 Task: Plan a trip to Kitob, Uzbekistan from 12th December, 2023 to 16th December, 2023 for 8 adults. Place can be private room with 8 bedrooms having 8 beds and 8 bathrooms. Property type can be hotel. Amenities needed are: wifi, TV, free parkinig on premises, gym, breakfast.
Action: Mouse pressed left at (450, 107)
Screenshot: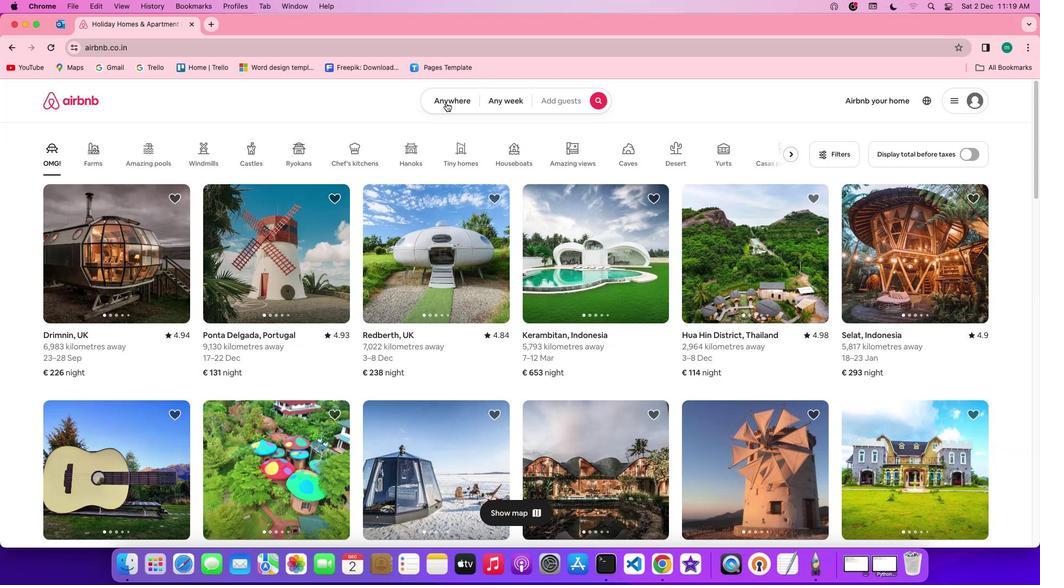 
Action: Mouse moved to (397, 152)
Screenshot: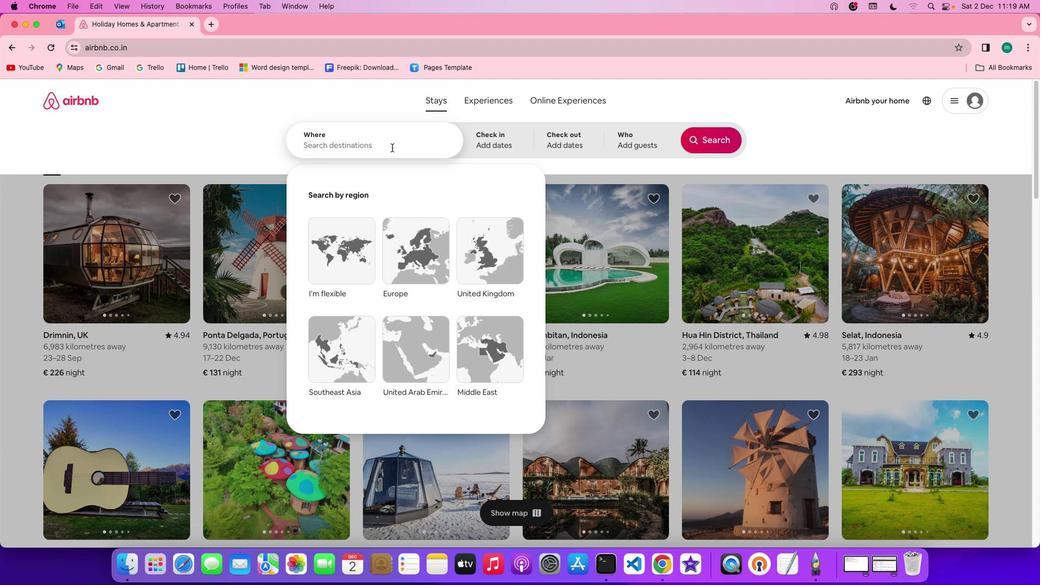 
Action: Mouse pressed left at (397, 152)
Screenshot: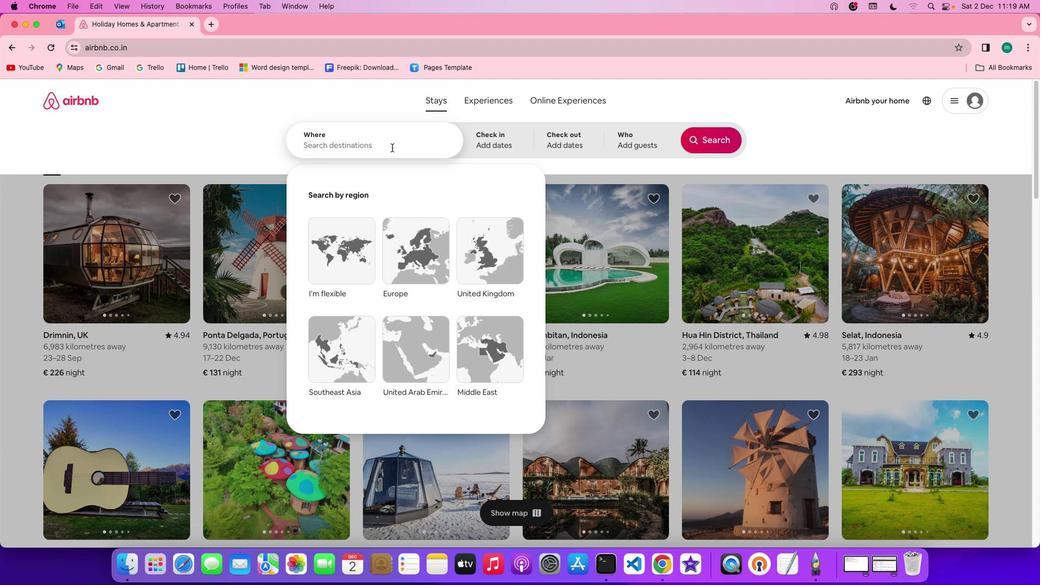 
Action: Mouse moved to (397, 152)
Screenshot: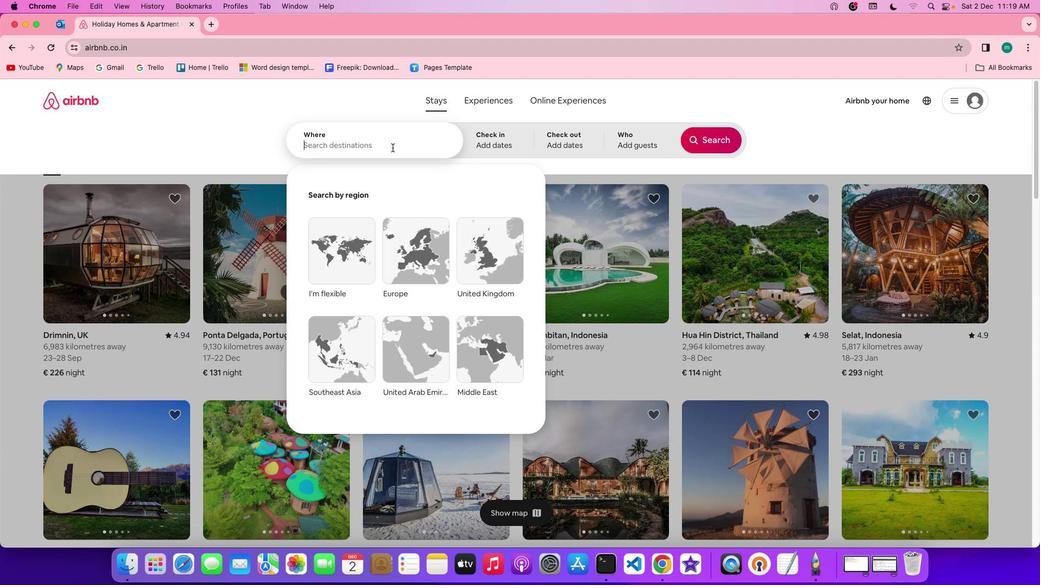 
Action: Key pressed Key.shift'K''i''t''o''b'','Key.spaceKey.shift'U''z''b''e''k''i''s''t''a''n'
Screenshot: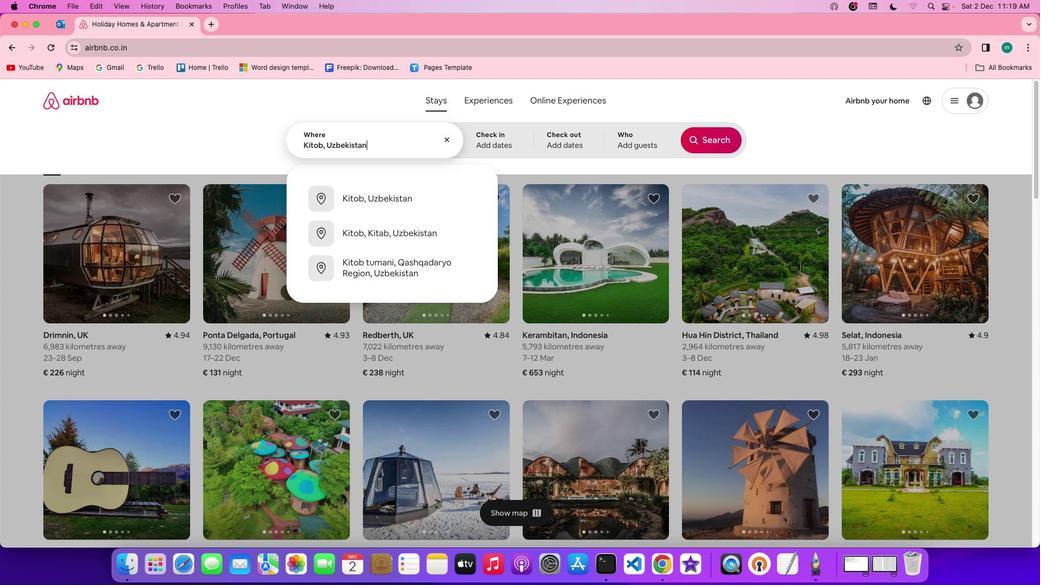 
Action: Mouse moved to (503, 140)
Screenshot: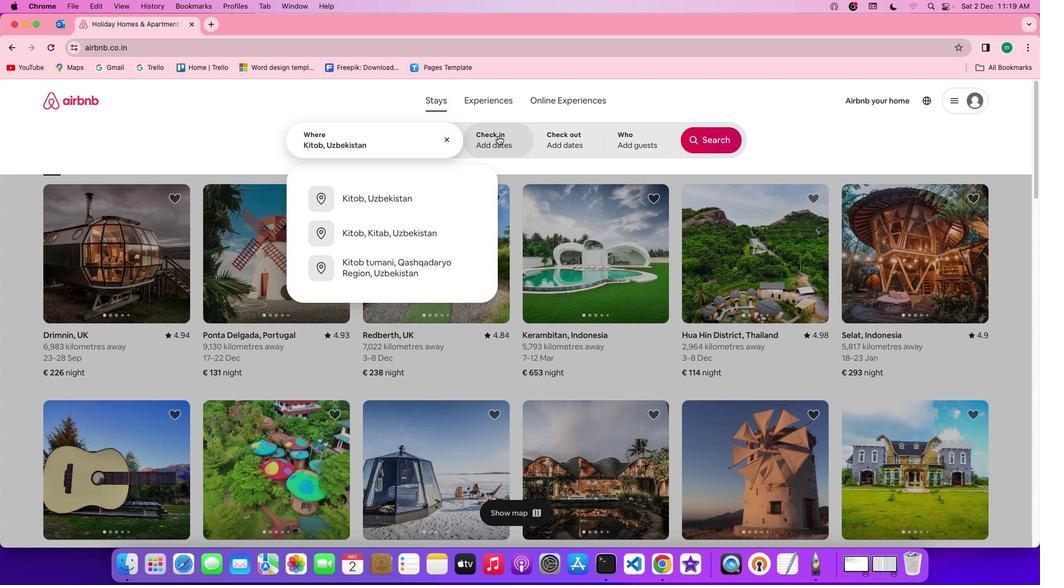 
Action: Mouse pressed left at (503, 140)
Screenshot: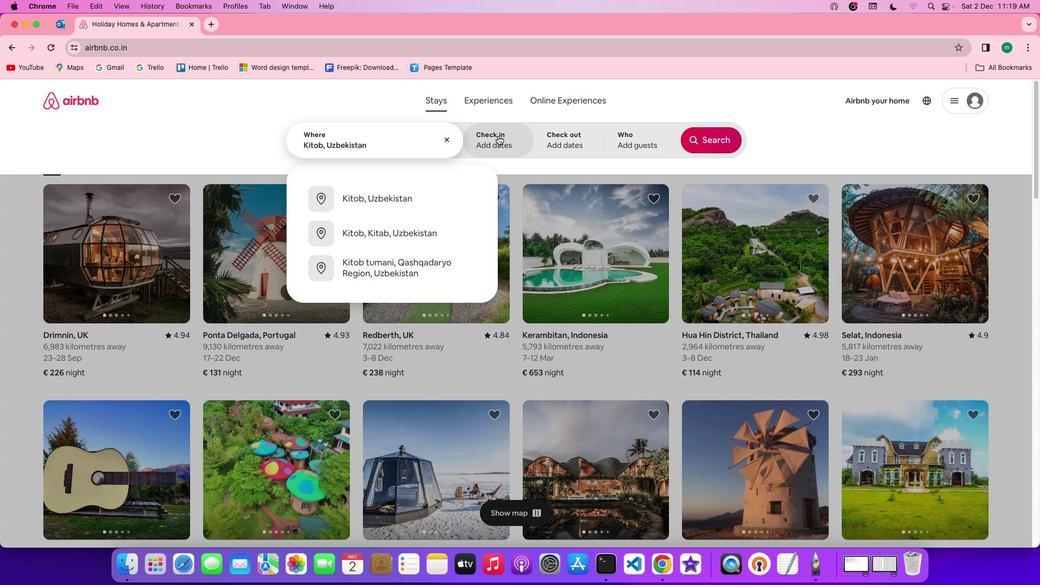 
Action: Mouse moved to (385, 326)
Screenshot: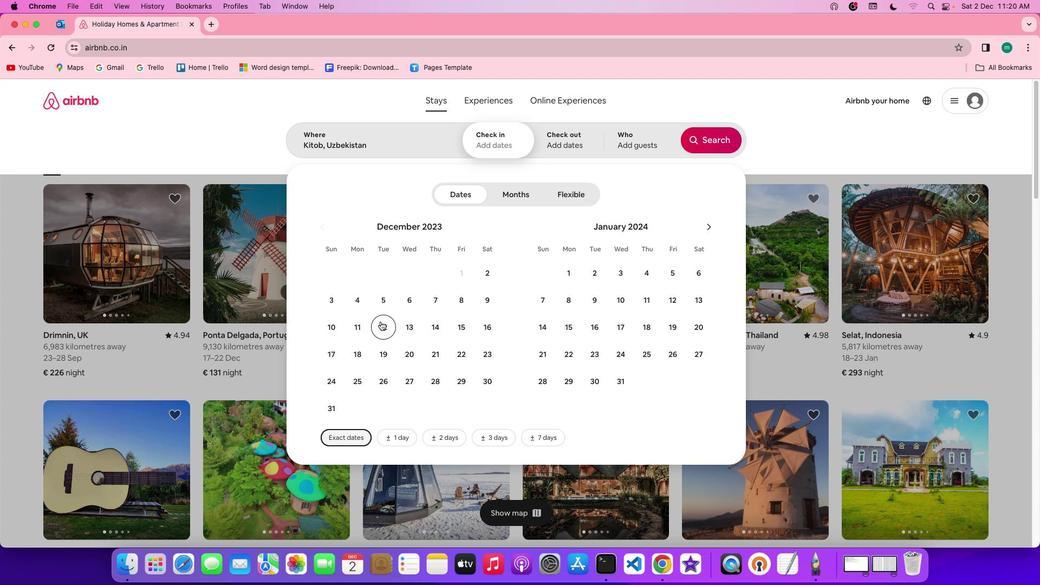 
Action: Mouse pressed left at (385, 326)
Screenshot: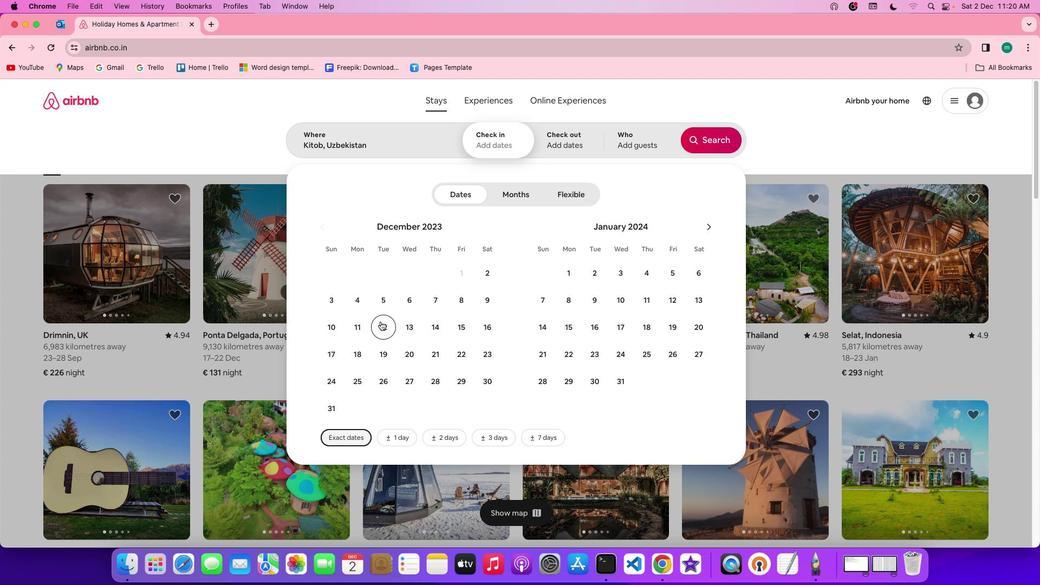
Action: Mouse moved to (484, 334)
Screenshot: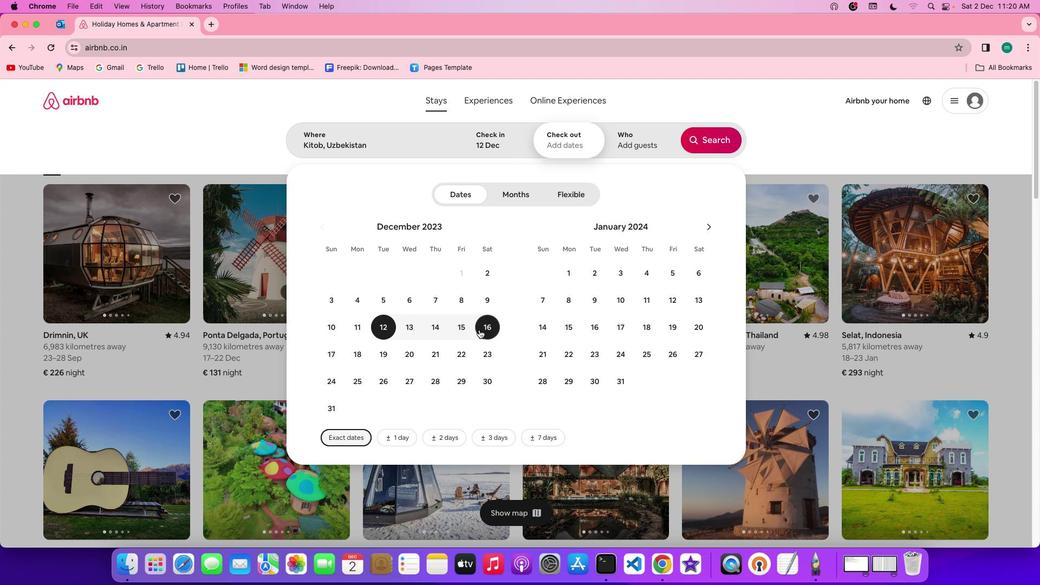 
Action: Mouse pressed left at (484, 334)
Screenshot: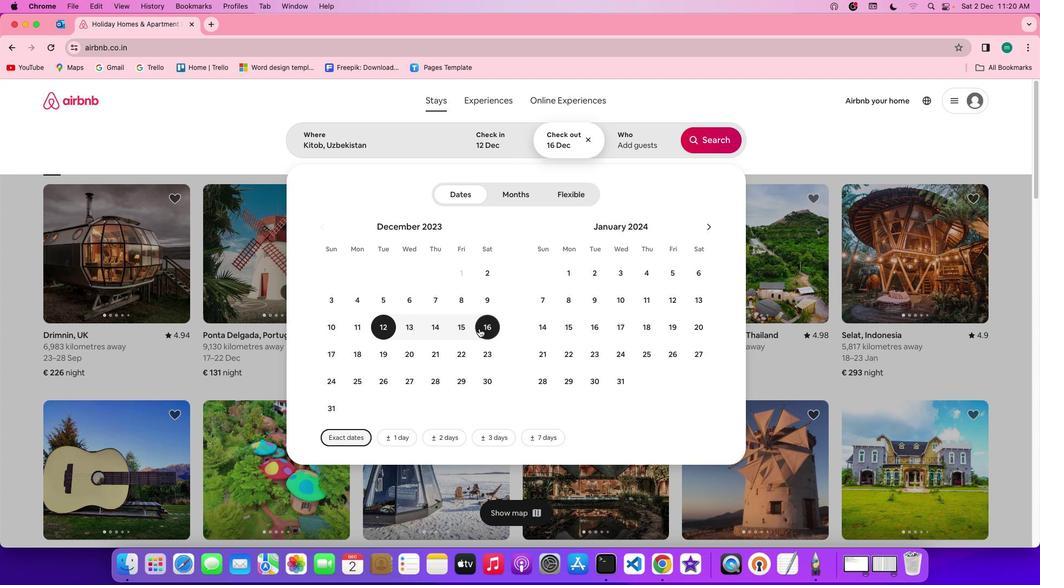 
Action: Mouse moved to (638, 146)
Screenshot: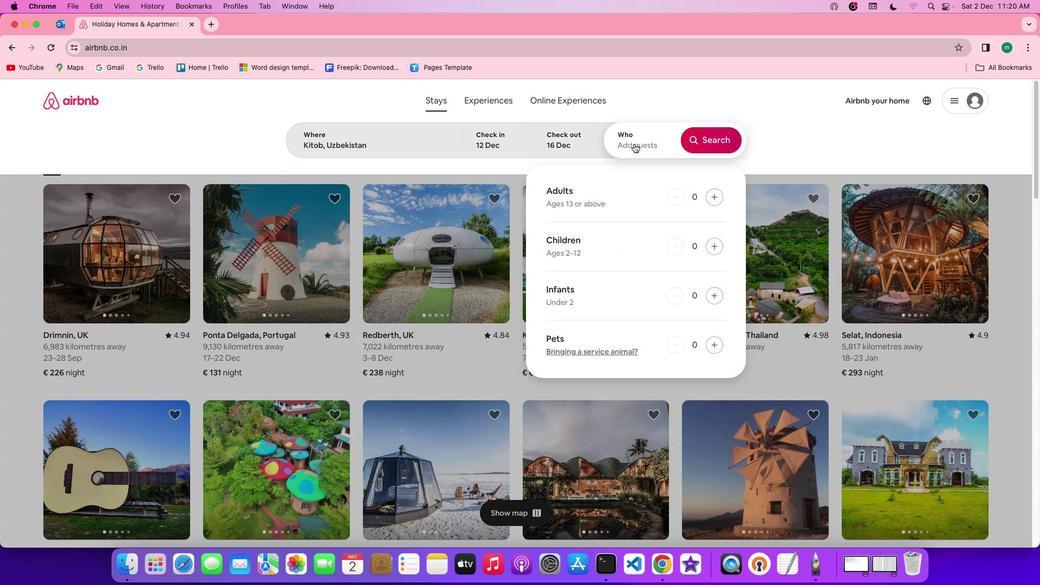 
Action: Mouse pressed left at (638, 146)
Screenshot: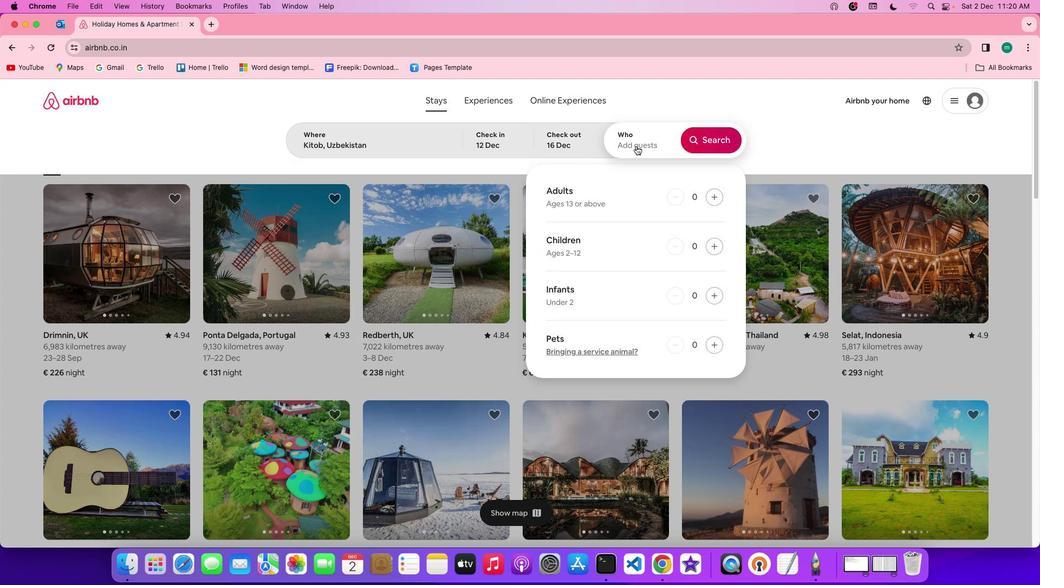 
Action: Mouse moved to (716, 197)
Screenshot: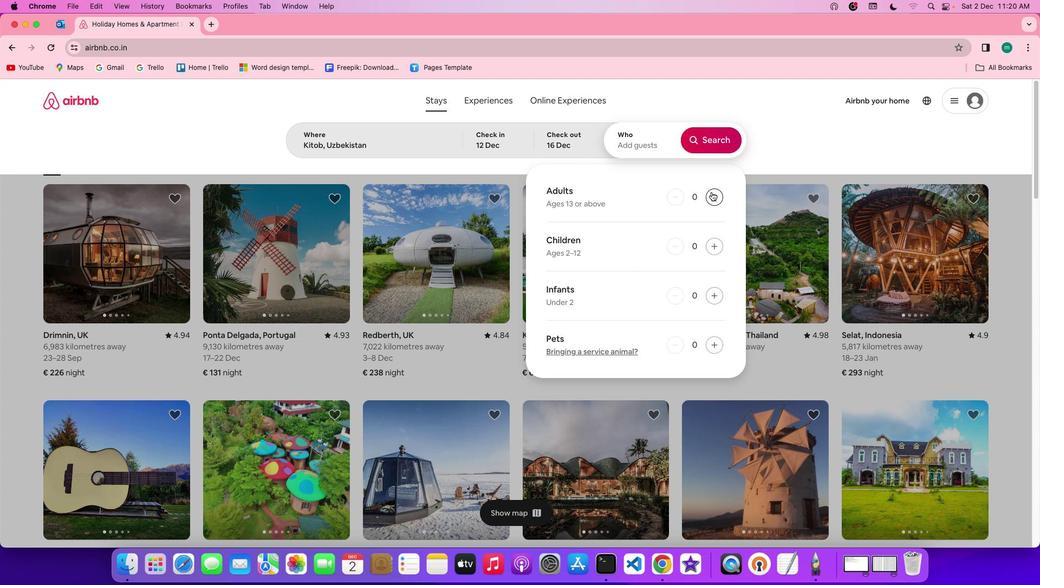 
Action: Mouse pressed left at (716, 197)
Screenshot: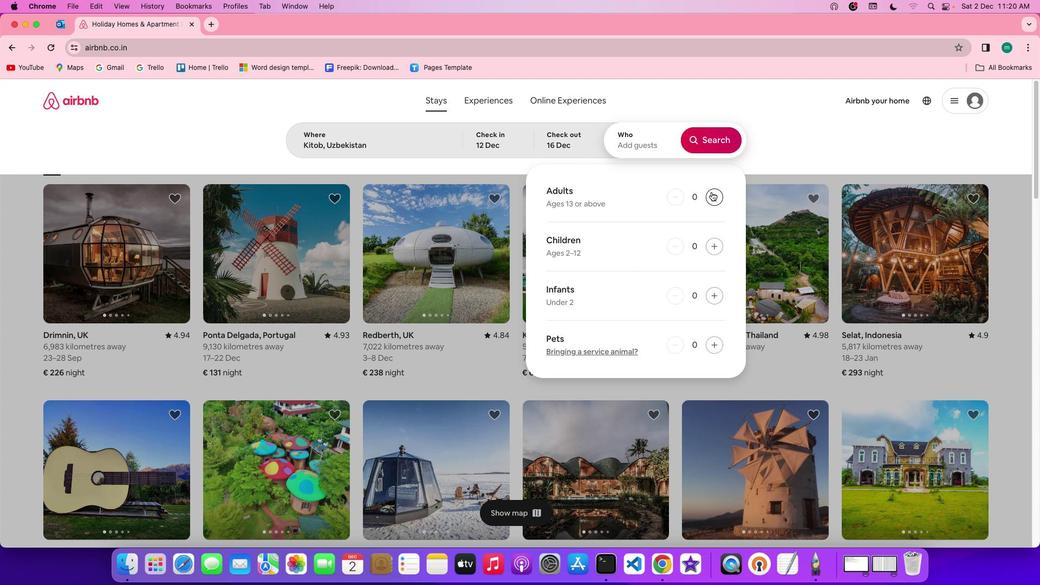 
Action: Mouse pressed left at (716, 197)
Screenshot: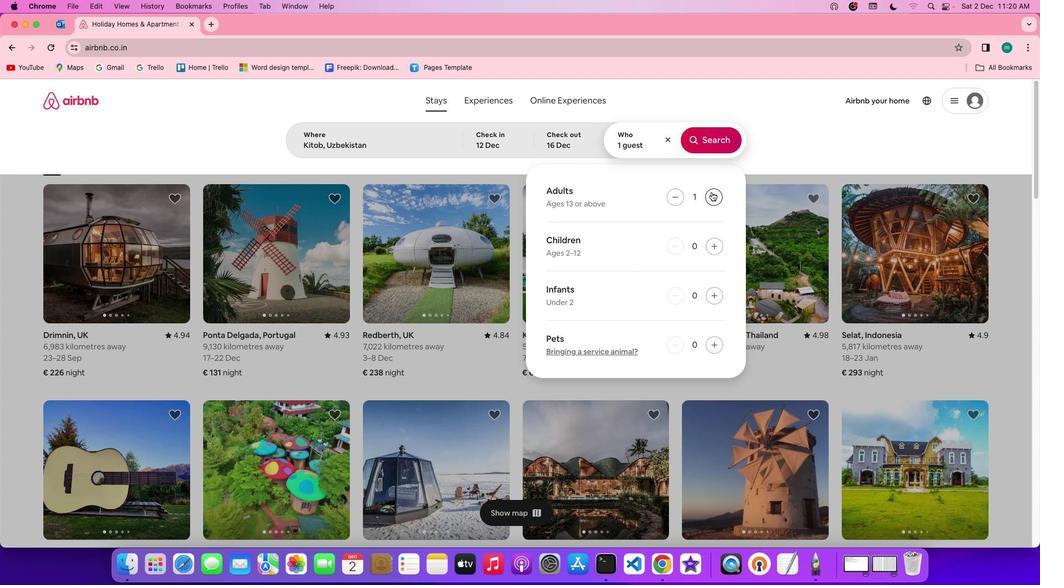 
Action: Mouse pressed left at (716, 197)
Screenshot: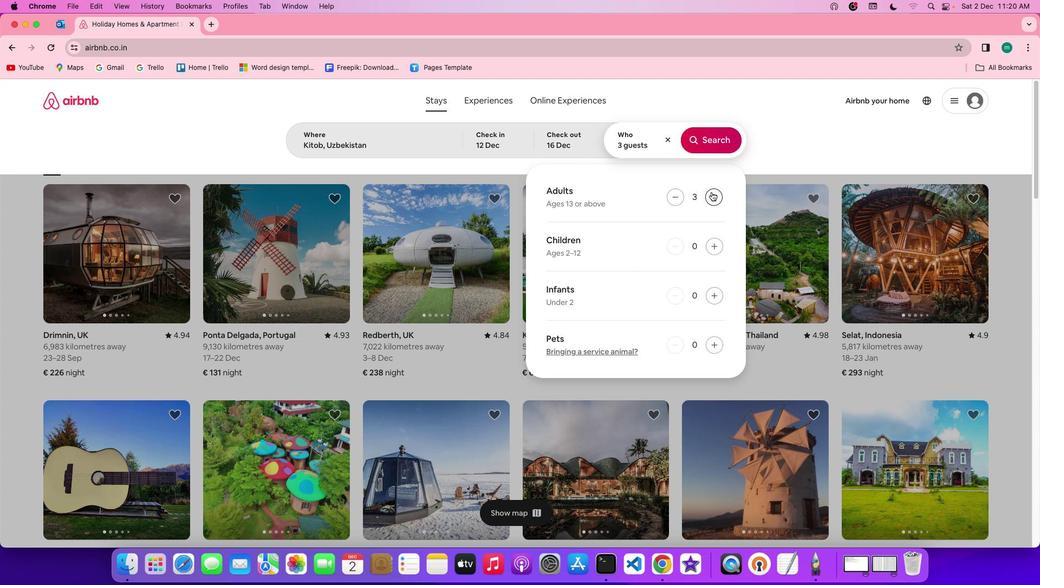 
Action: Mouse pressed left at (716, 197)
Screenshot: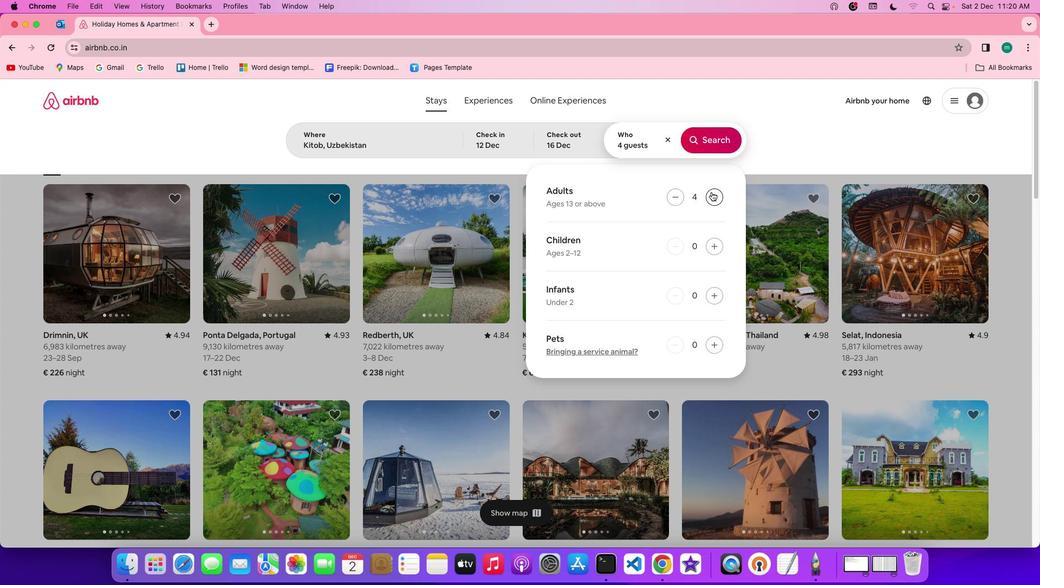 
Action: Mouse pressed left at (716, 197)
Screenshot: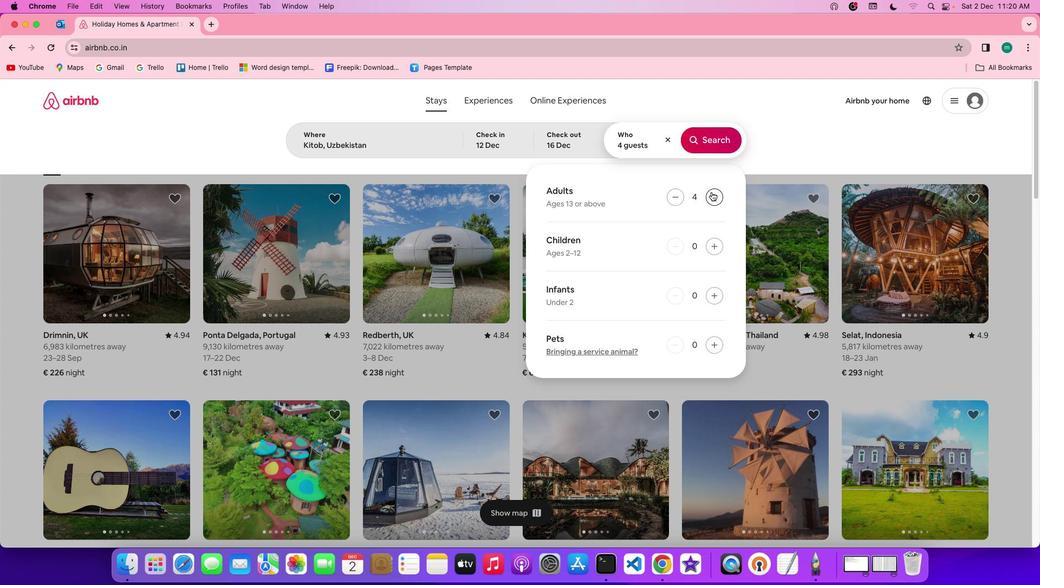 
Action: Mouse pressed left at (716, 197)
Screenshot: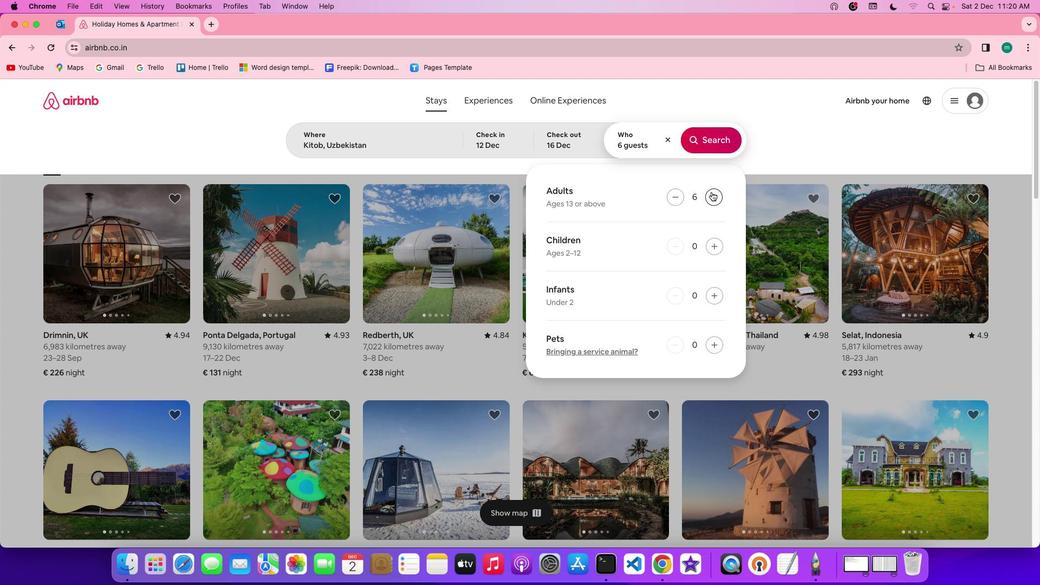 
Action: Mouse pressed left at (716, 197)
Screenshot: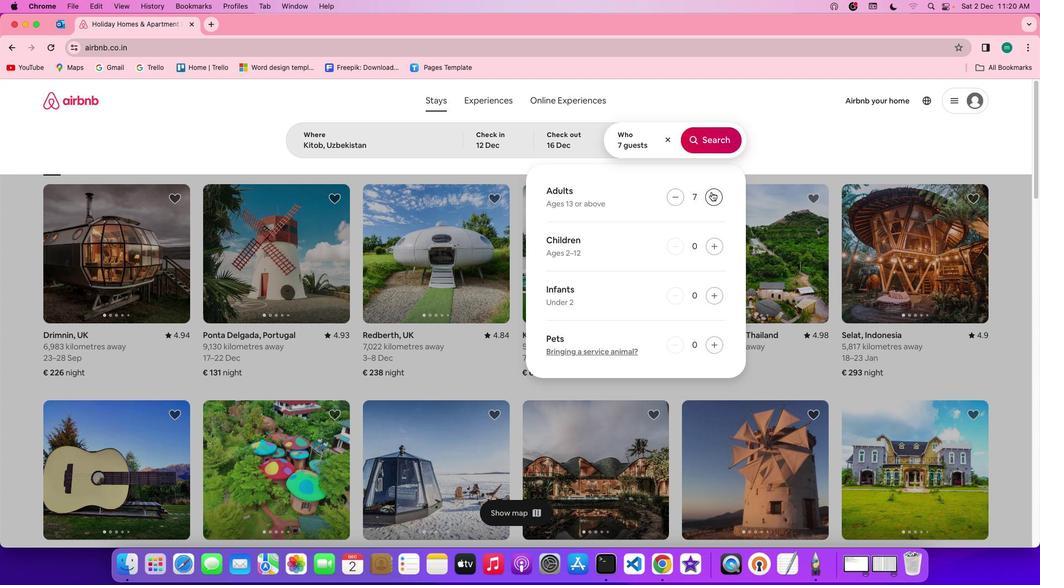 
Action: Mouse pressed left at (716, 197)
Screenshot: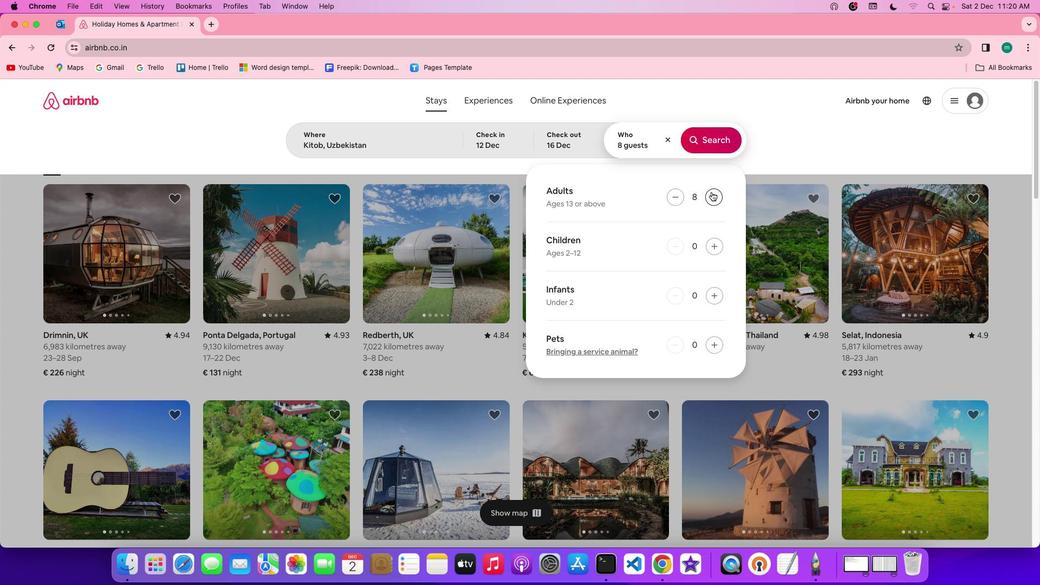 
Action: Mouse moved to (718, 144)
Screenshot: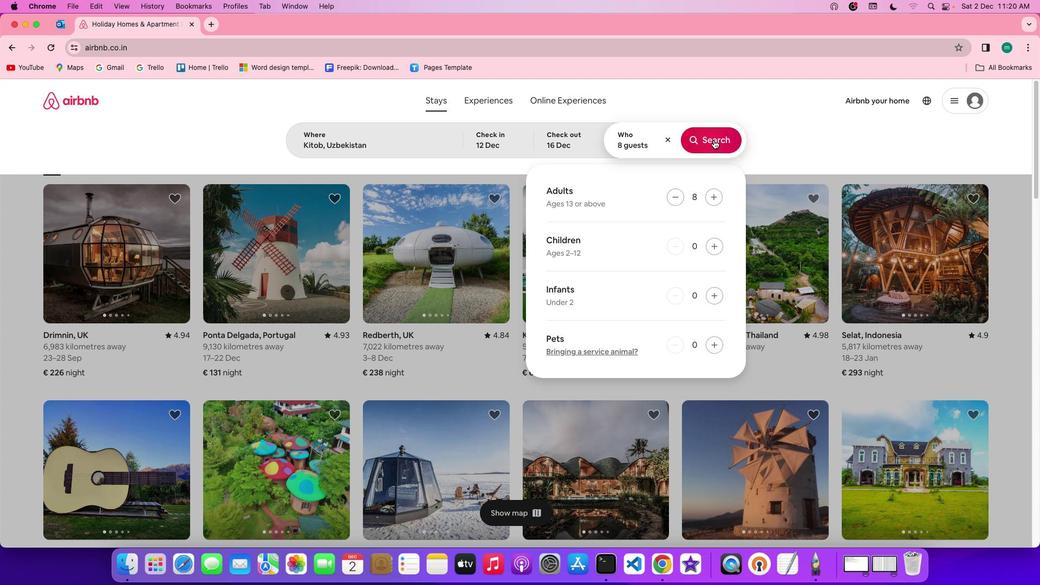 
Action: Mouse pressed left at (718, 144)
Screenshot: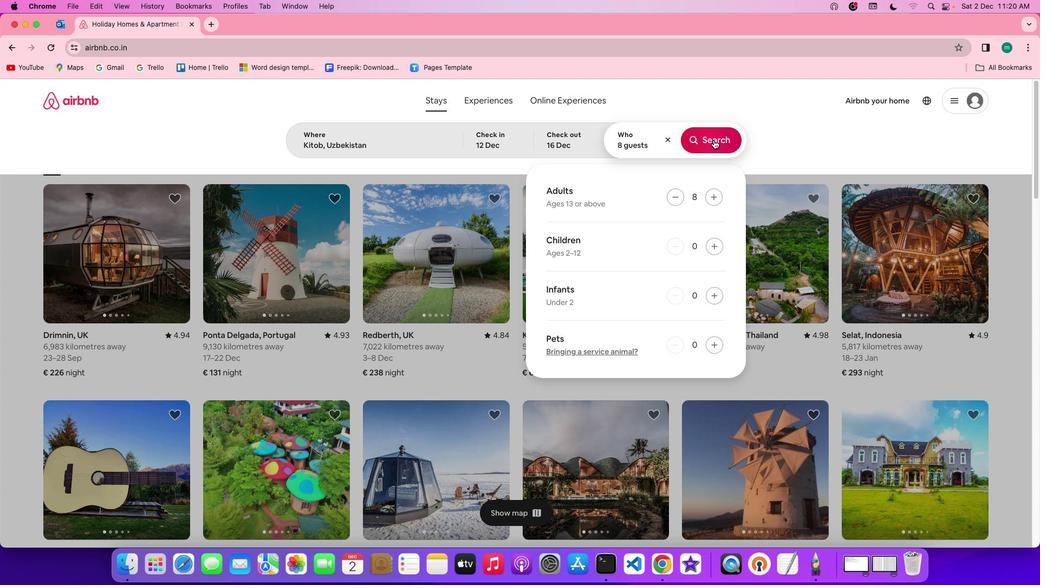 
Action: Mouse moved to (866, 152)
Screenshot: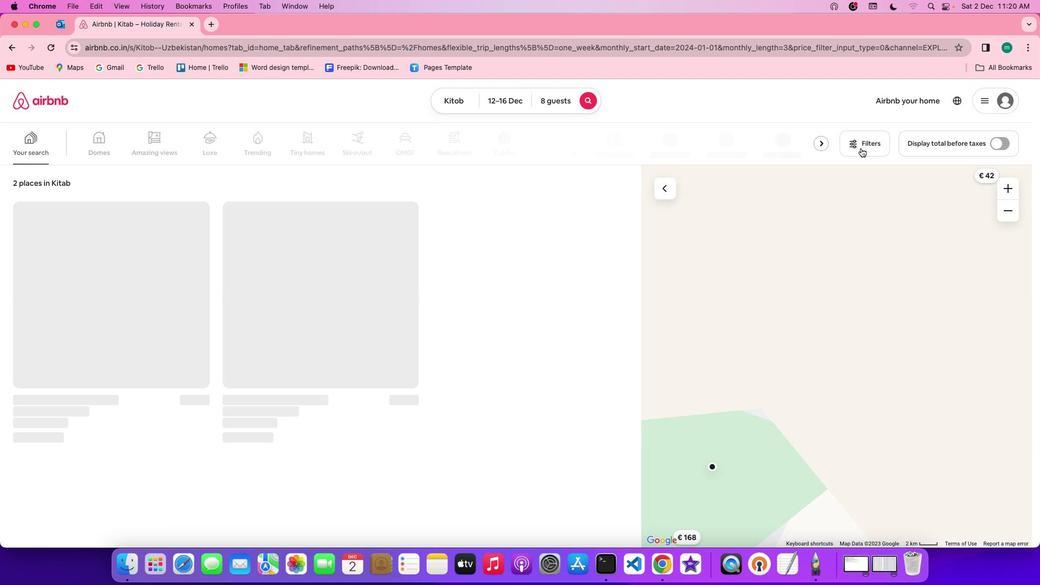 
Action: Mouse pressed left at (866, 152)
Screenshot: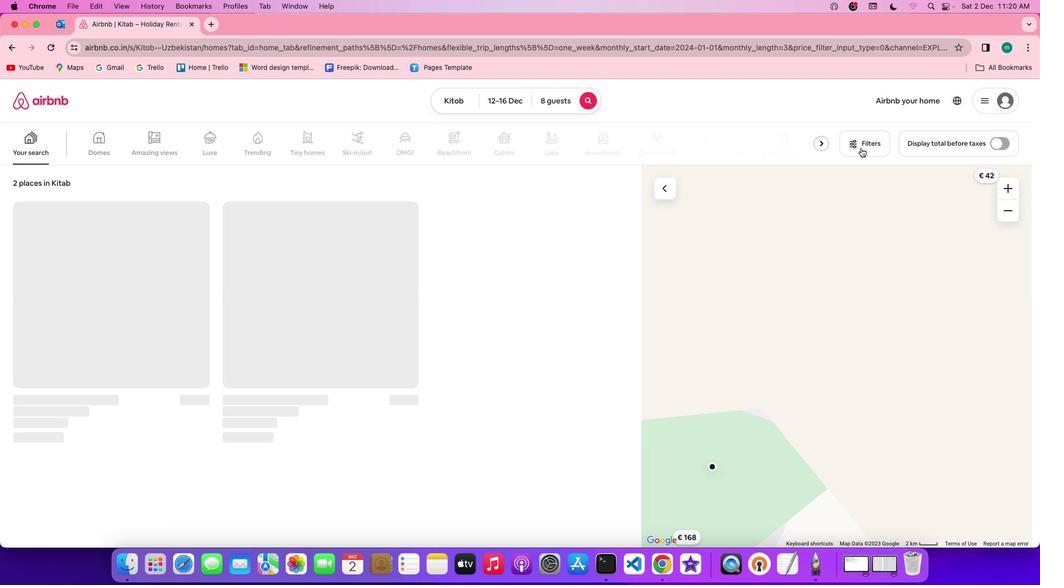 
Action: Mouse moved to (601, 331)
Screenshot: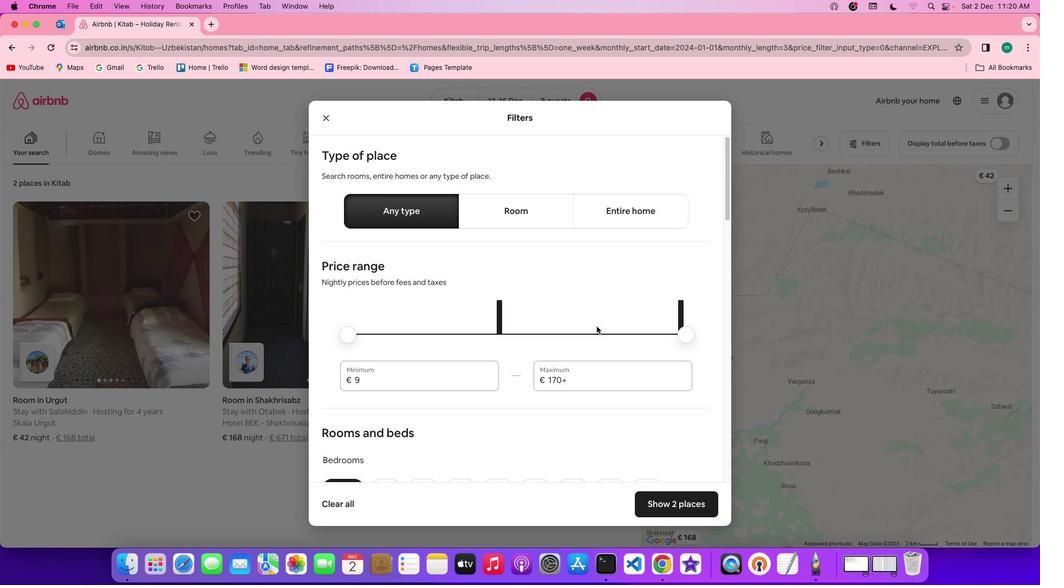 
Action: Mouse scrolled (601, 331) with delta (4, 4)
Screenshot: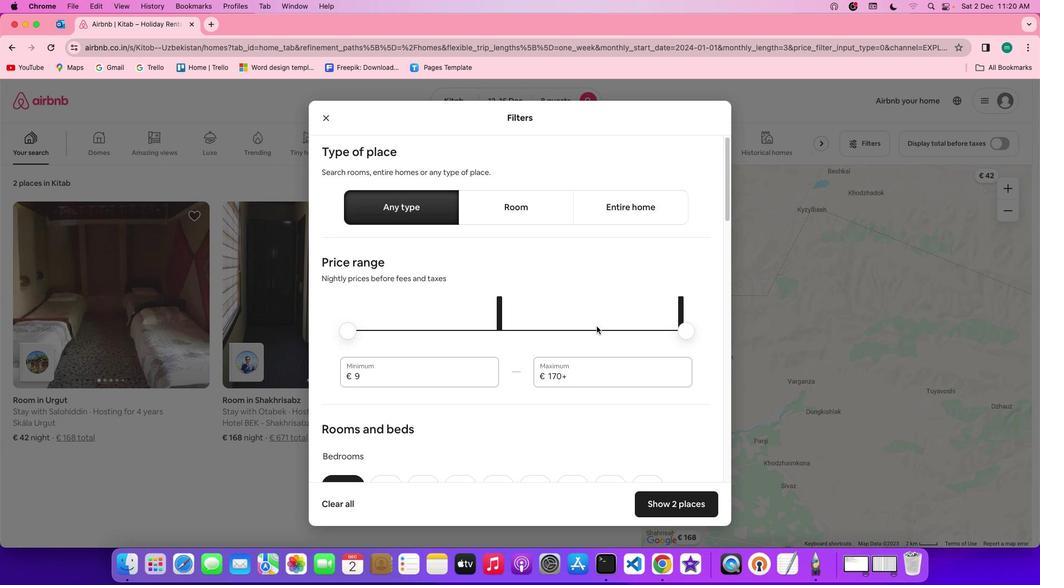 
Action: Mouse scrolled (601, 331) with delta (4, 4)
Screenshot: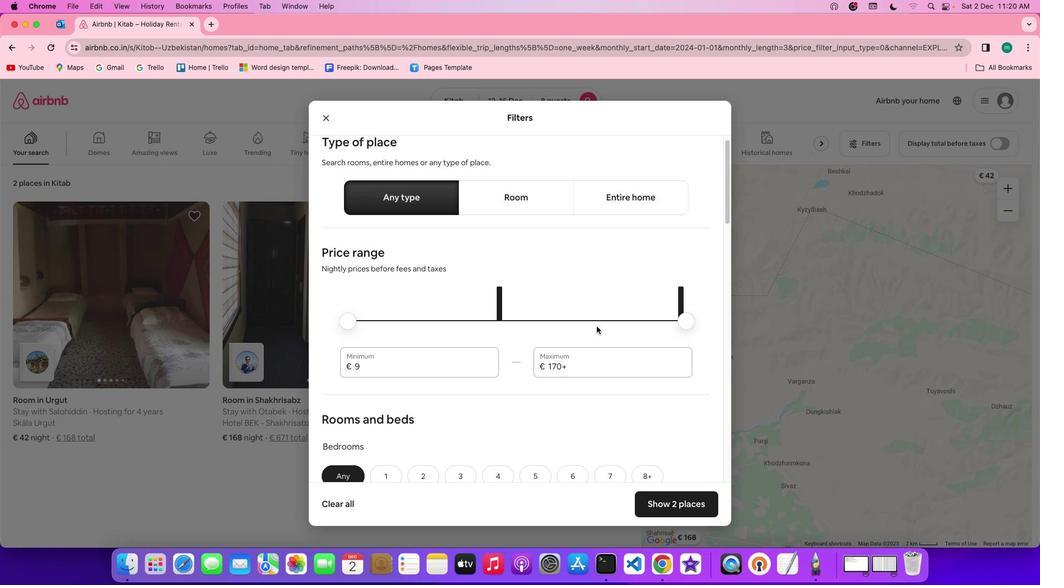 
Action: Mouse scrolled (601, 331) with delta (4, 3)
Screenshot: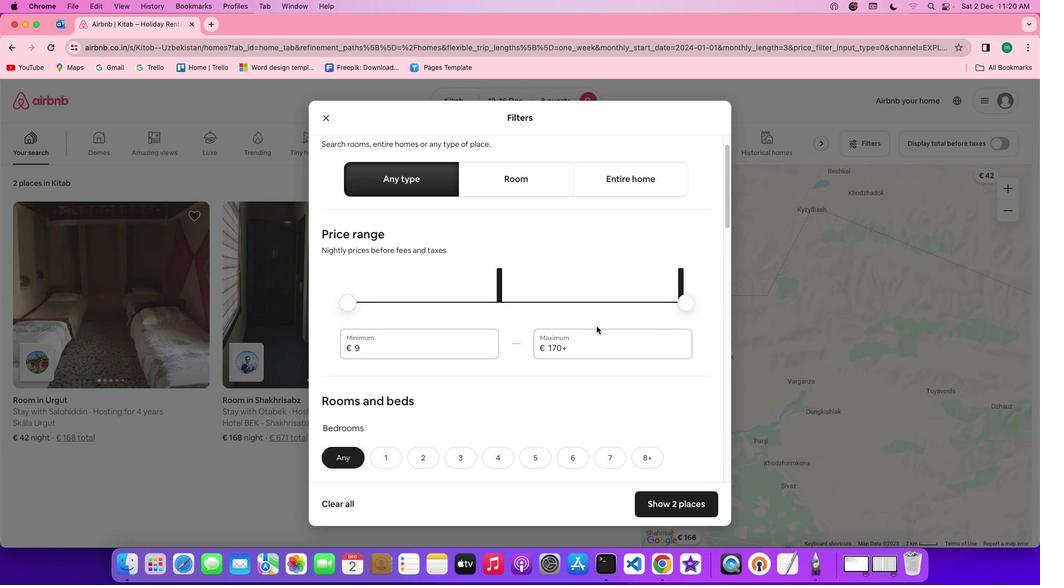 
Action: Mouse scrolled (601, 331) with delta (4, 4)
Screenshot: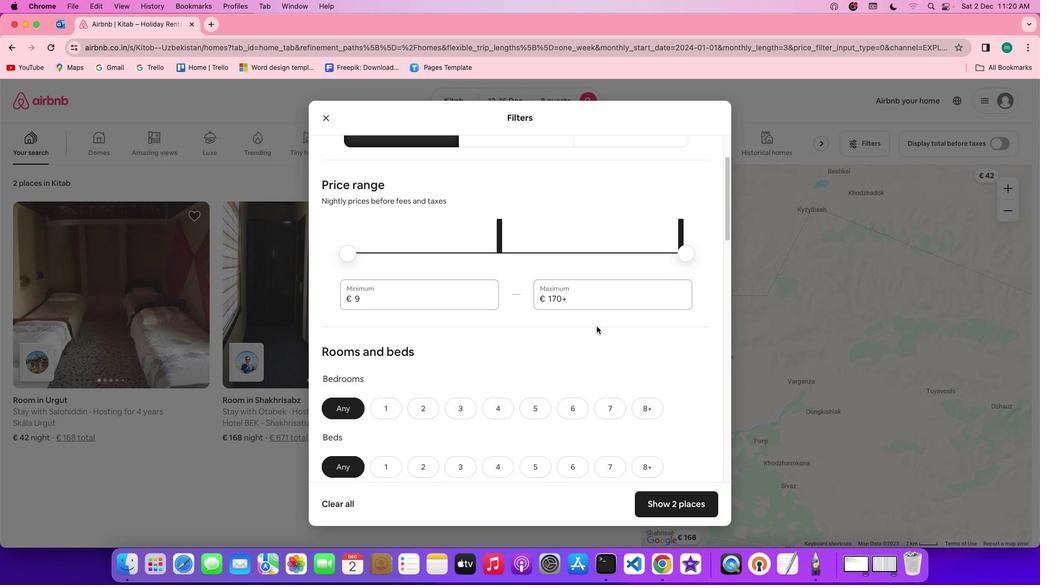 
Action: Mouse scrolled (601, 331) with delta (4, 4)
Screenshot: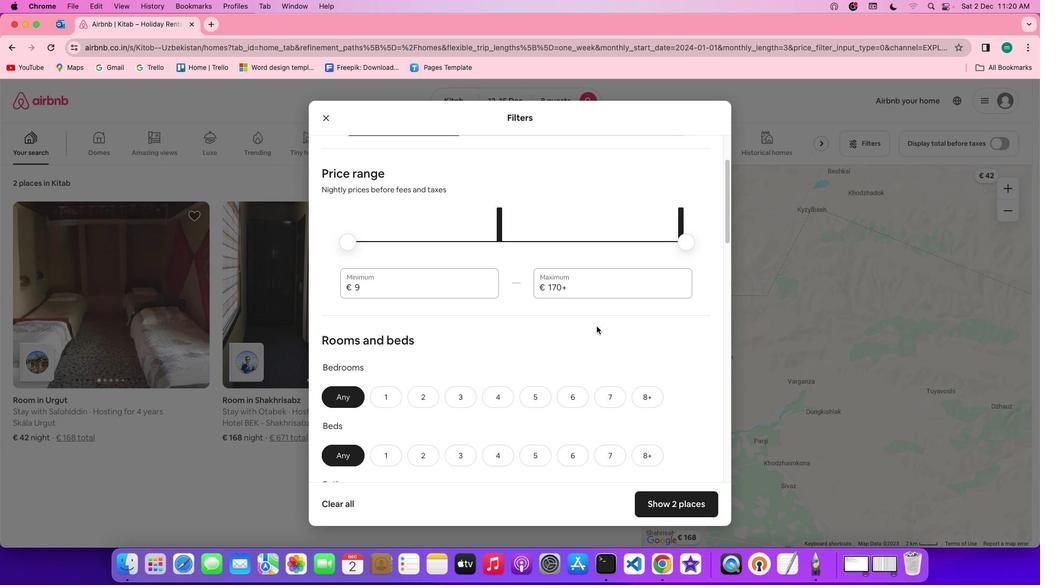
Action: Mouse scrolled (601, 331) with delta (4, 3)
Screenshot: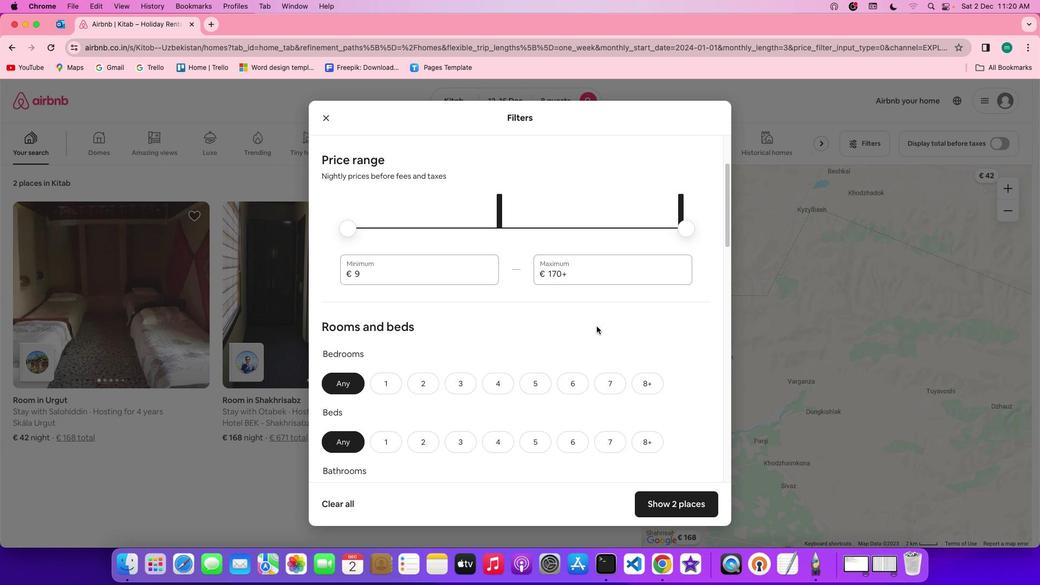 
Action: Mouse scrolled (601, 331) with delta (4, 4)
Screenshot: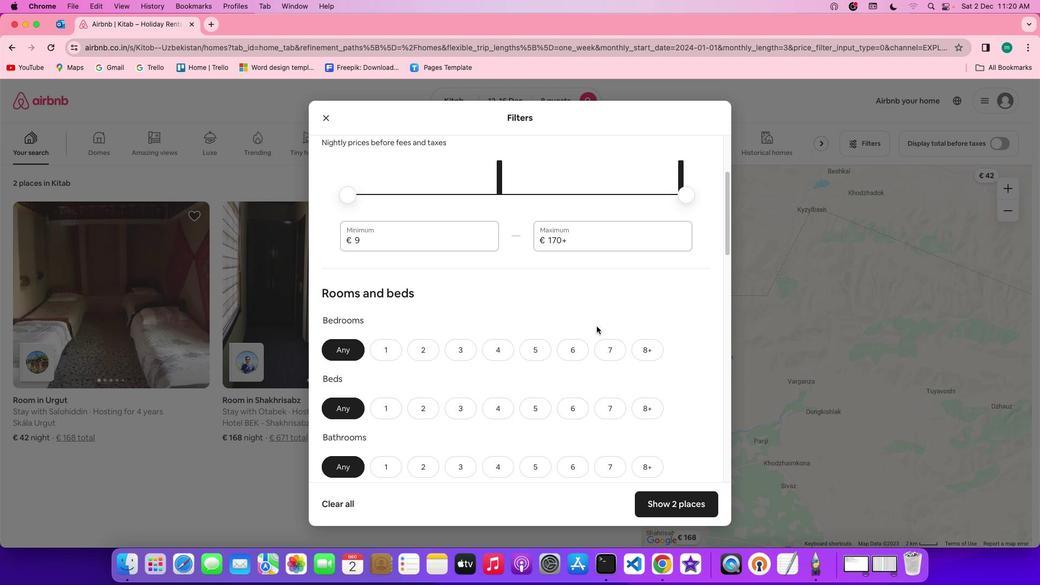 
Action: Mouse scrolled (601, 331) with delta (4, 4)
Screenshot: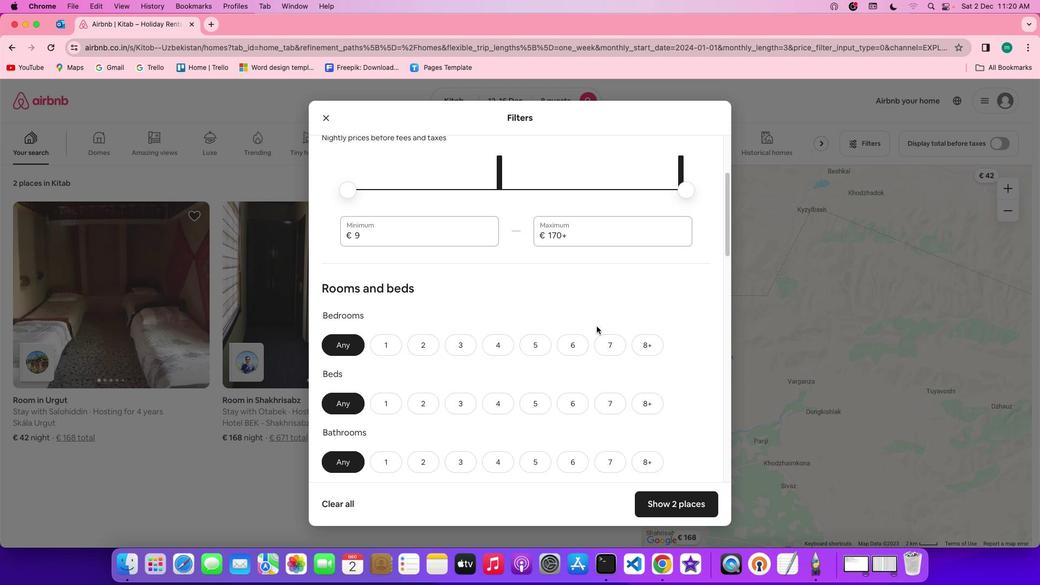 
Action: Mouse scrolled (601, 331) with delta (4, 4)
Screenshot: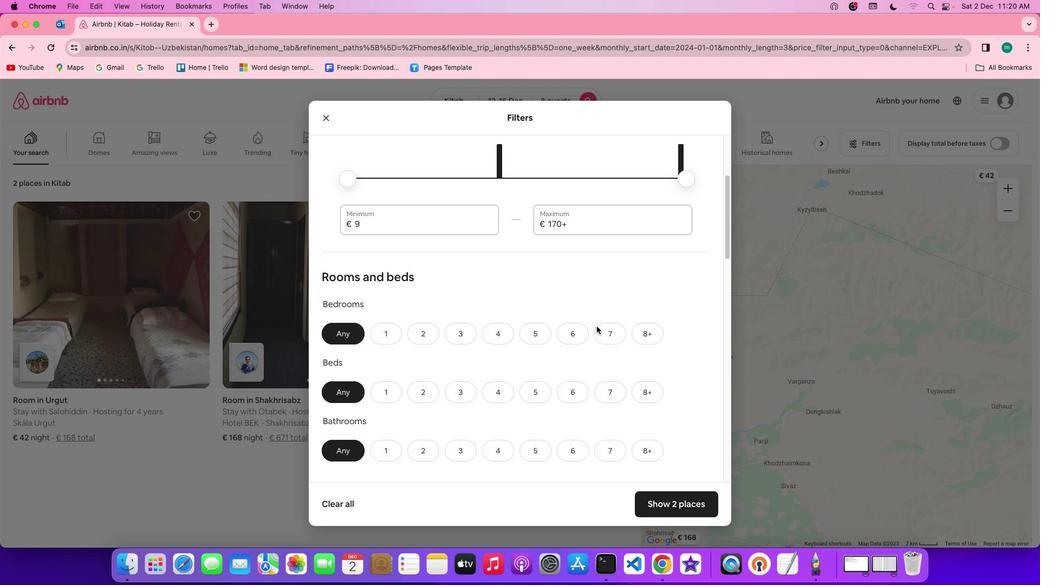 
Action: Mouse scrolled (601, 331) with delta (4, 4)
Screenshot: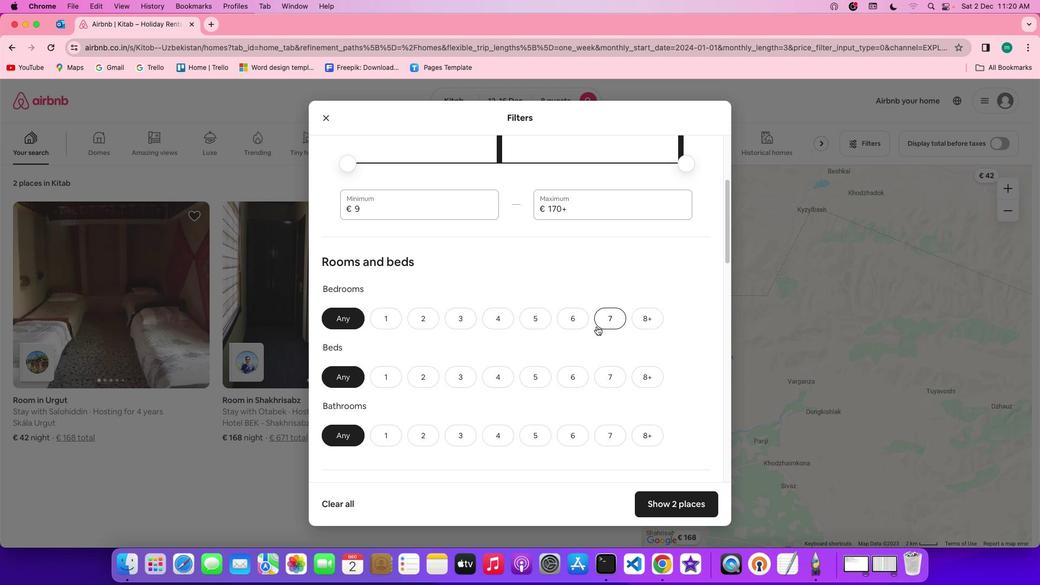 
Action: Mouse scrolled (601, 331) with delta (4, 4)
Screenshot: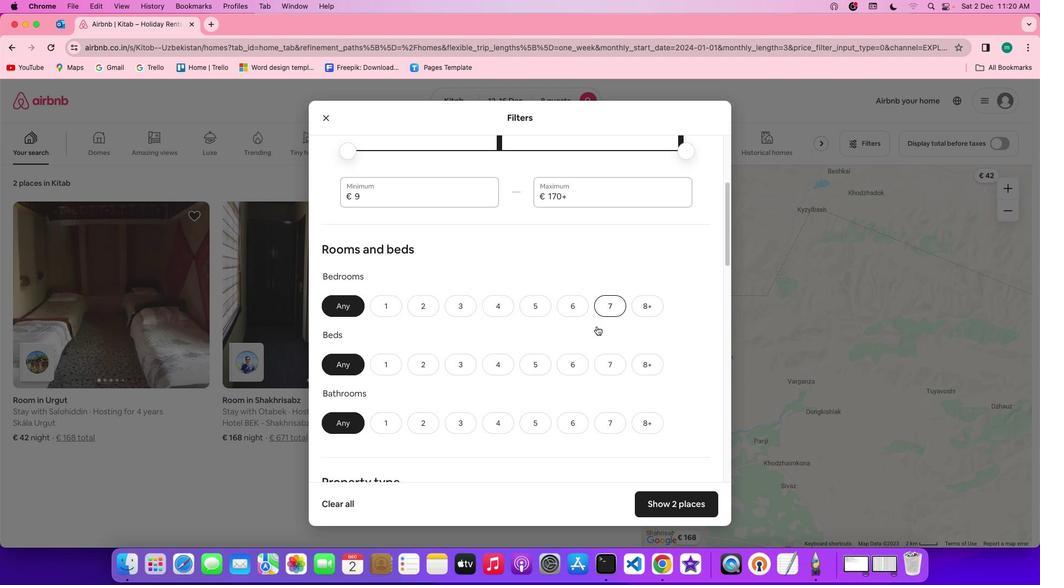 
Action: Mouse scrolled (601, 331) with delta (4, 3)
Screenshot: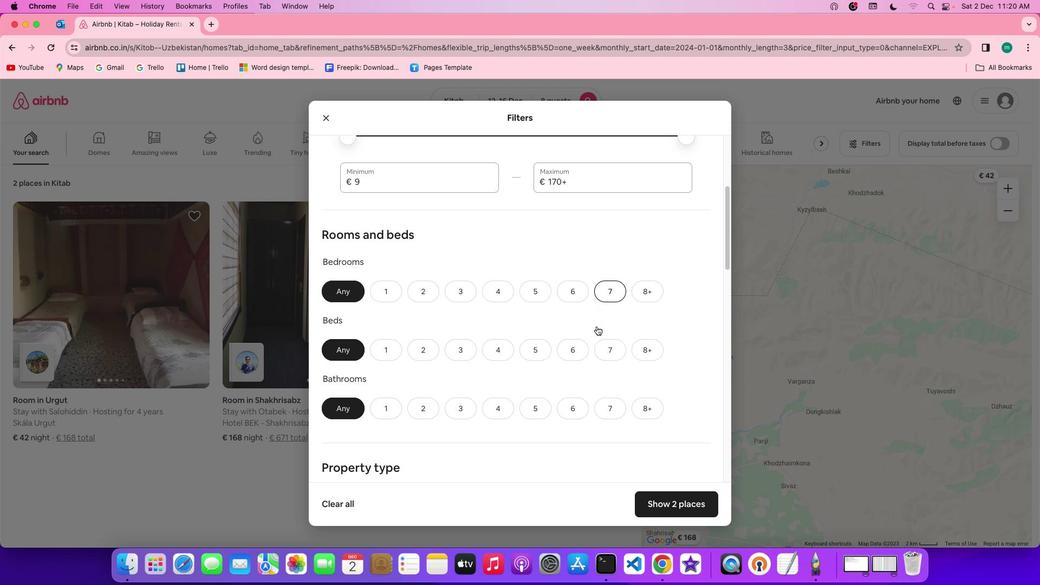 
Action: Mouse moved to (653, 260)
Screenshot: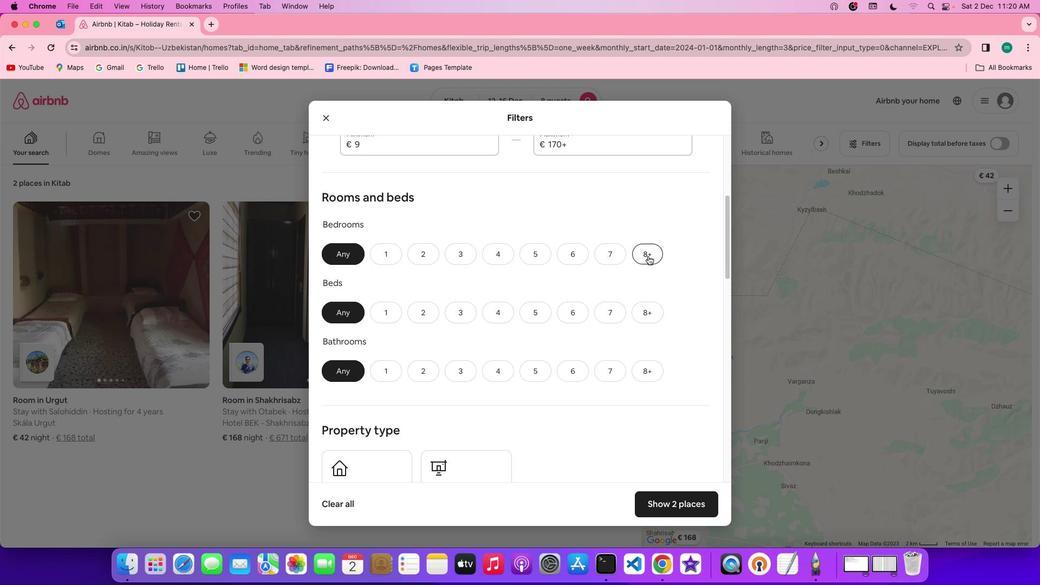 
Action: Mouse pressed left at (653, 260)
Screenshot: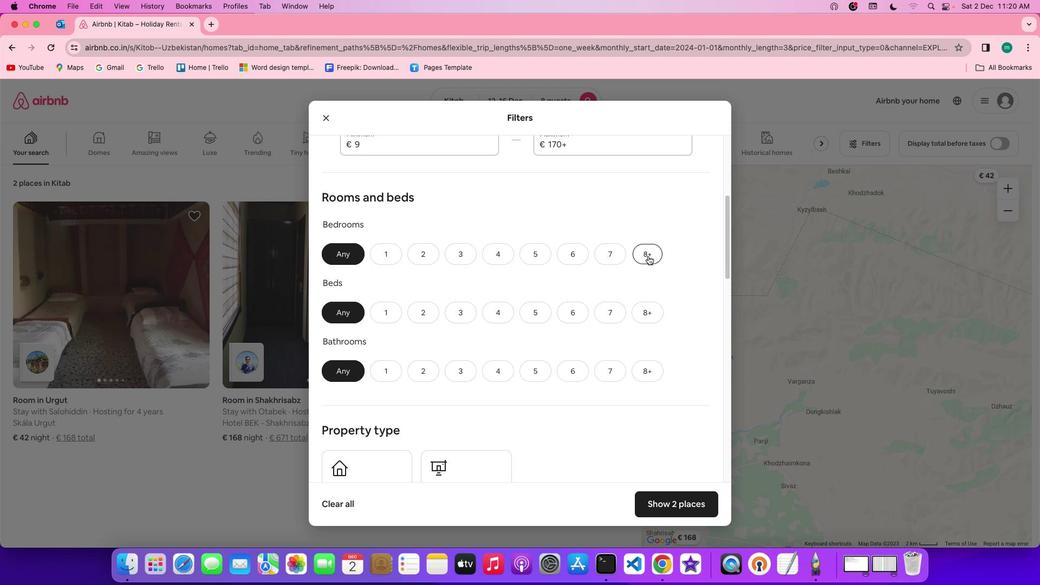 
Action: Mouse moved to (650, 319)
Screenshot: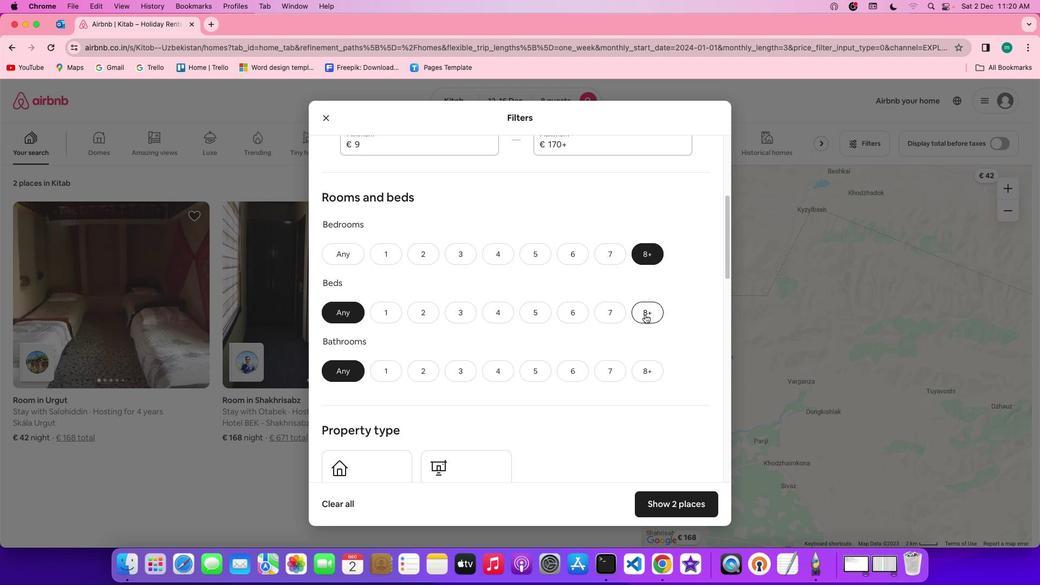 
Action: Mouse pressed left at (650, 319)
Screenshot: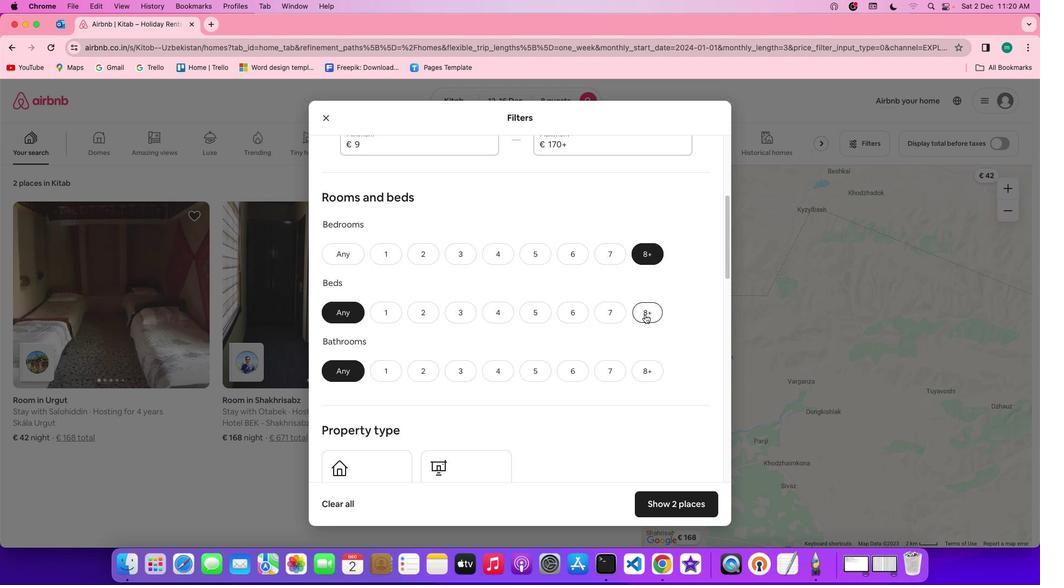 
Action: Mouse moved to (646, 372)
Screenshot: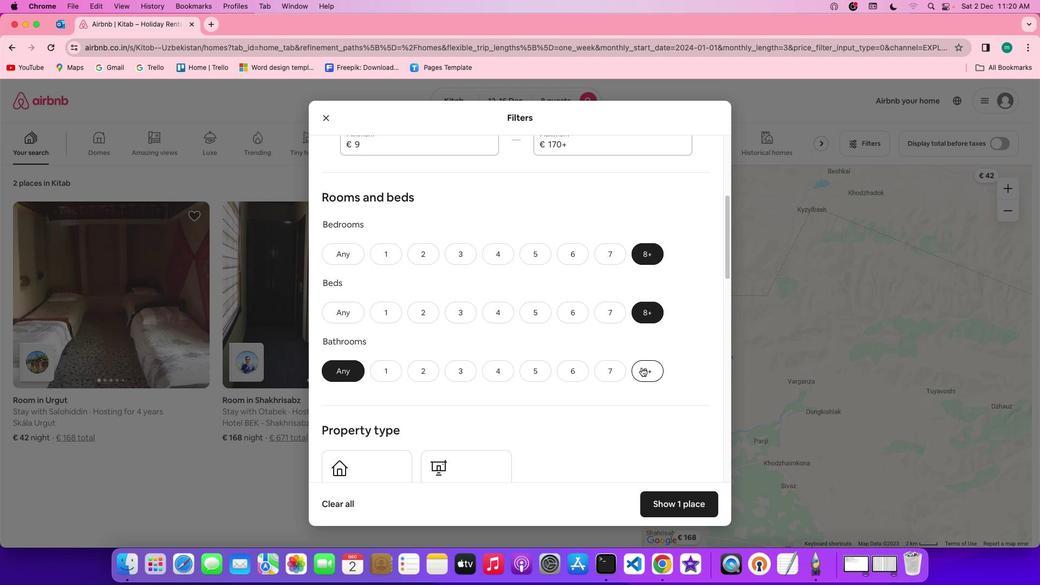 
Action: Mouse pressed left at (646, 372)
Screenshot: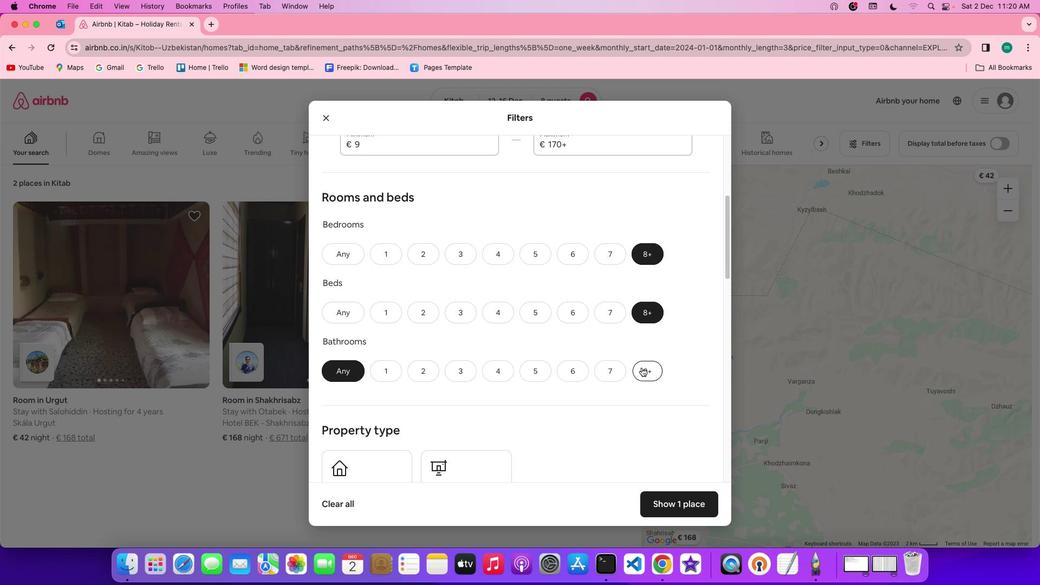 
Action: Mouse moved to (583, 390)
Screenshot: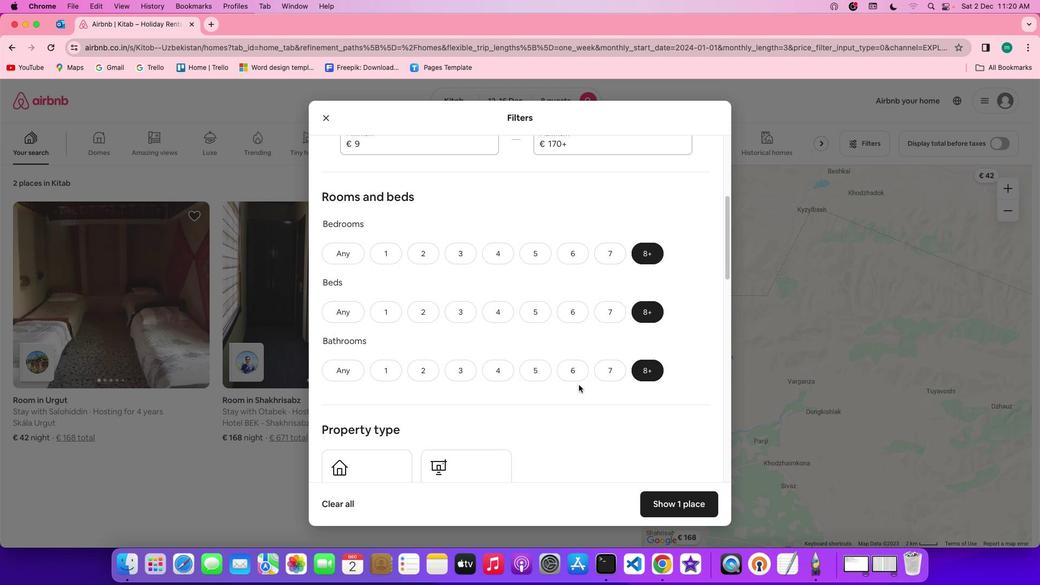 
Action: Mouse scrolled (583, 390) with delta (4, 4)
Screenshot: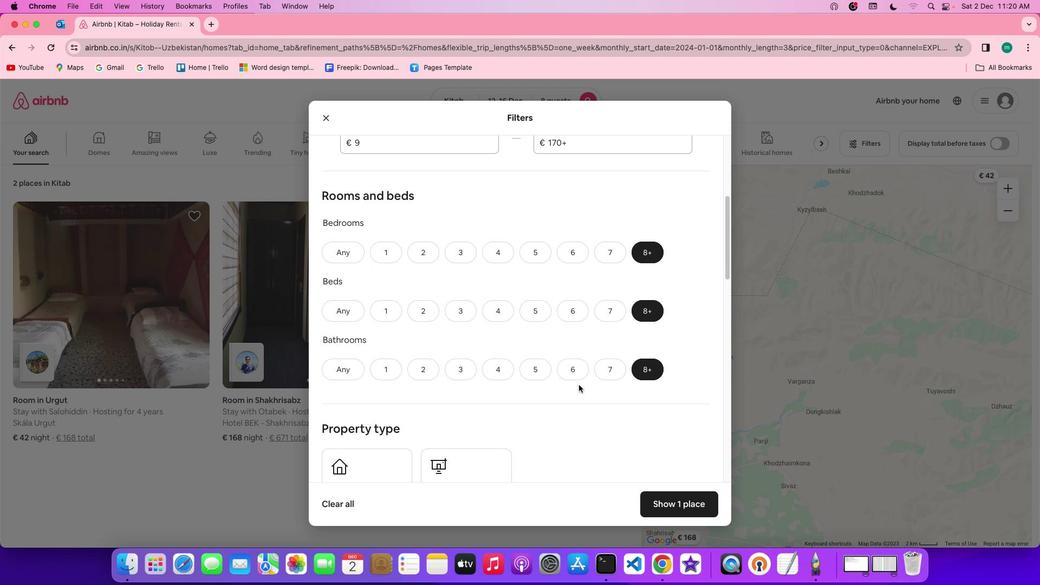 
Action: Mouse scrolled (583, 390) with delta (4, 4)
Screenshot: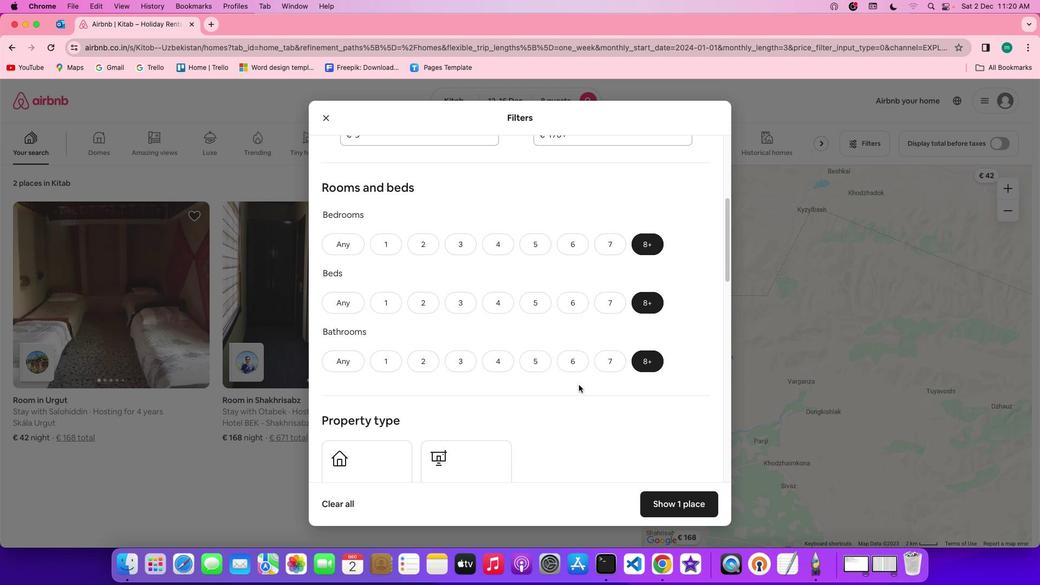 
Action: Mouse scrolled (583, 390) with delta (4, 4)
Screenshot: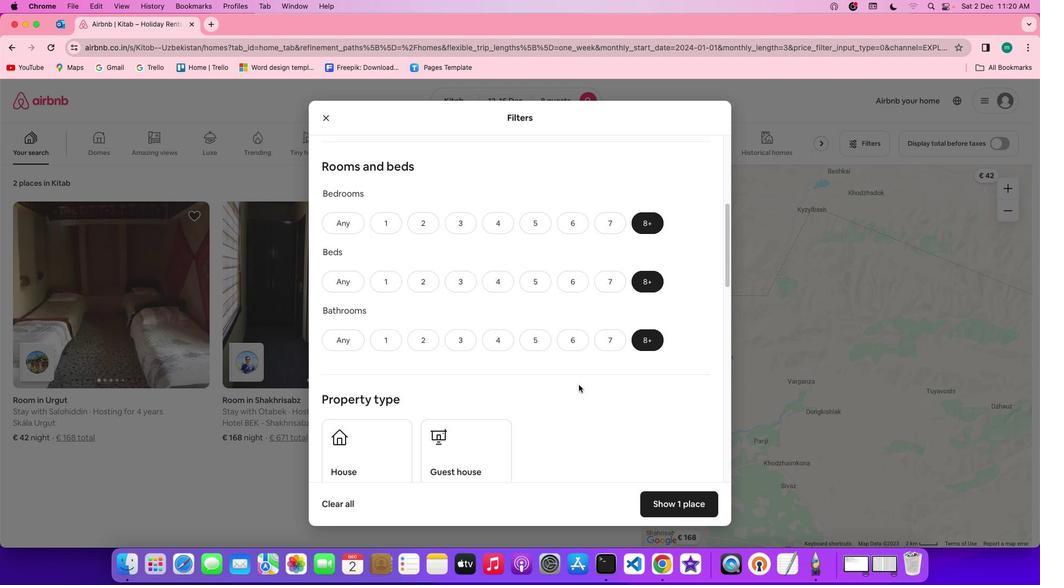 
Action: Mouse moved to (583, 389)
Screenshot: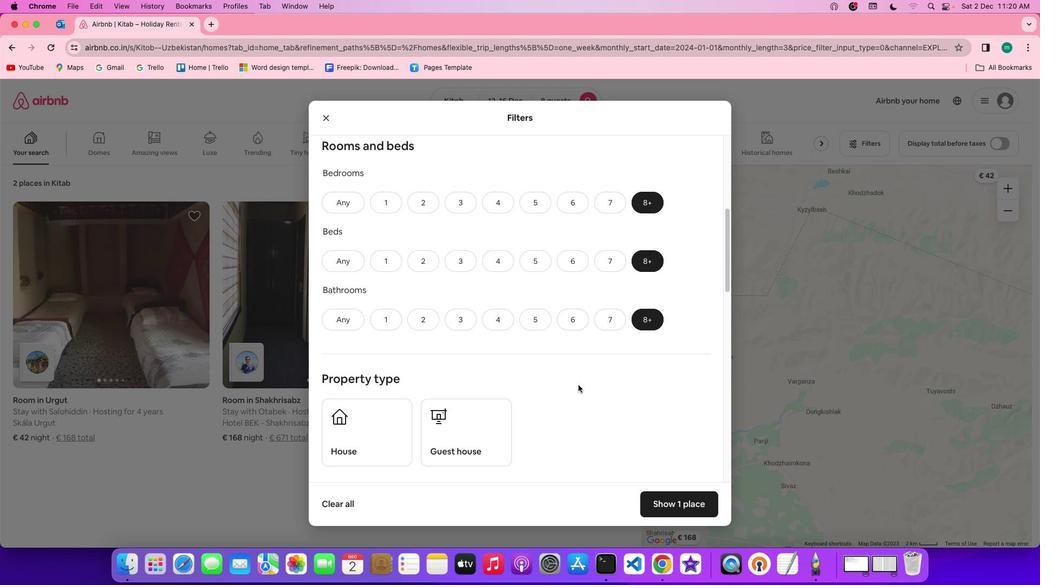 
Action: Mouse scrolled (583, 389) with delta (4, 4)
Screenshot: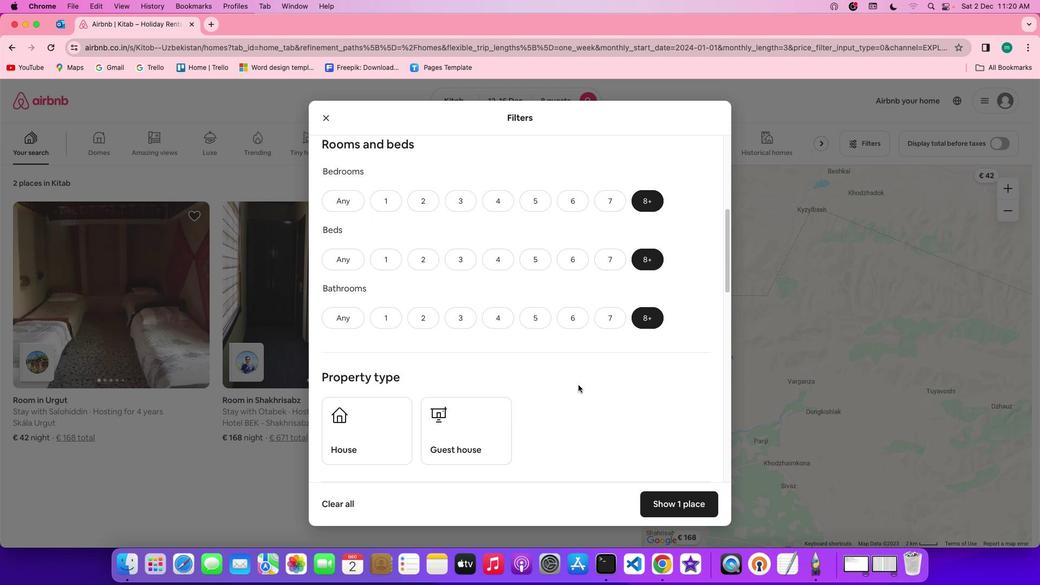 
Action: Mouse scrolled (583, 389) with delta (4, 4)
Screenshot: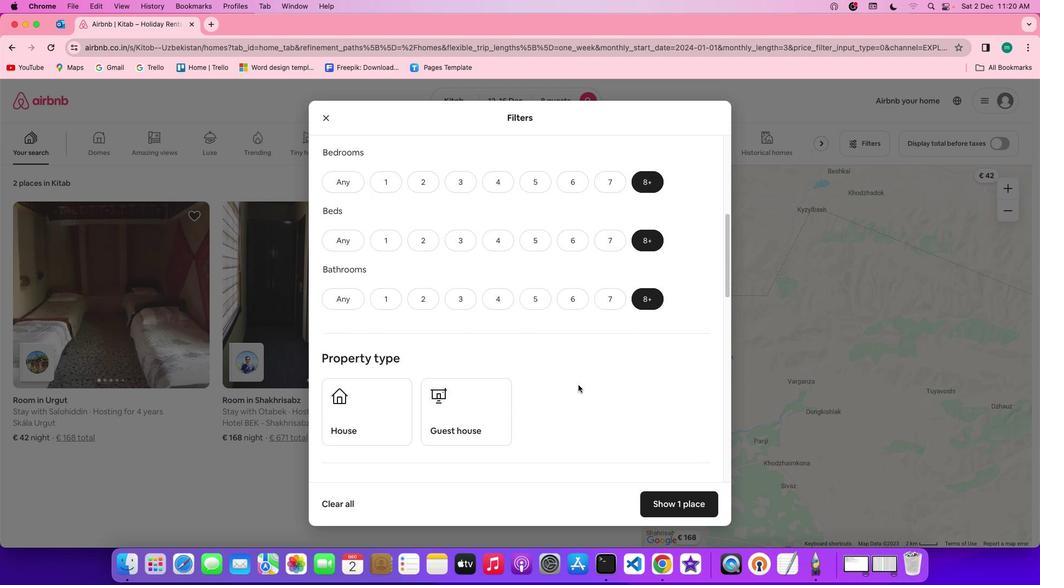 
Action: Mouse scrolled (583, 389) with delta (4, 3)
Screenshot: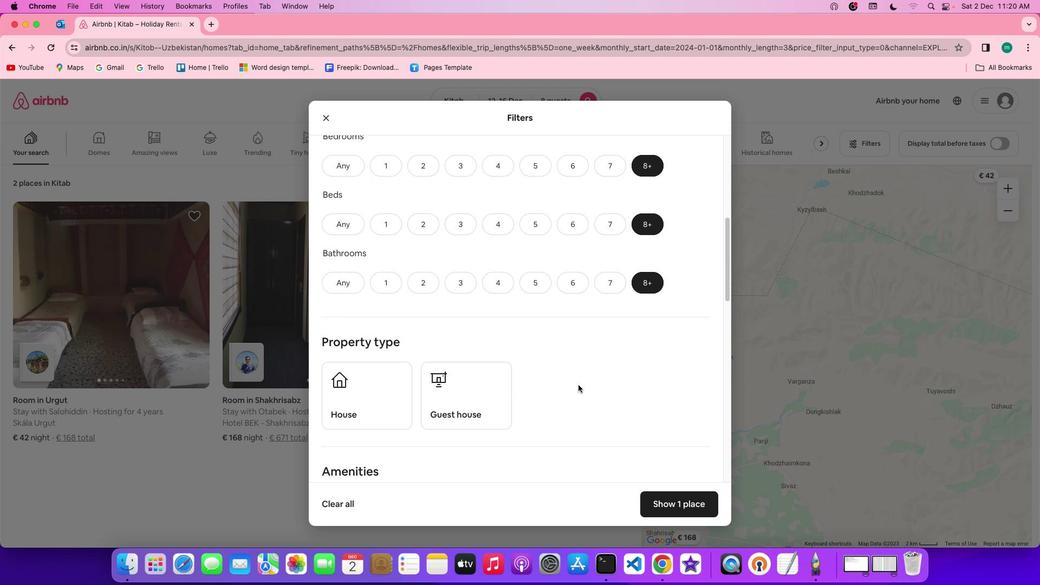 
Action: Mouse scrolled (583, 389) with delta (4, 3)
Screenshot: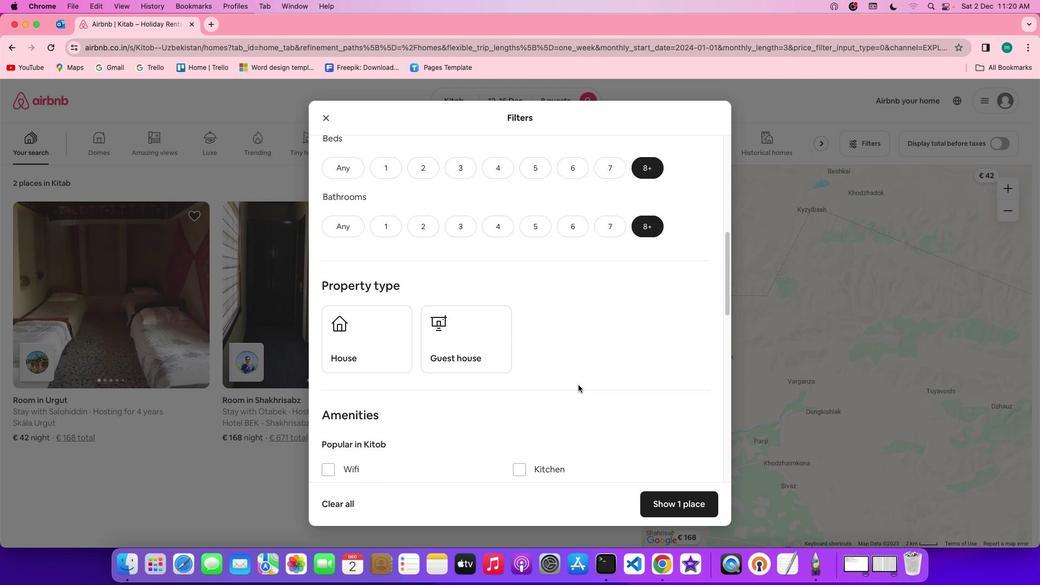 
Action: Mouse scrolled (583, 389) with delta (4, 4)
Screenshot: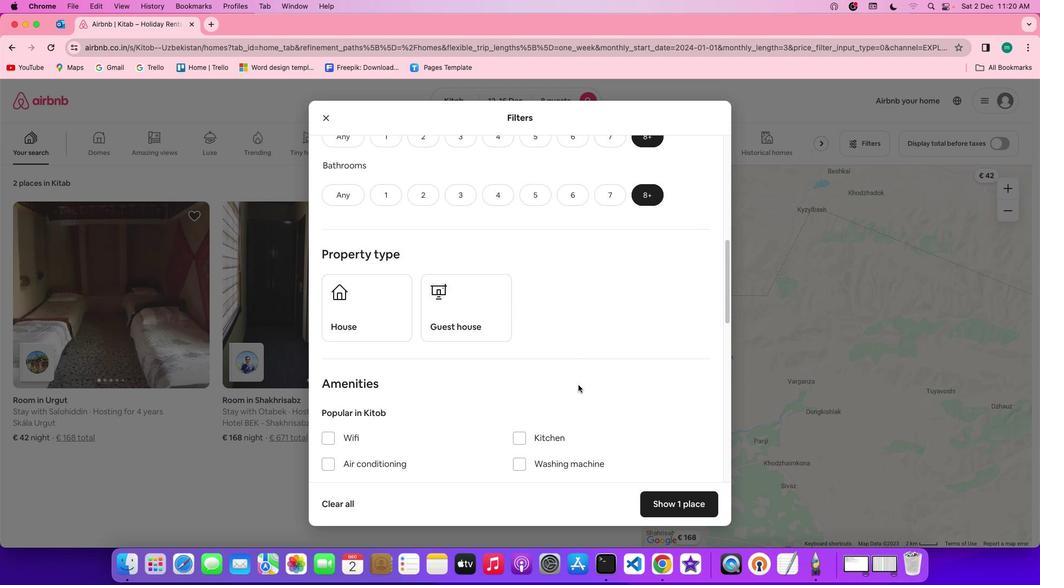 
Action: Mouse scrolled (583, 389) with delta (4, 4)
Screenshot: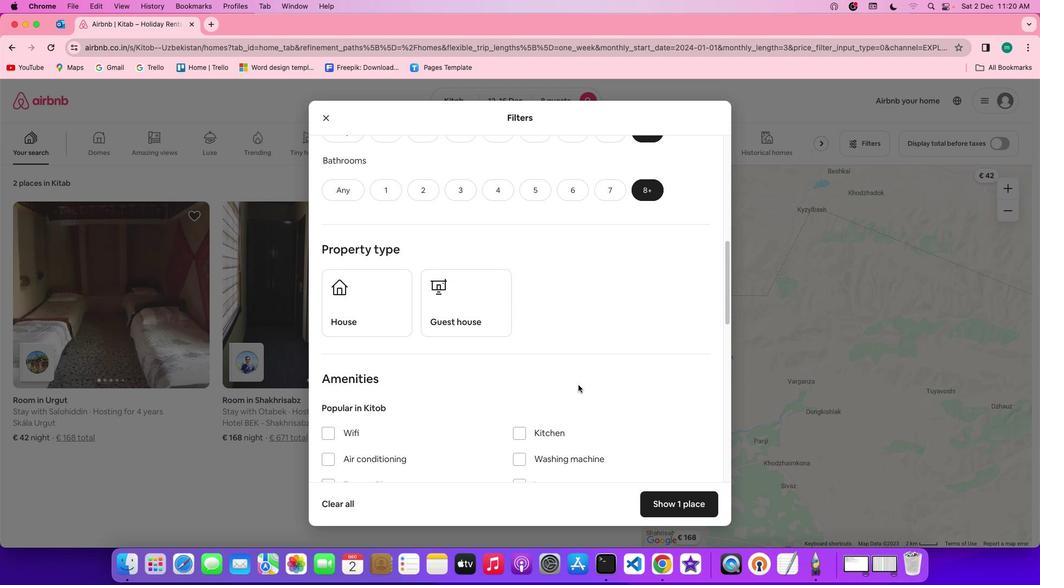 
Action: Mouse scrolled (583, 389) with delta (4, 4)
Screenshot: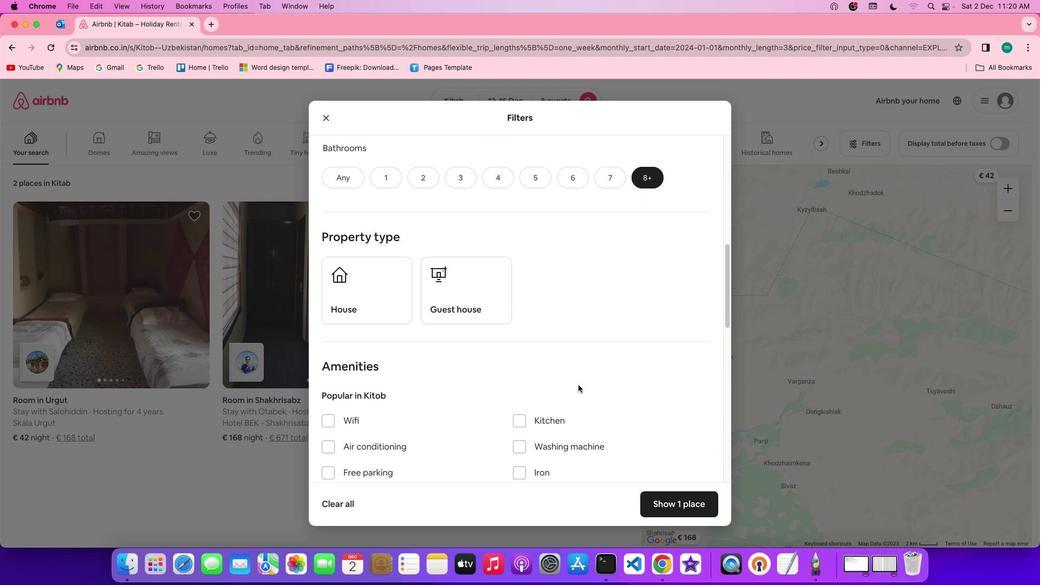 
Action: Mouse scrolled (583, 389) with delta (4, 4)
Screenshot: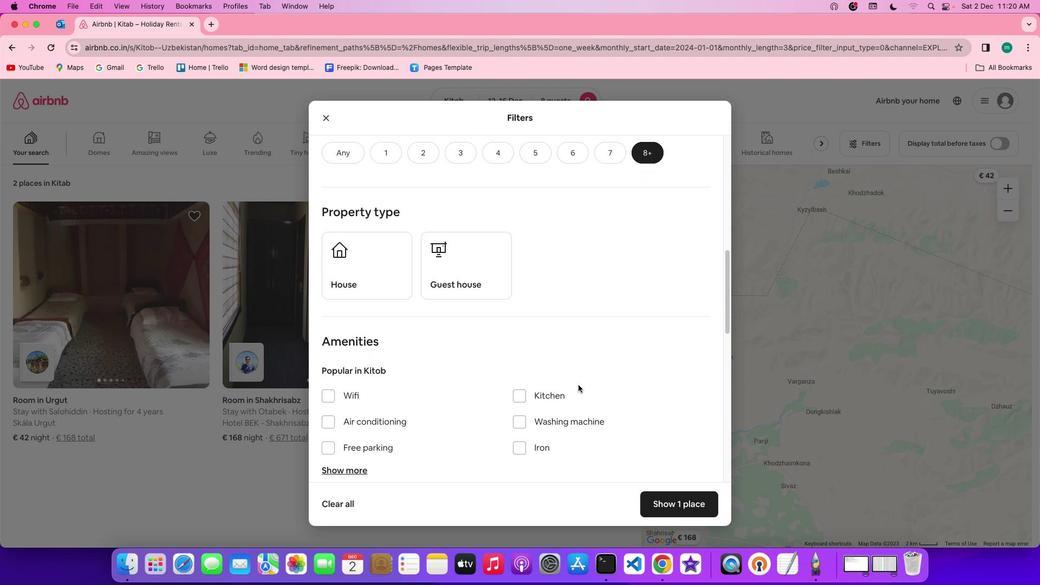 
Action: Mouse moved to (531, 320)
Screenshot: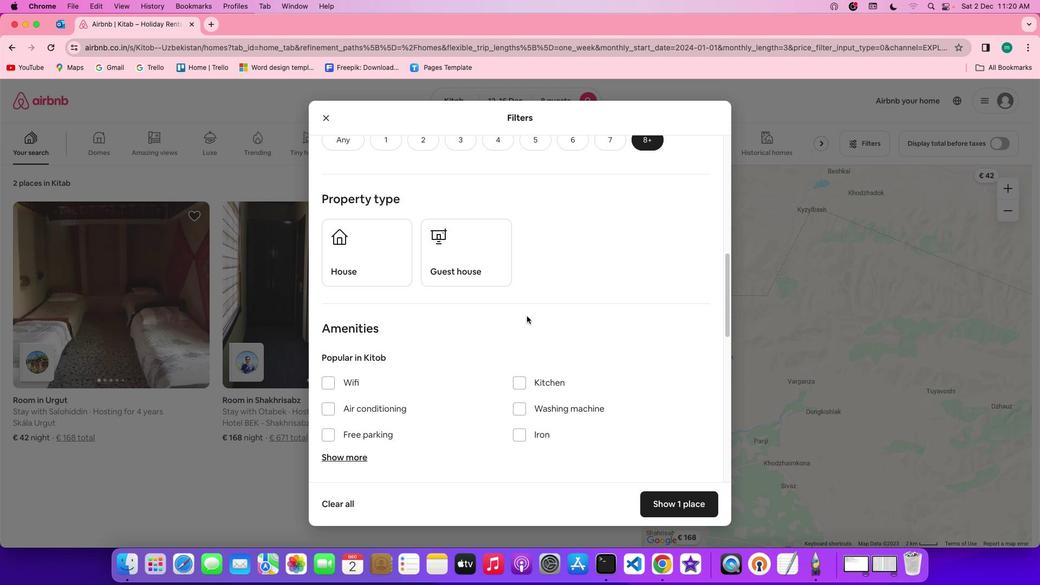 
Action: Mouse scrolled (531, 320) with delta (4, 4)
Screenshot: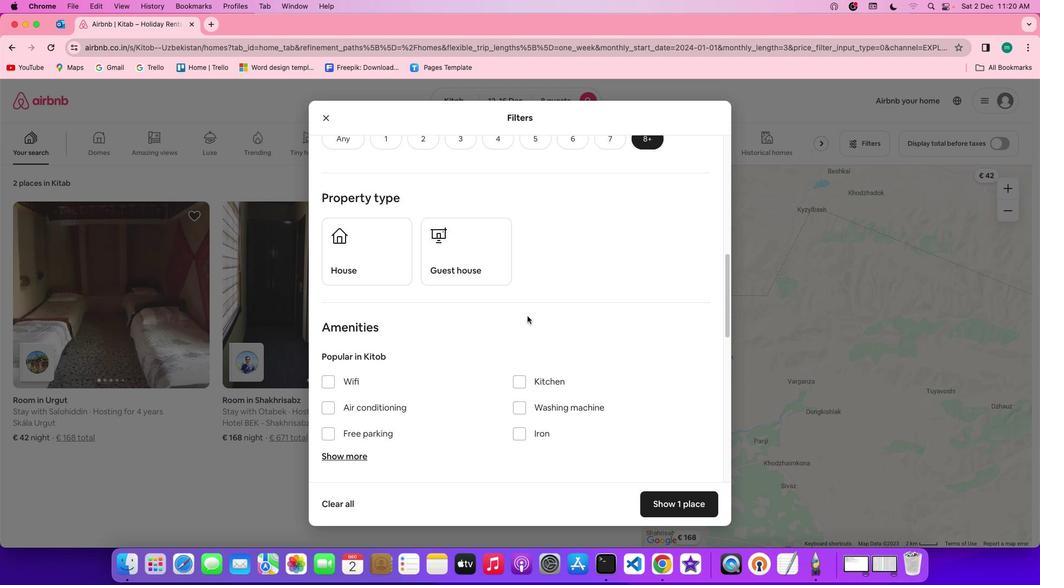 
Action: Mouse moved to (532, 320)
Screenshot: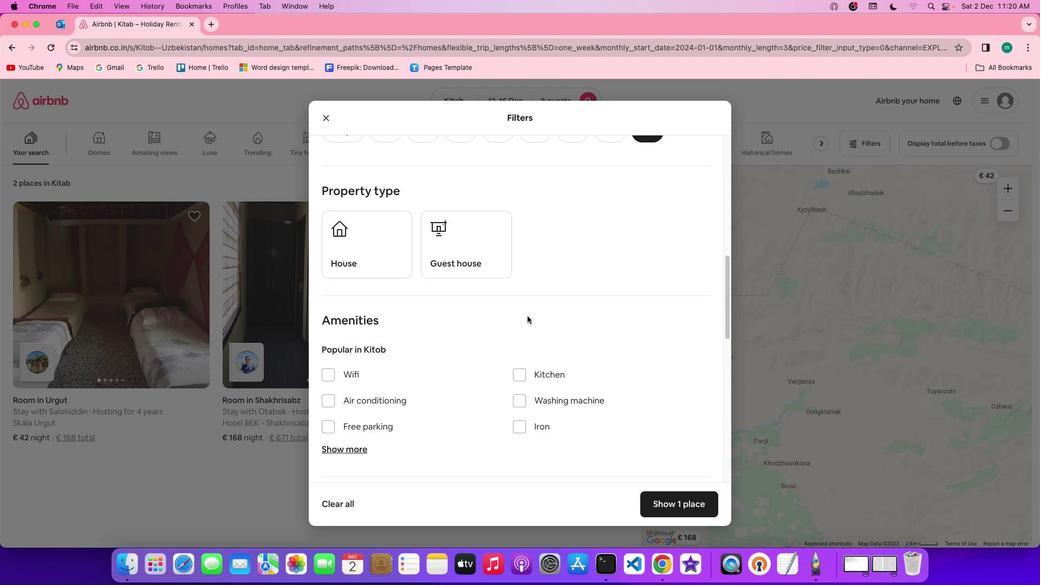 
Action: Mouse scrolled (532, 320) with delta (4, 4)
Screenshot: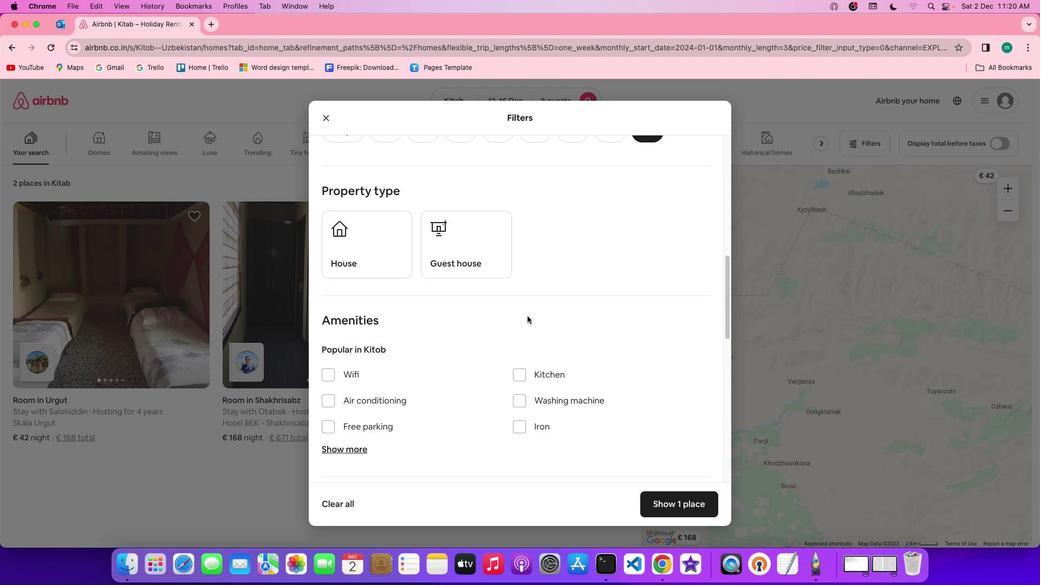 
Action: Mouse scrolled (532, 320) with delta (4, 4)
Screenshot: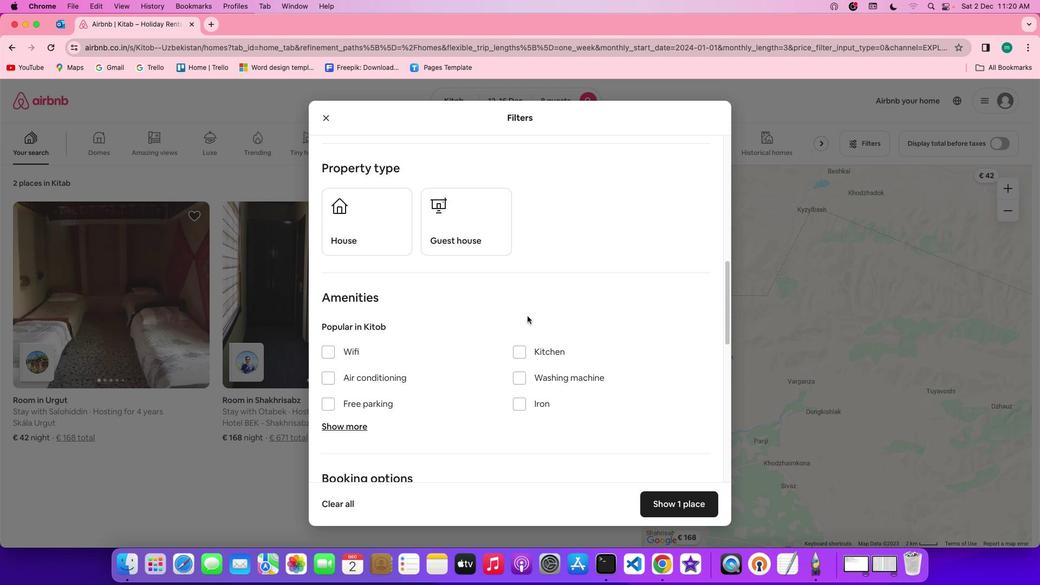 
Action: Mouse scrolled (532, 320) with delta (4, 4)
Screenshot: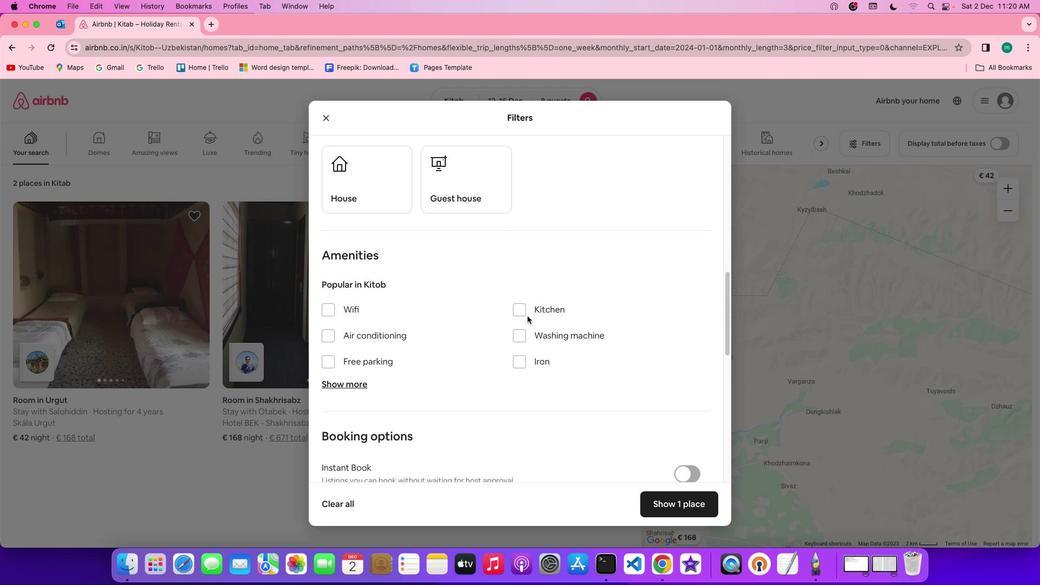 
Action: Mouse scrolled (532, 320) with delta (4, 4)
Screenshot: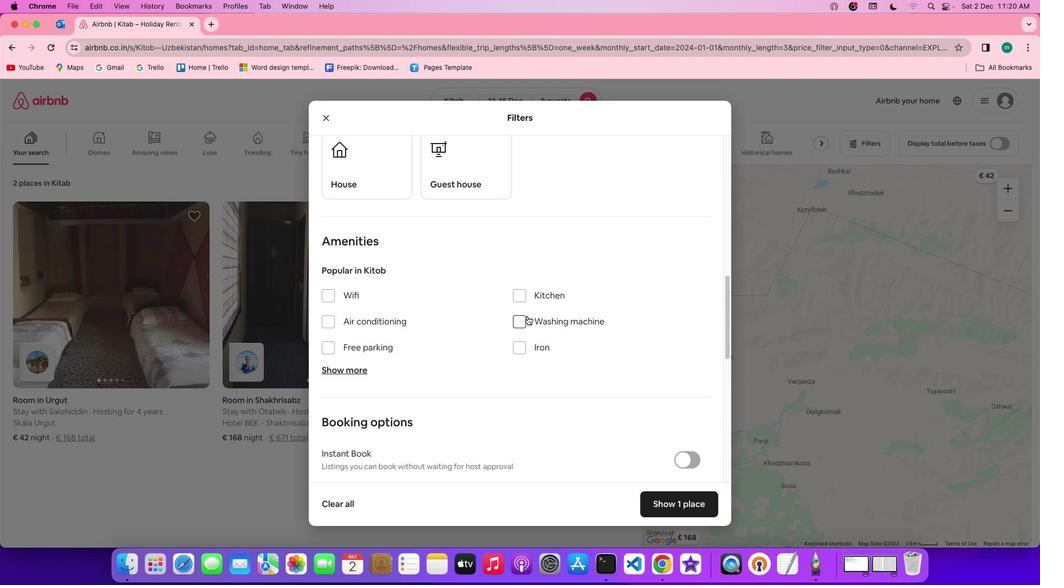 
Action: Mouse scrolled (532, 320) with delta (4, 4)
Screenshot: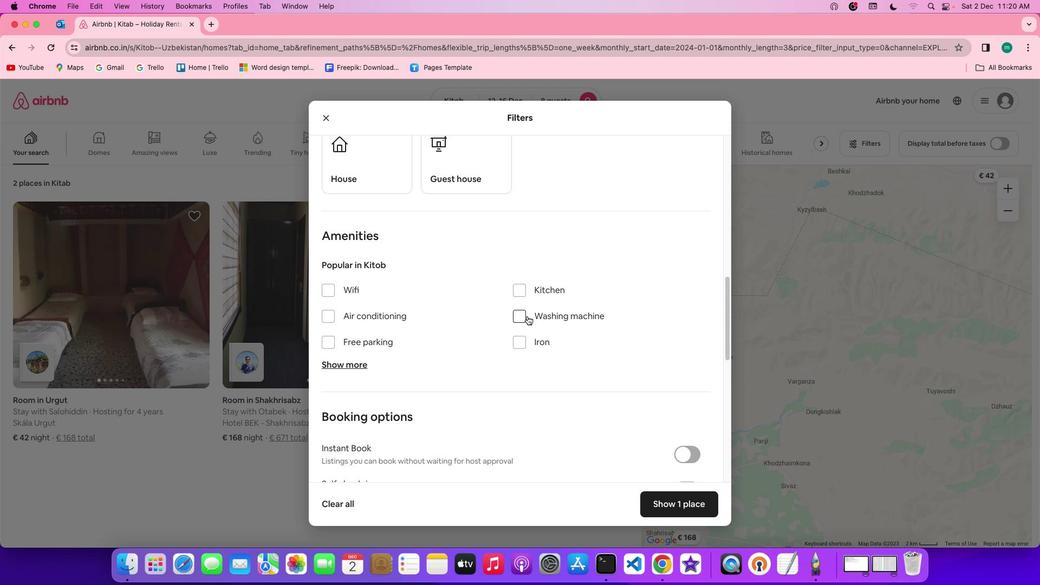 
Action: Mouse scrolled (532, 320) with delta (4, 4)
Screenshot: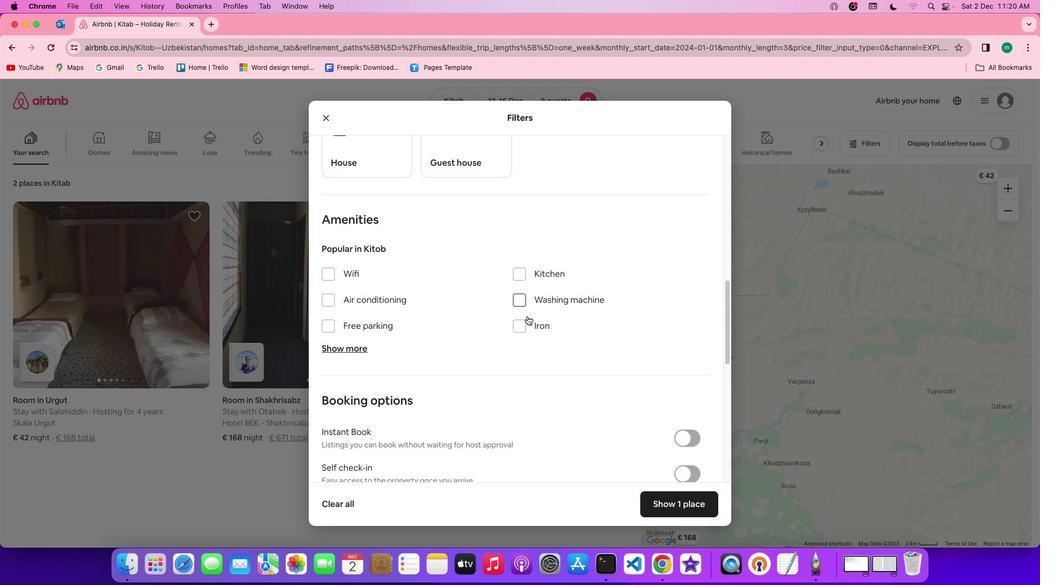 
Action: Mouse scrolled (532, 320) with delta (4, 4)
Screenshot: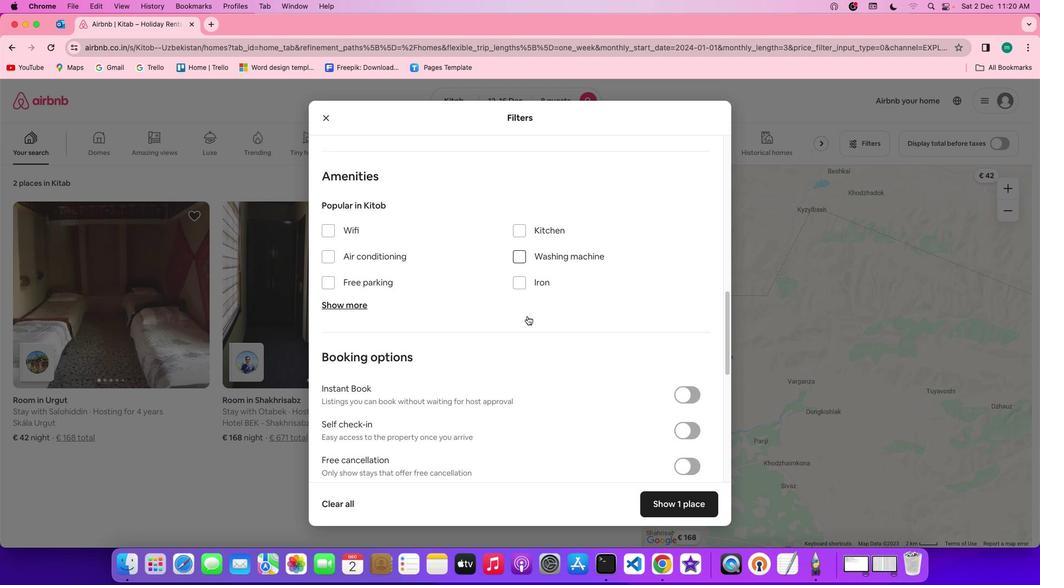 
Action: Mouse scrolled (532, 320) with delta (4, 4)
Screenshot: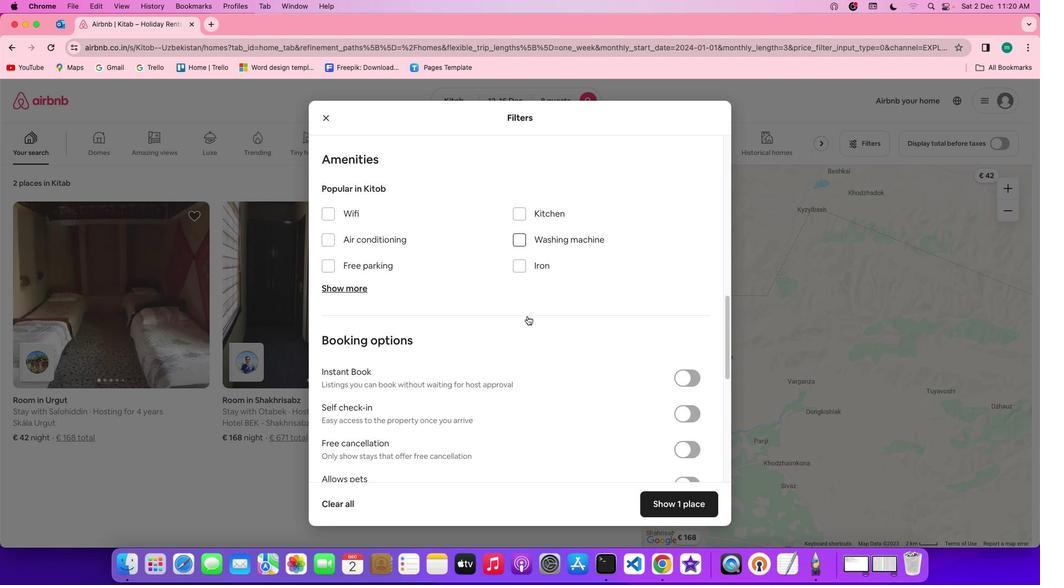 
Action: Mouse scrolled (532, 320) with delta (4, 4)
Screenshot: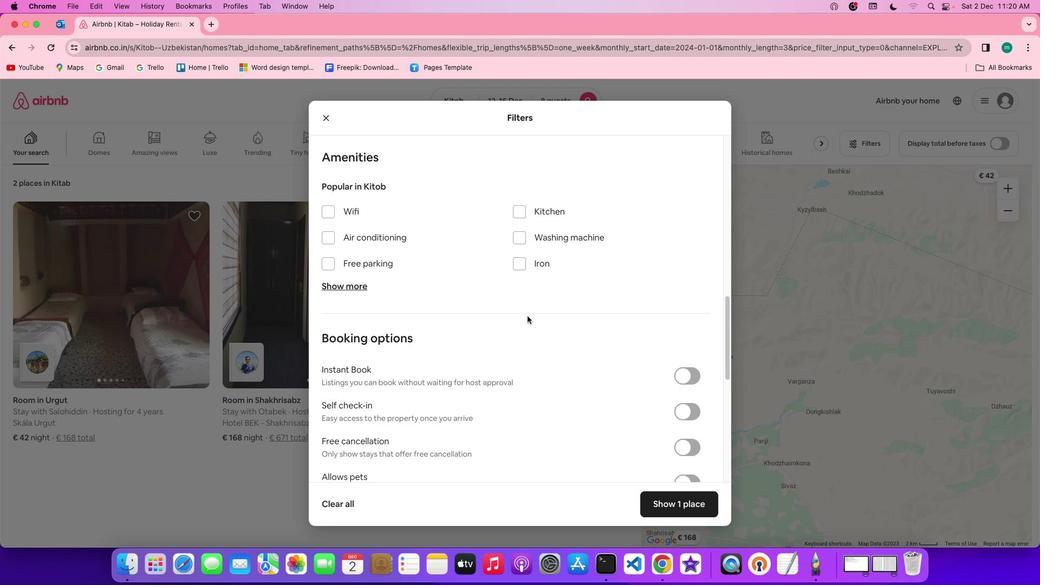 
Action: Mouse moved to (331, 214)
Screenshot: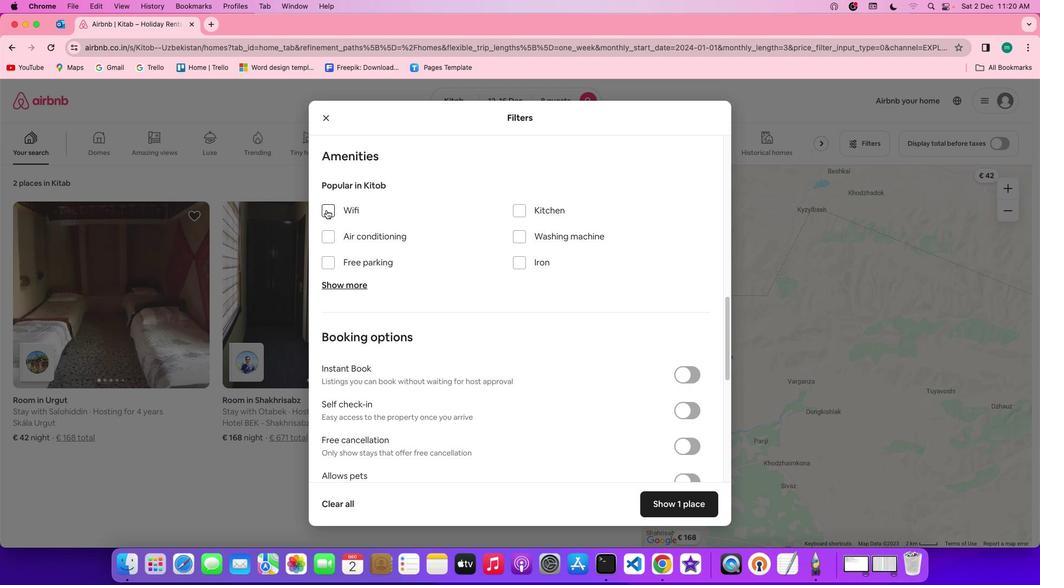 
Action: Mouse pressed left at (331, 214)
Screenshot: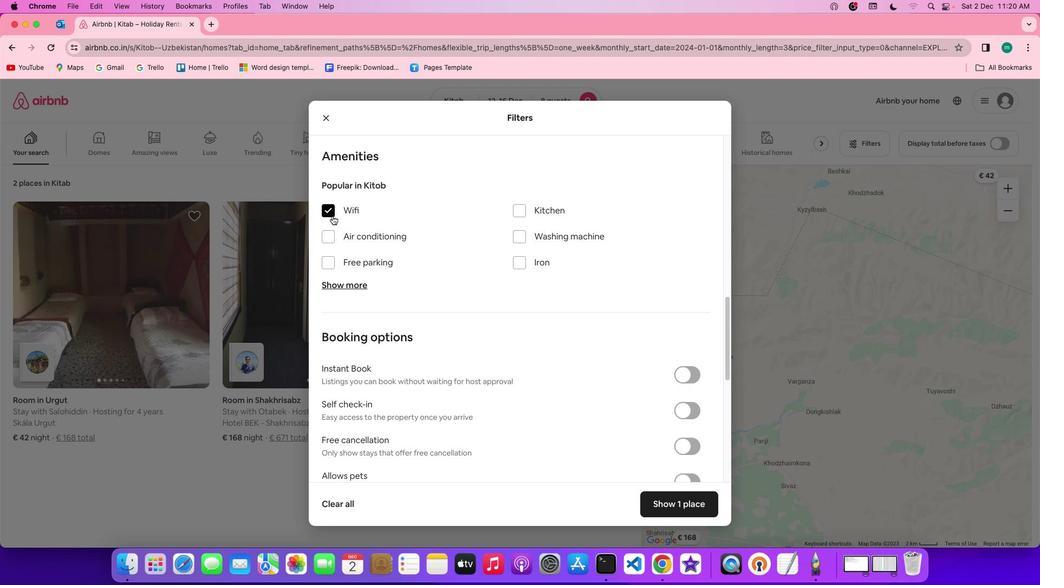 
Action: Mouse moved to (356, 283)
Screenshot: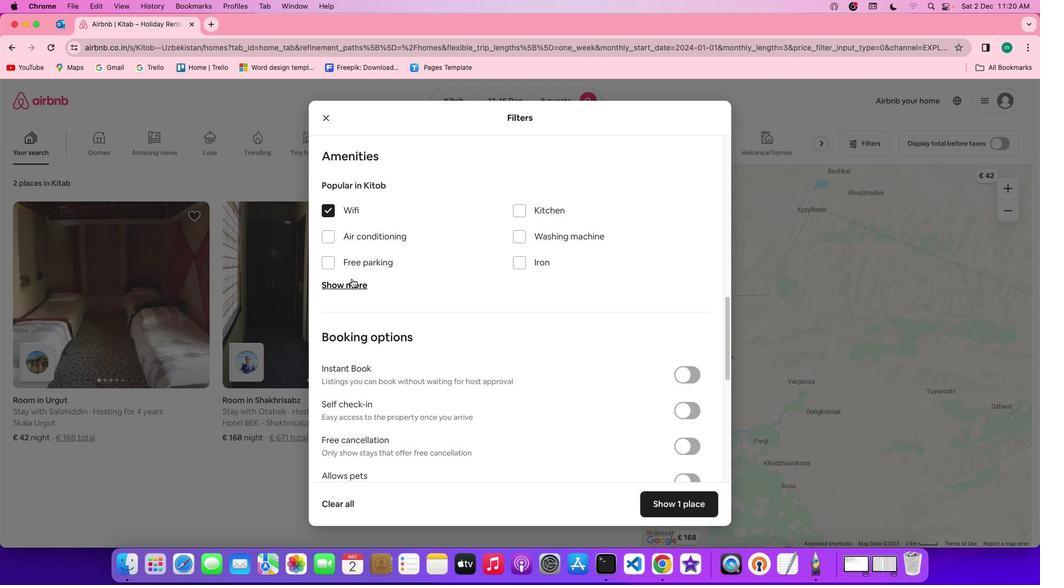
Action: Mouse pressed left at (356, 283)
Screenshot: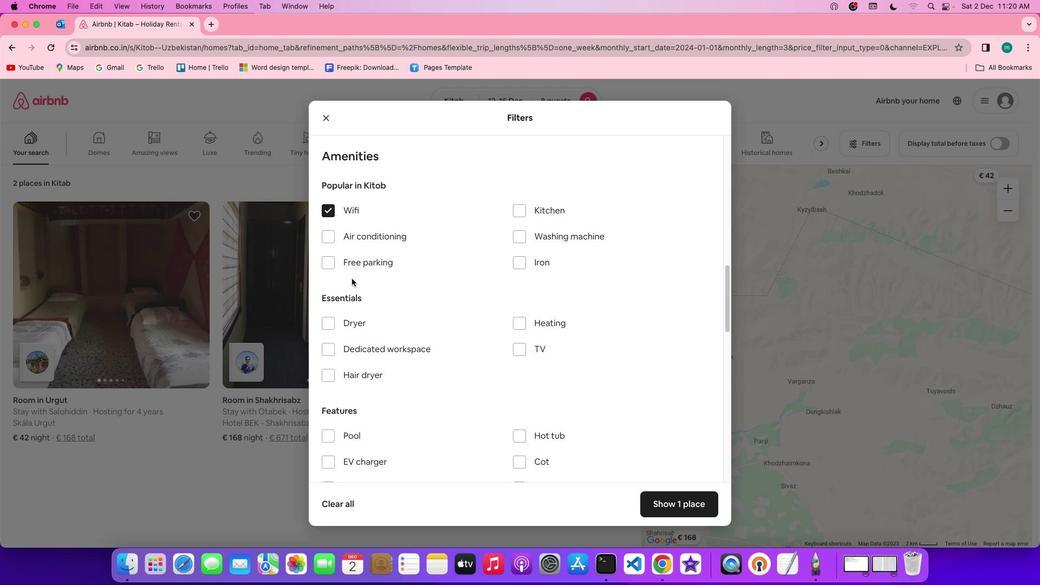 
Action: Mouse moved to (520, 354)
Screenshot: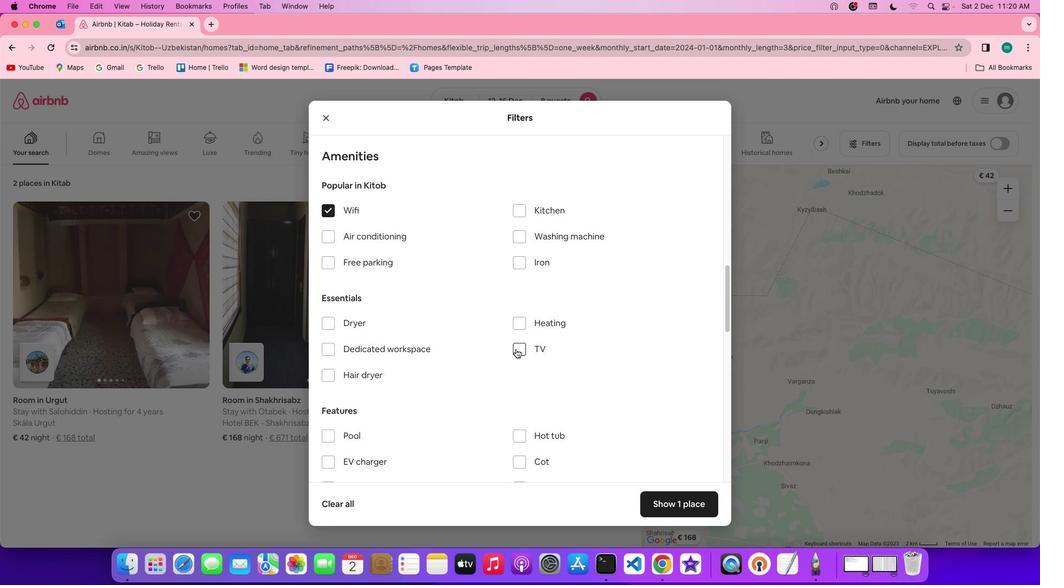 
Action: Mouse pressed left at (520, 354)
Screenshot: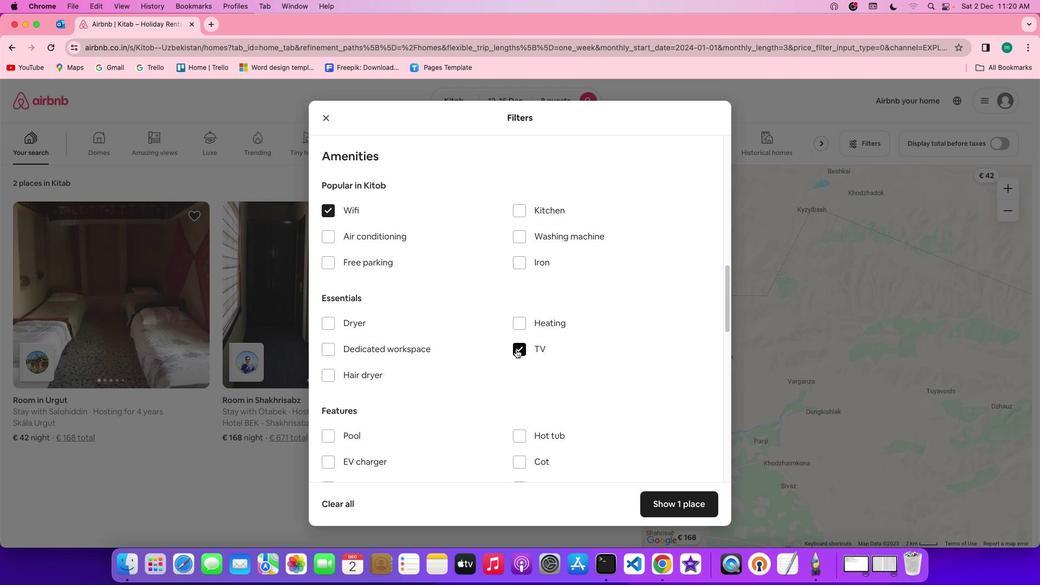 
Action: Mouse moved to (596, 362)
Screenshot: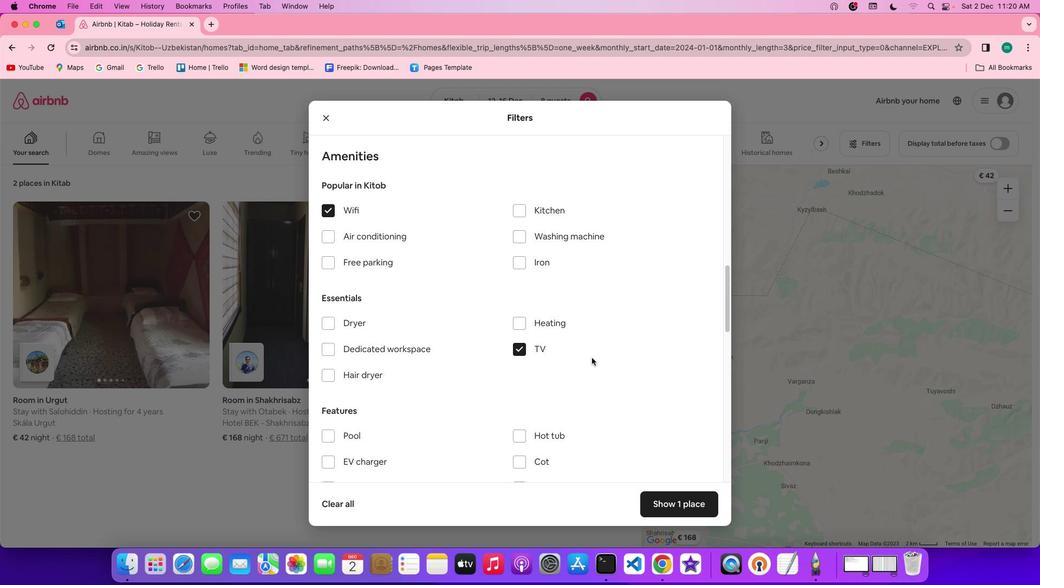 
Action: Mouse scrolled (596, 362) with delta (4, 4)
Screenshot: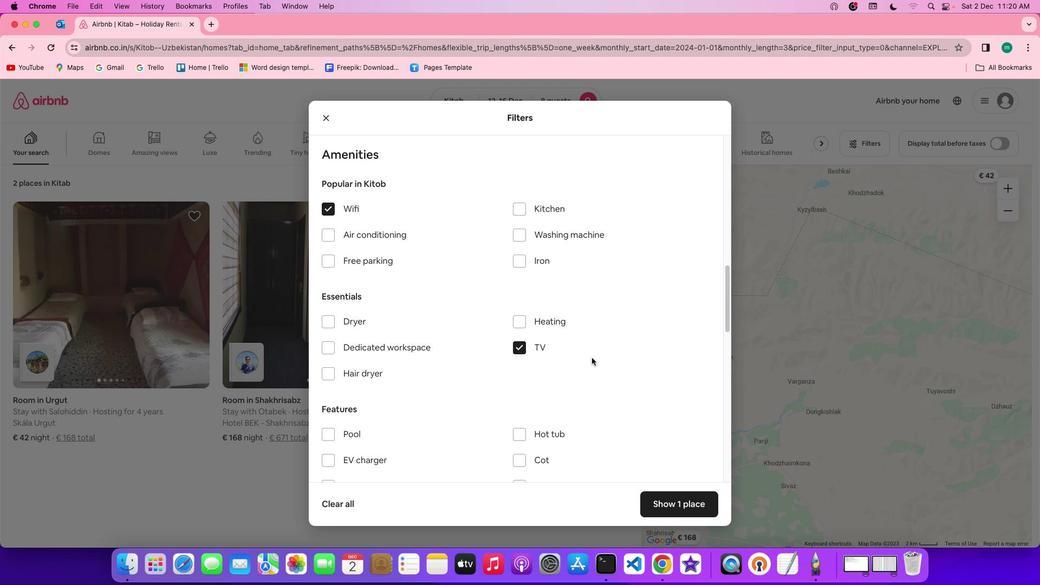 
Action: Mouse scrolled (596, 362) with delta (4, 4)
Screenshot: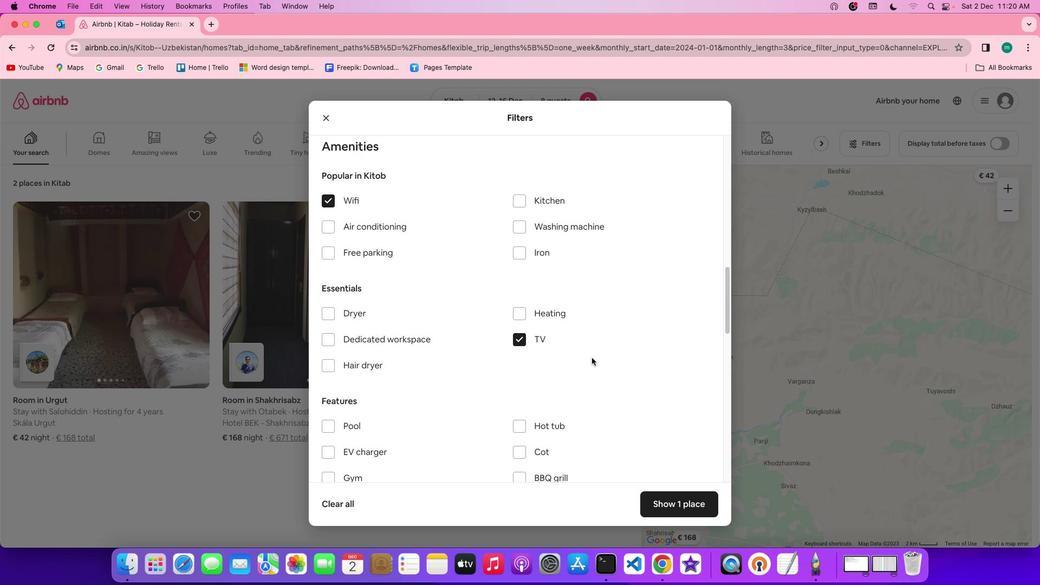 
Action: Mouse scrolled (596, 362) with delta (4, 4)
Screenshot: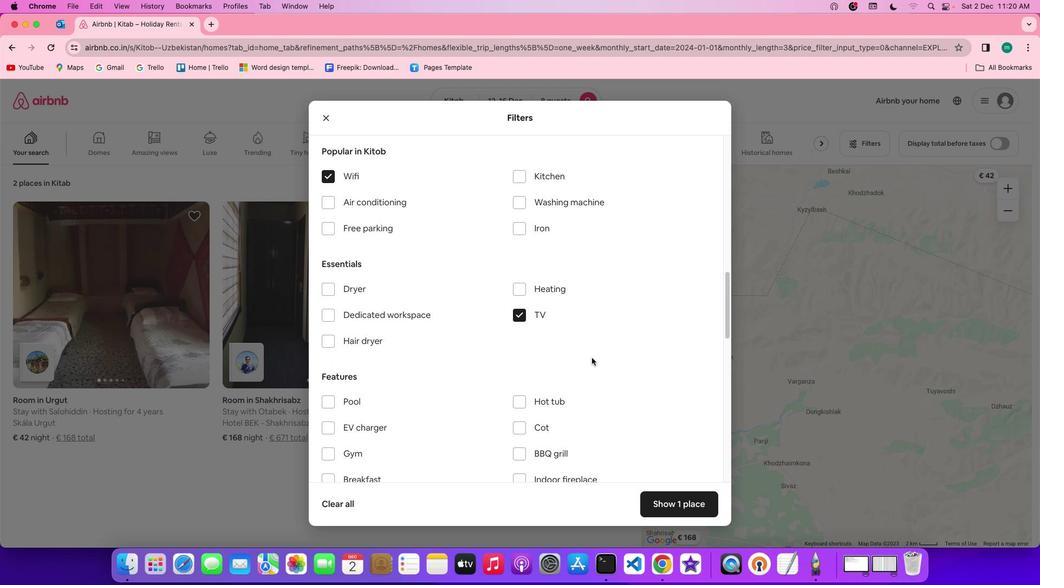 
Action: Mouse scrolled (596, 362) with delta (4, 4)
Screenshot: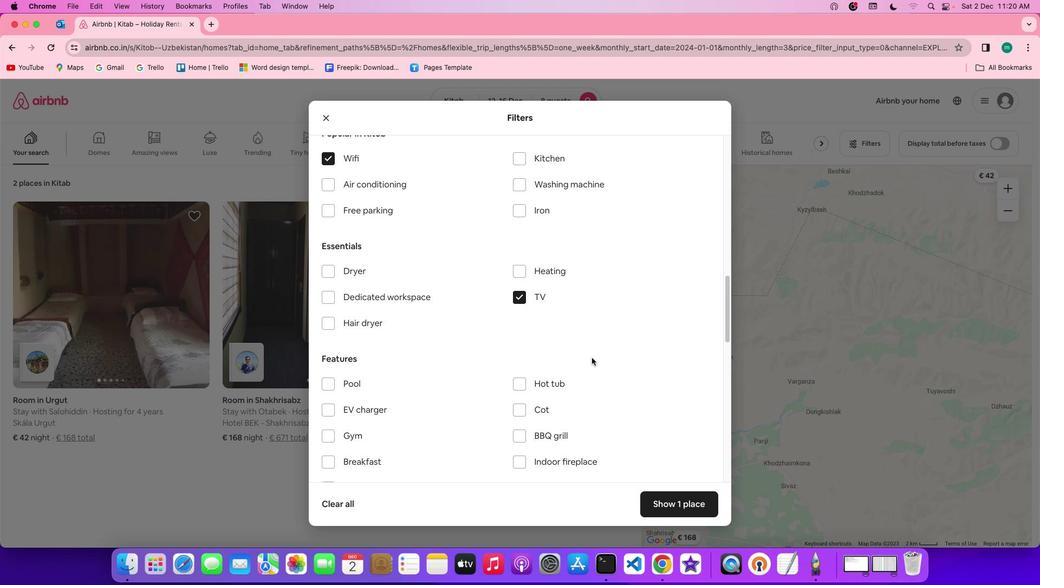 
Action: Mouse scrolled (596, 362) with delta (4, 4)
Screenshot: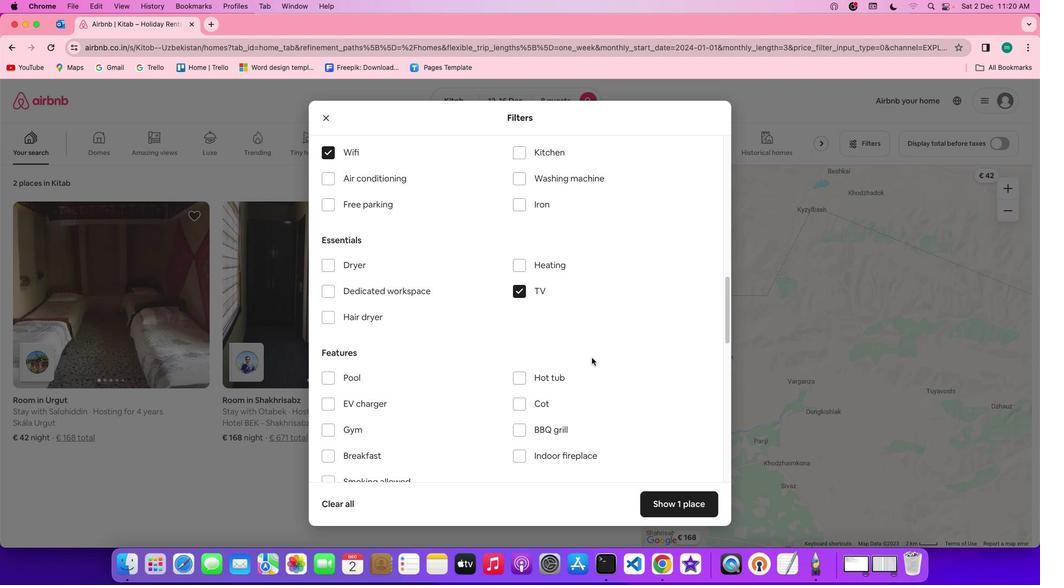
Action: Mouse moved to (385, 205)
Screenshot: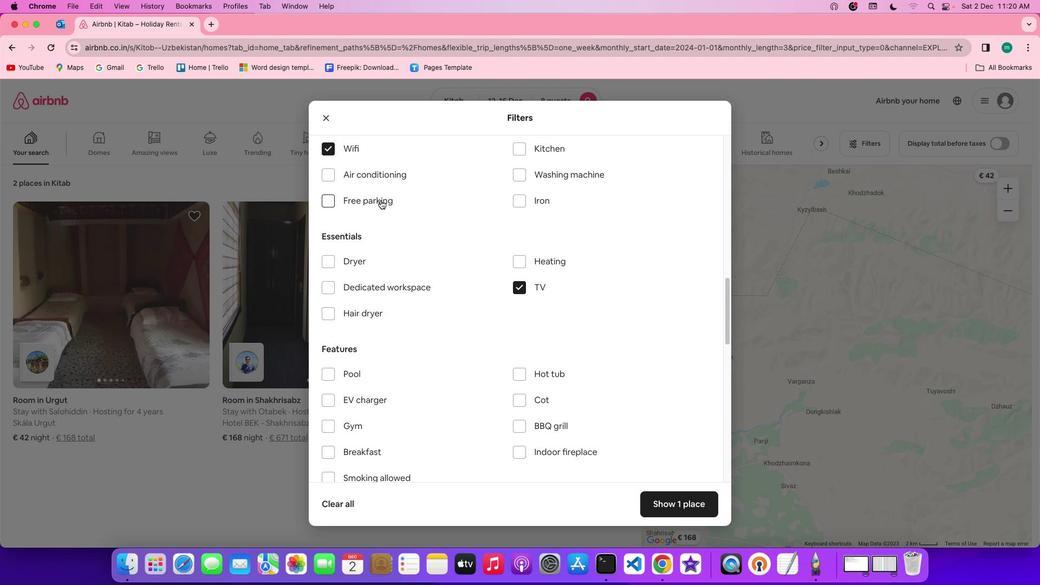 
Action: Mouse pressed left at (385, 205)
Screenshot: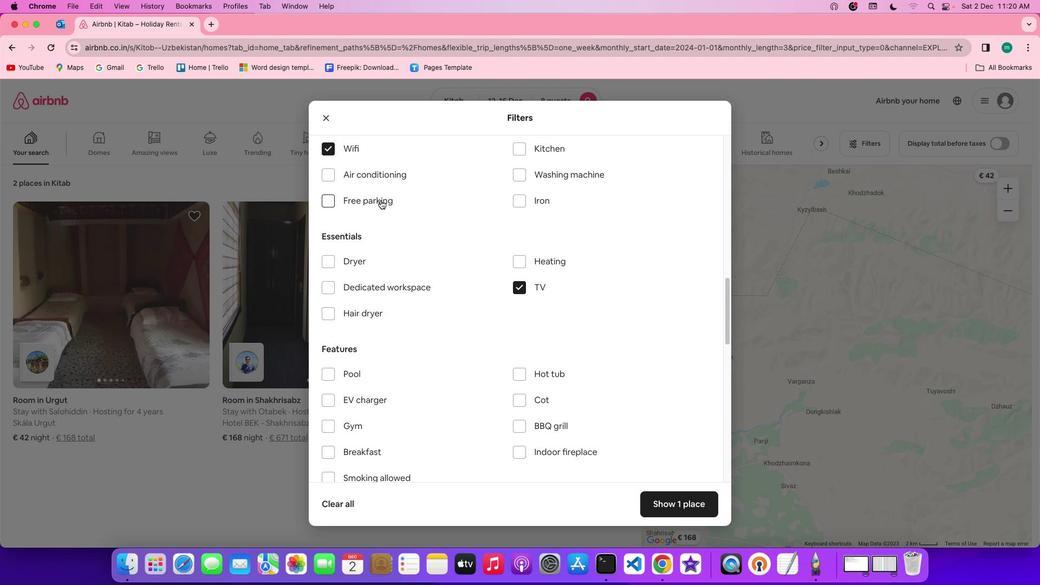 
Action: Mouse moved to (504, 315)
Screenshot: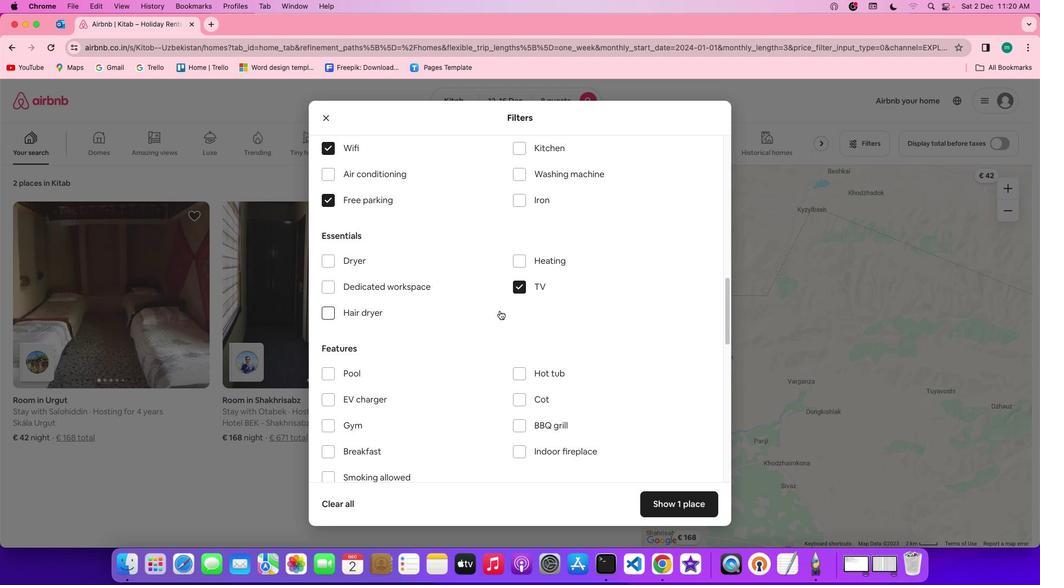 
Action: Mouse scrolled (504, 315) with delta (4, 4)
Screenshot: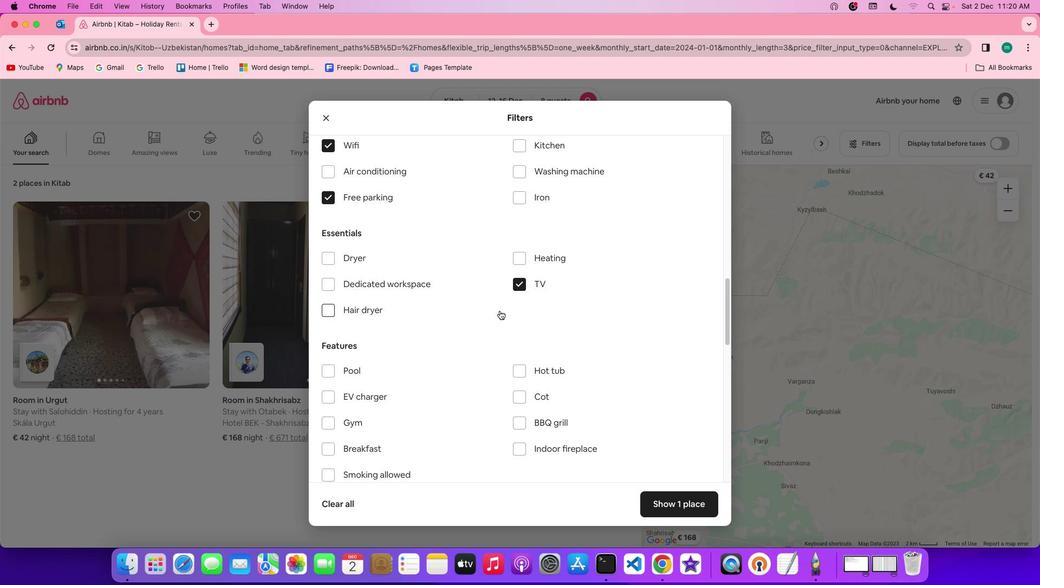 
Action: Mouse scrolled (504, 315) with delta (4, 4)
Screenshot: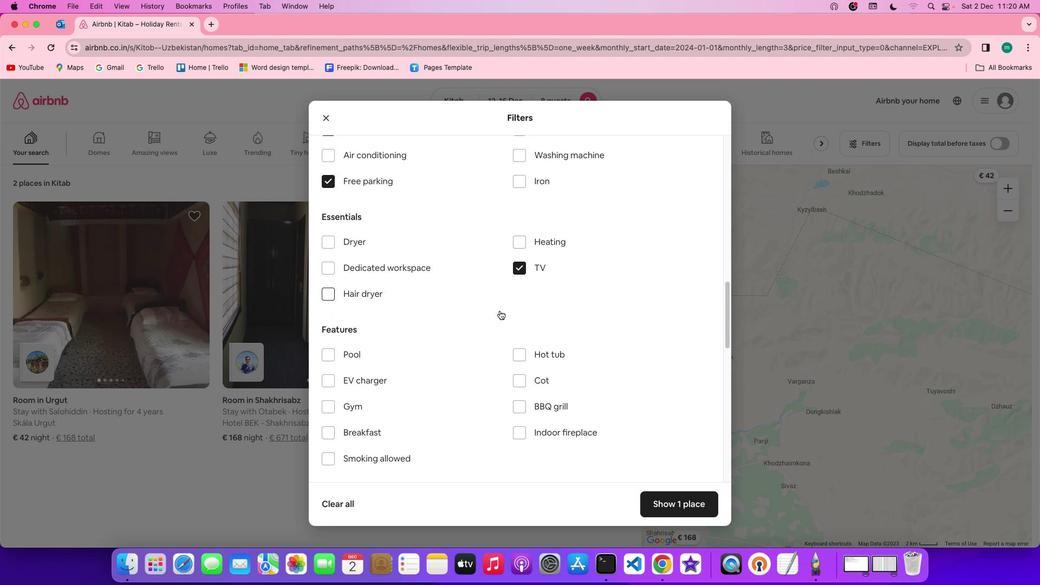 
Action: Mouse scrolled (504, 315) with delta (4, 4)
Screenshot: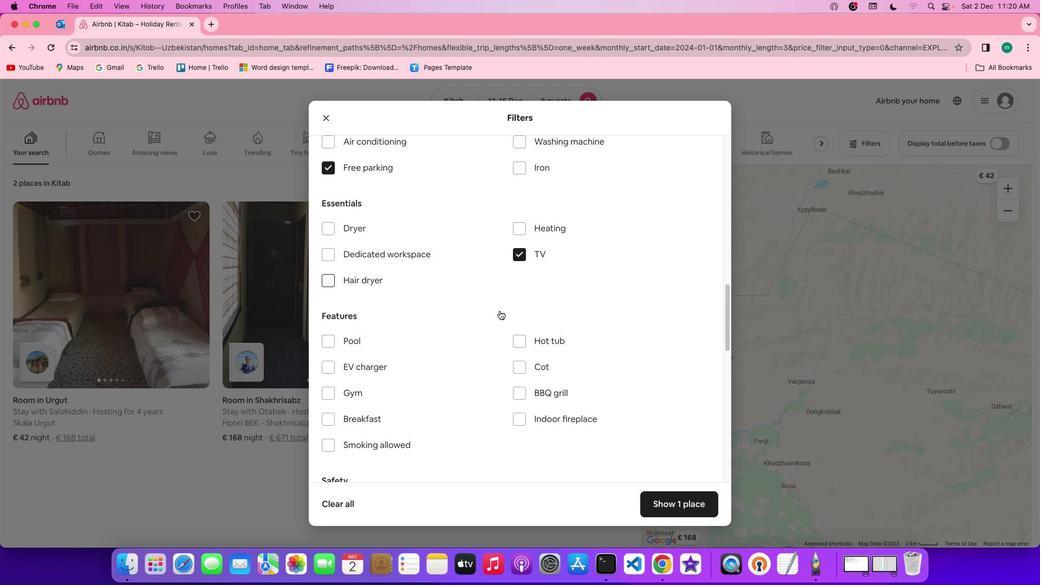 
Action: Mouse scrolled (504, 315) with delta (4, 4)
Screenshot: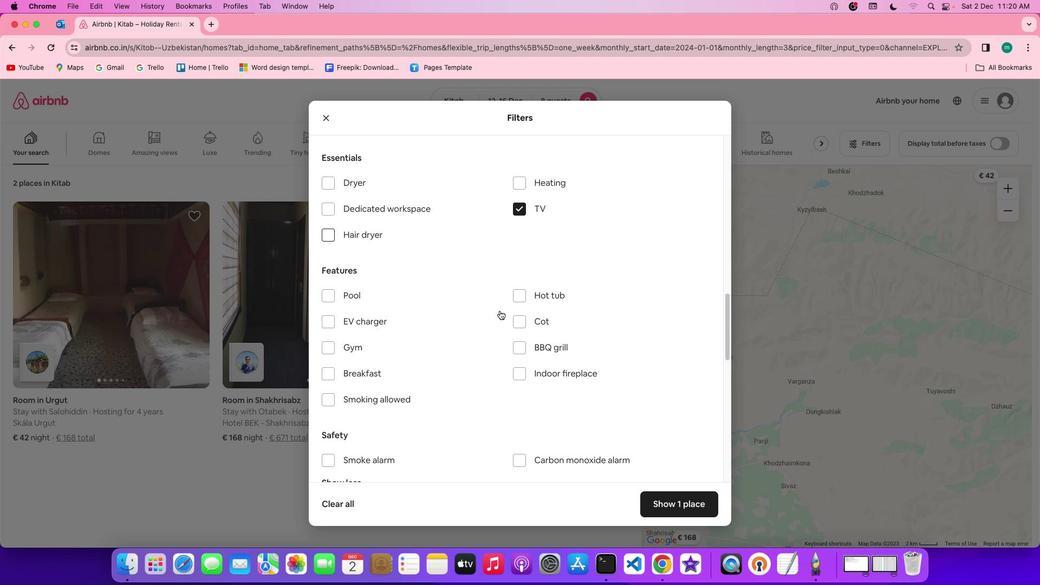 
Action: Mouse moved to (504, 315)
Screenshot: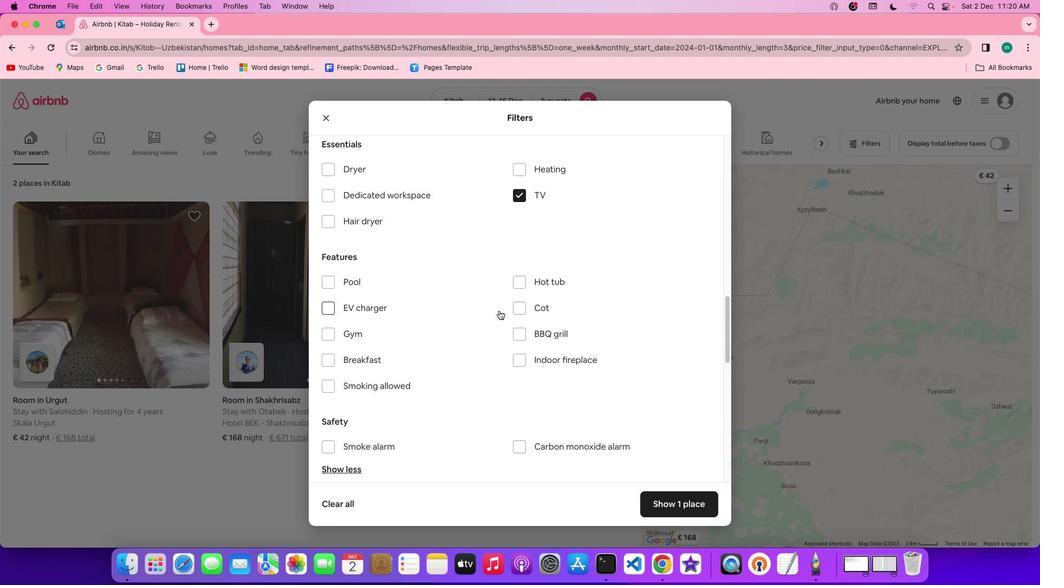 
Action: Mouse scrolled (504, 315) with delta (4, 4)
Screenshot: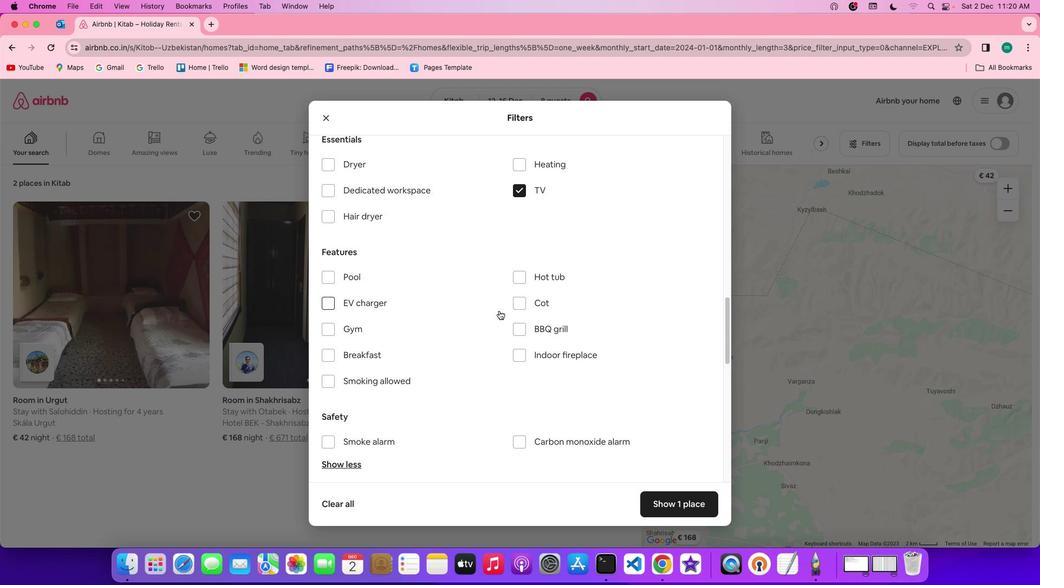 
Action: Mouse scrolled (504, 315) with delta (4, 4)
Screenshot: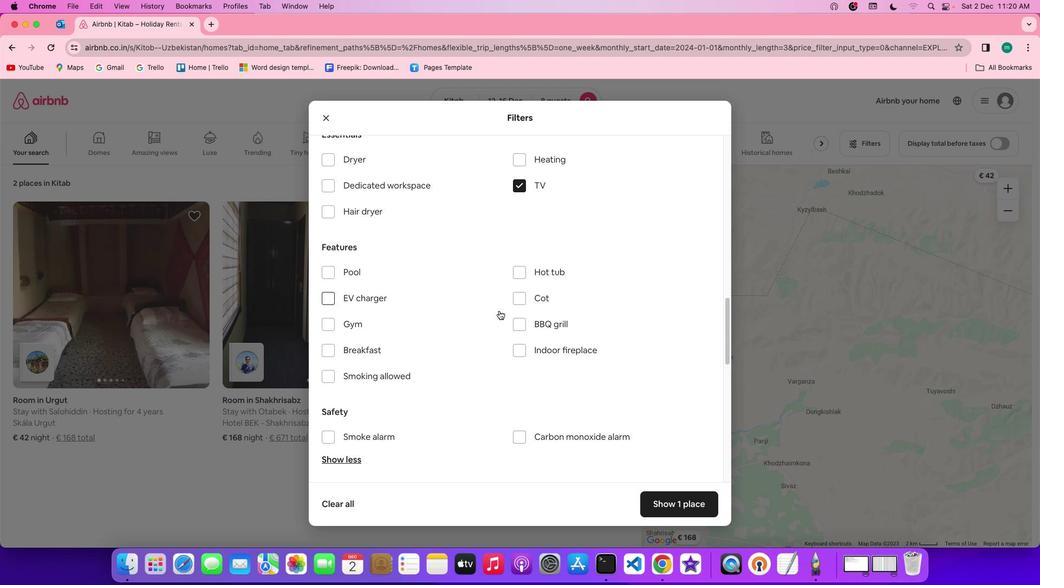 
Action: Mouse scrolled (504, 315) with delta (4, 4)
Screenshot: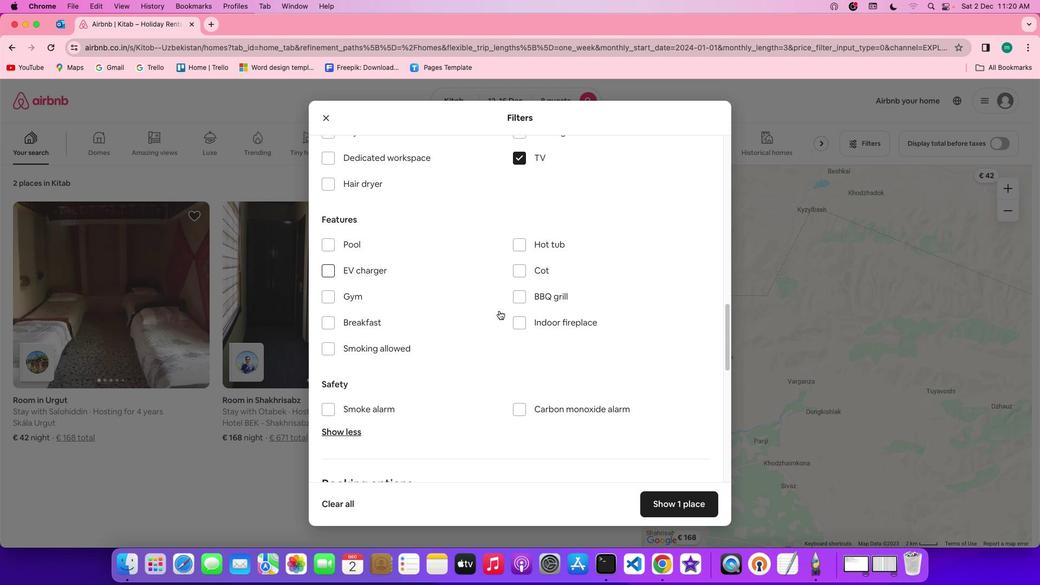 
Action: Mouse scrolled (504, 315) with delta (4, 4)
Screenshot: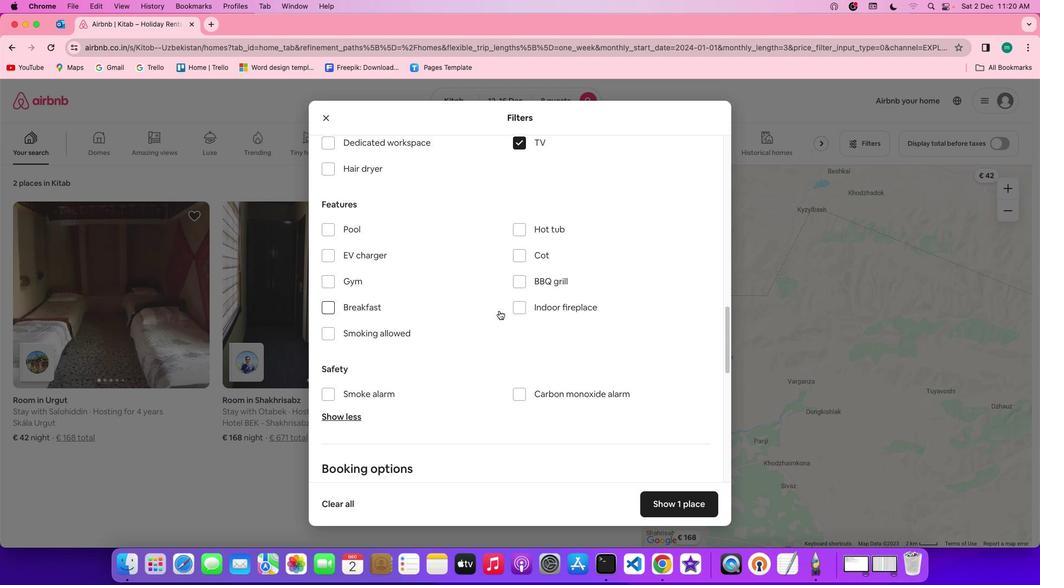 
Action: Mouse scrolled (504, 315) with delta (4, 4)
Screenshot: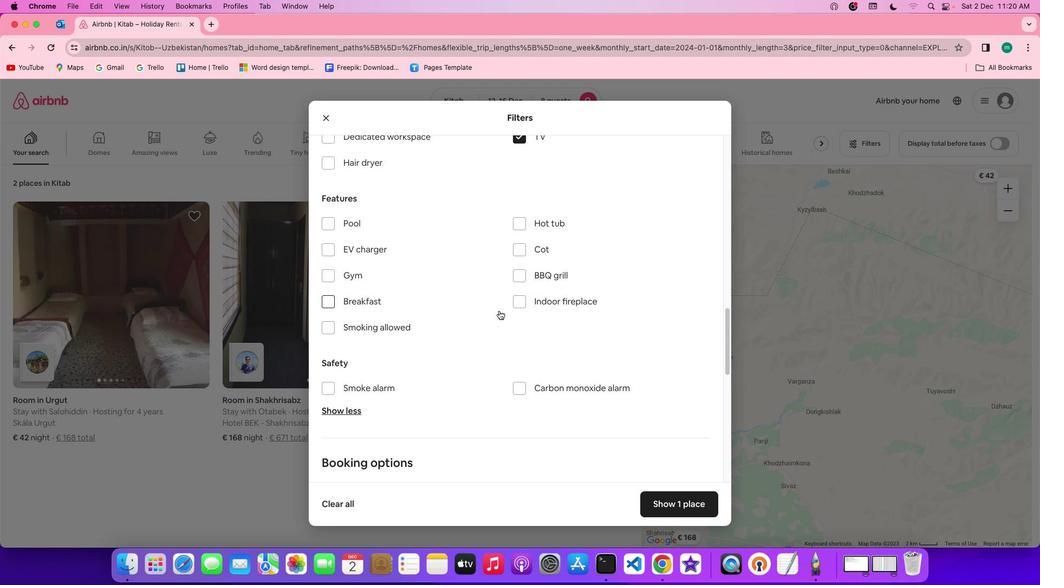 
Action: Mouse scrolled (504, 315) with delta (4, 4)
Screenshot: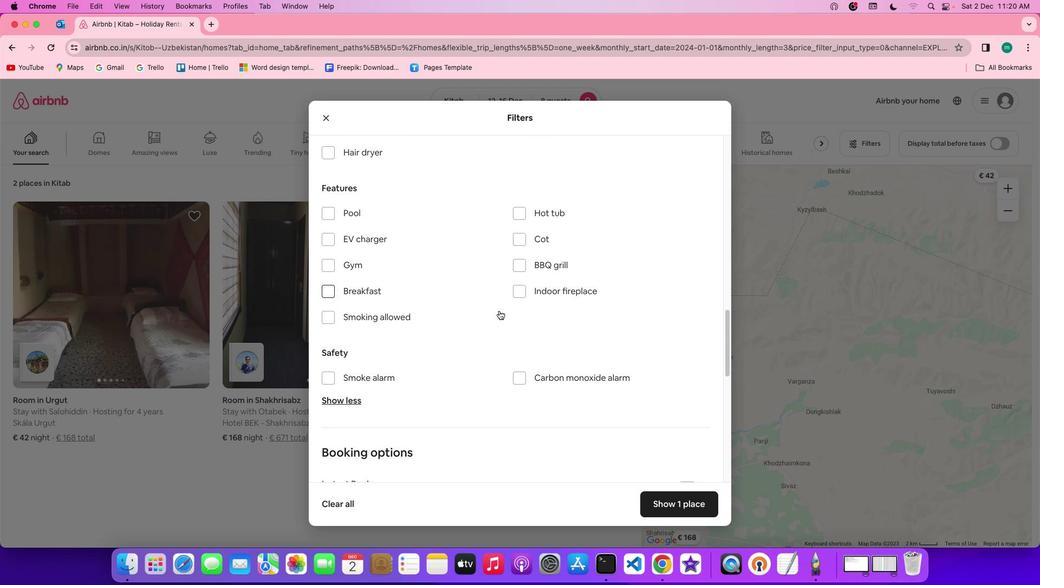 
Action: Mouse moved to (361, 260)
Screenshot: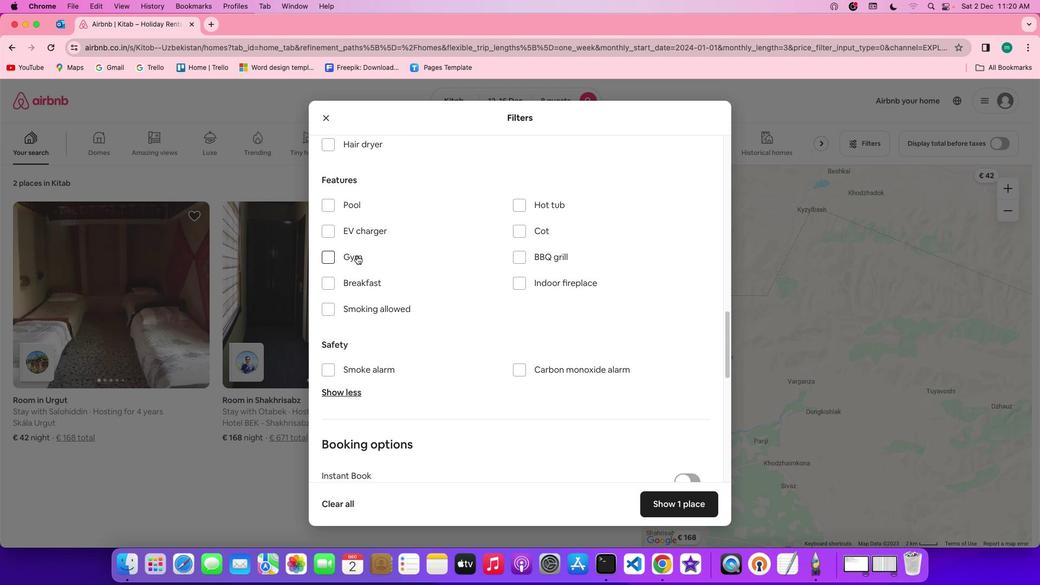 
Action: Mouse pressed left at (361, 260)
Screenshot: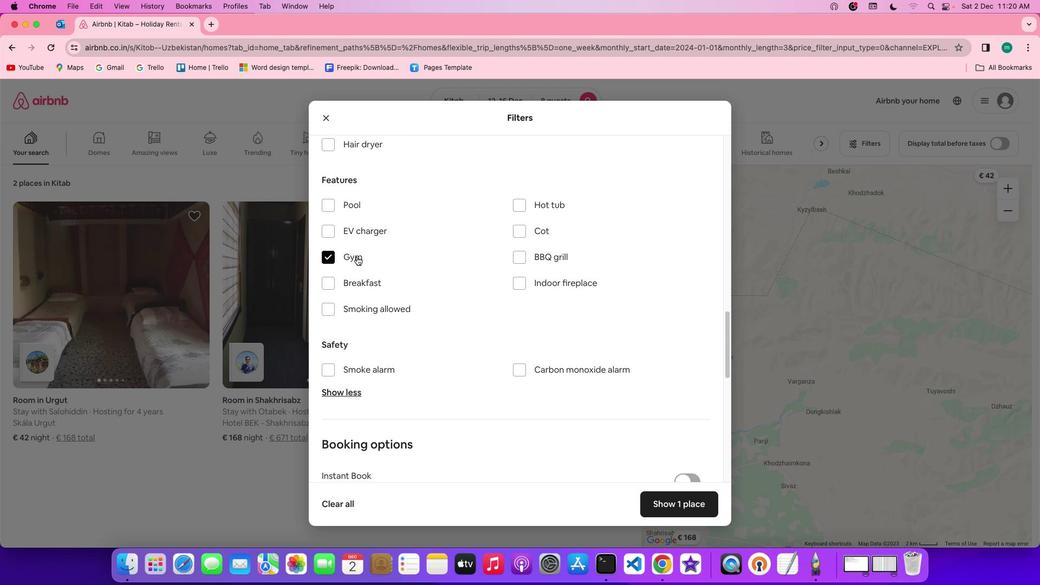 
Action: Mouse moved to (366, 284)
Screenshot: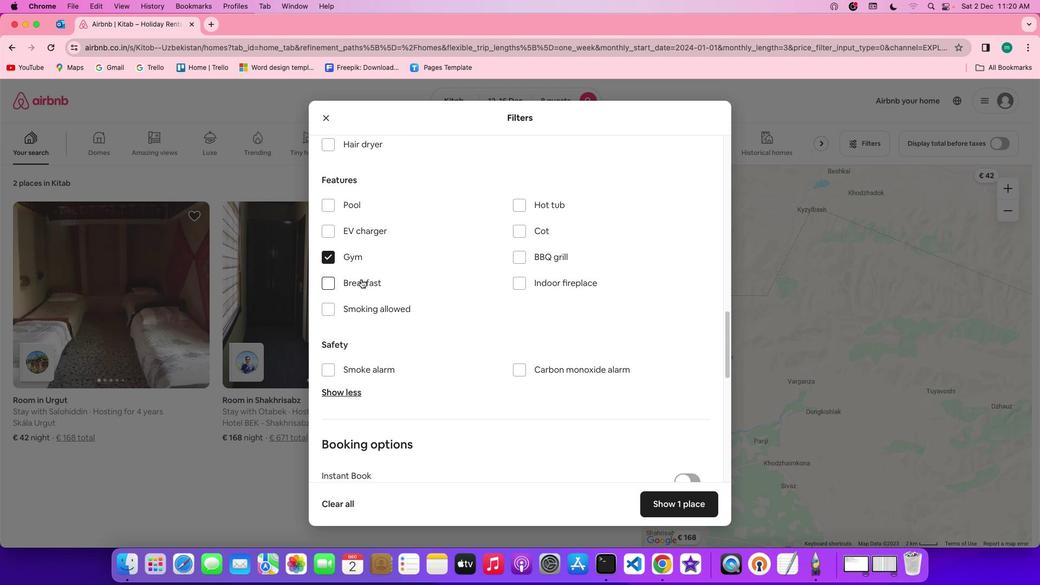 
Action: Mouse pressed left at (366, 284)
Screenshot: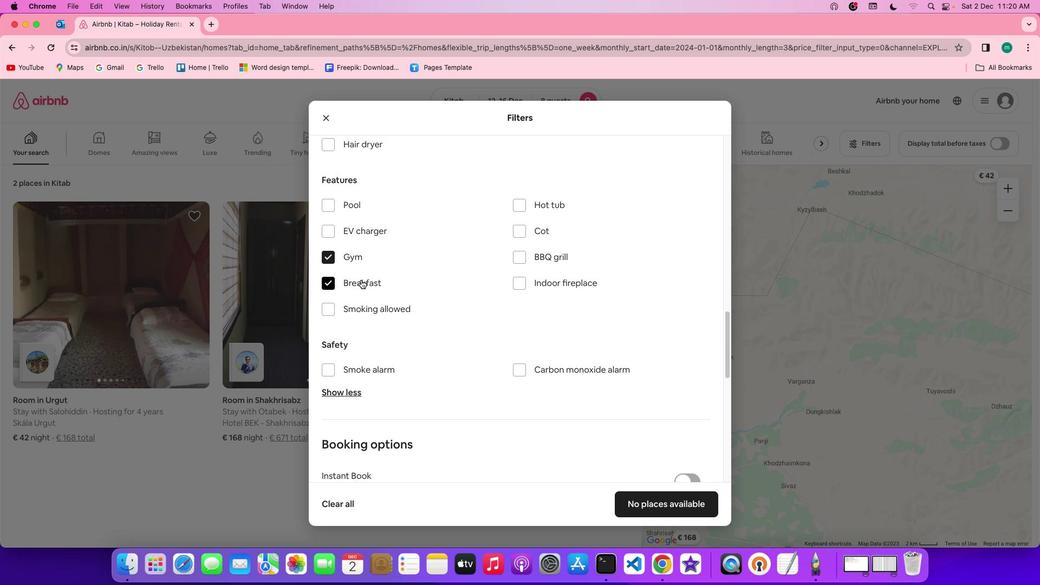 
Action: Mouse moved to (524, 344)
Screenshot: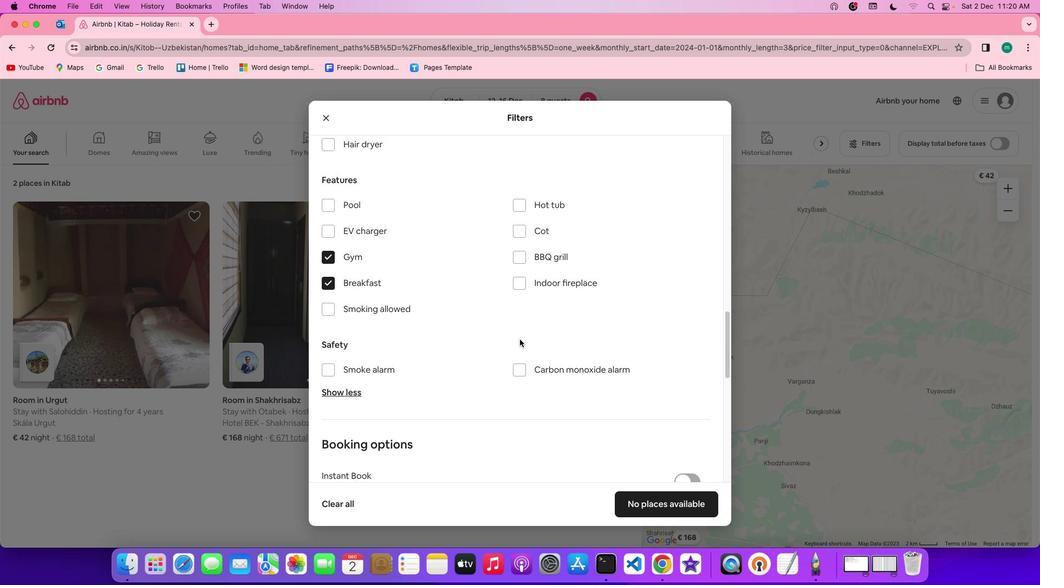 
Action: Mouse scrolled (524, 344) with delta (4, 4)
Screenshot: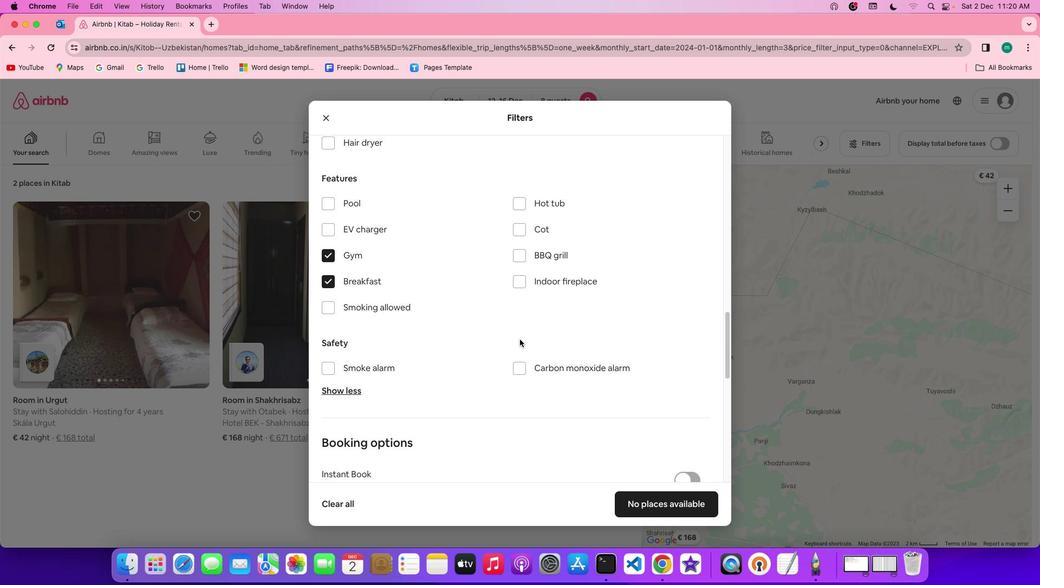 
Action: Mouse scrolled (524, 344) with delta (4, 4)
Screenshot: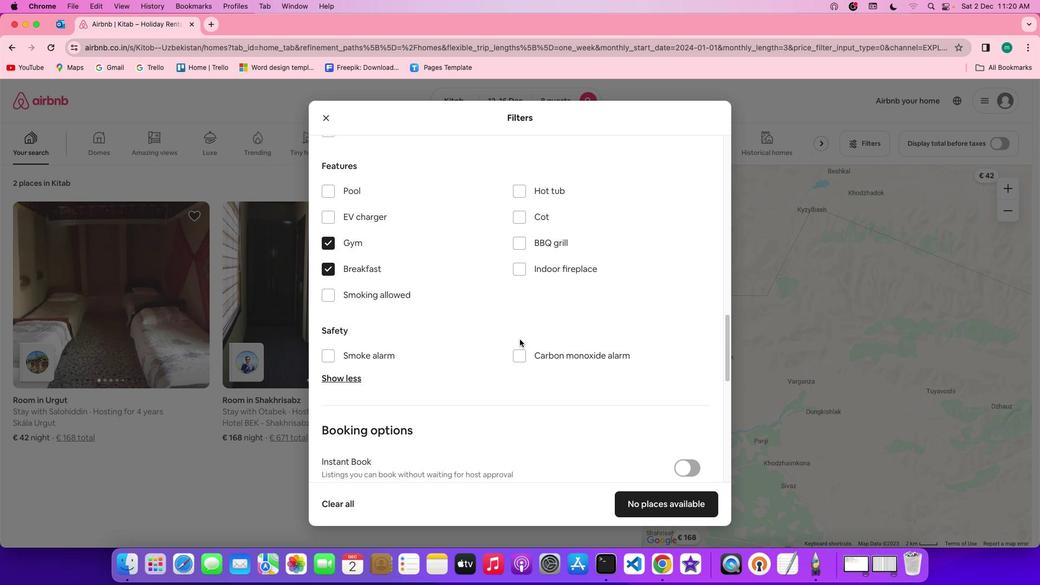 
Action: Mouse scrolled (524, 344) with delta (4, 4)
Screenshot: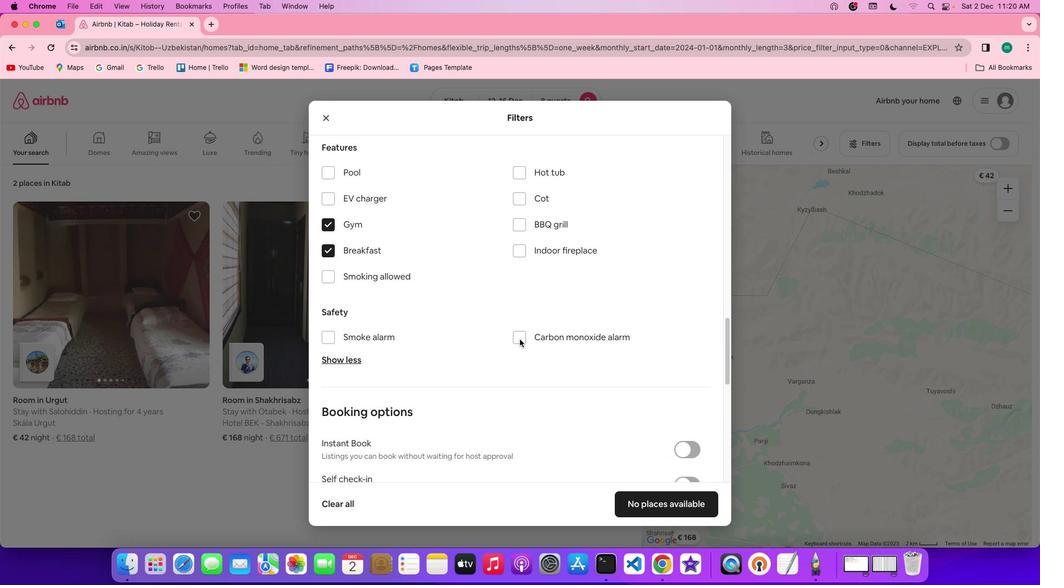 
Action: Mouse scrolled (524, 344) with delta (4, 4)
Screenshot: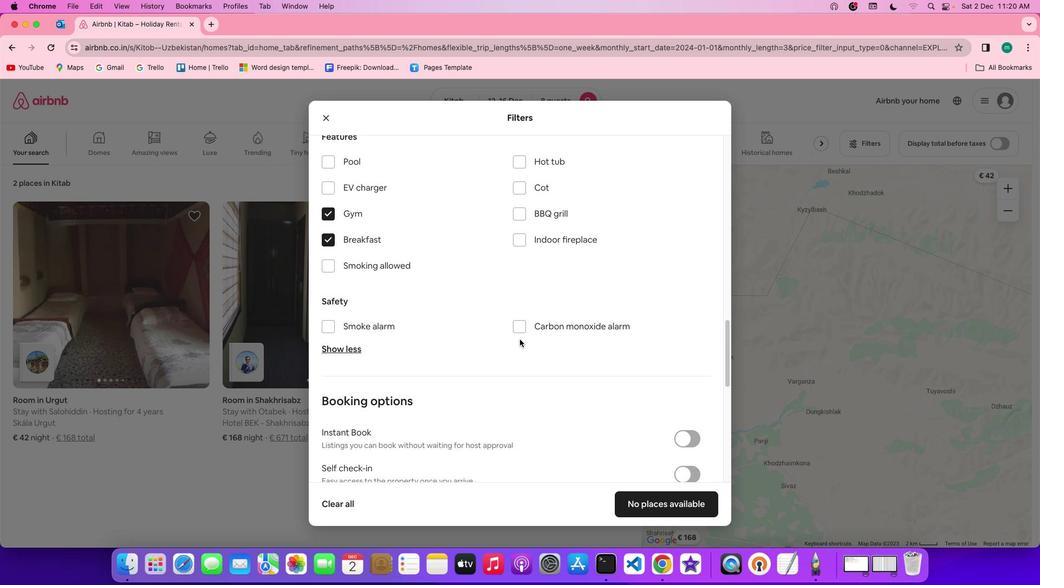 
Action: Mouse scrolled (524, 344) with delta (4, 4)
Screenshot: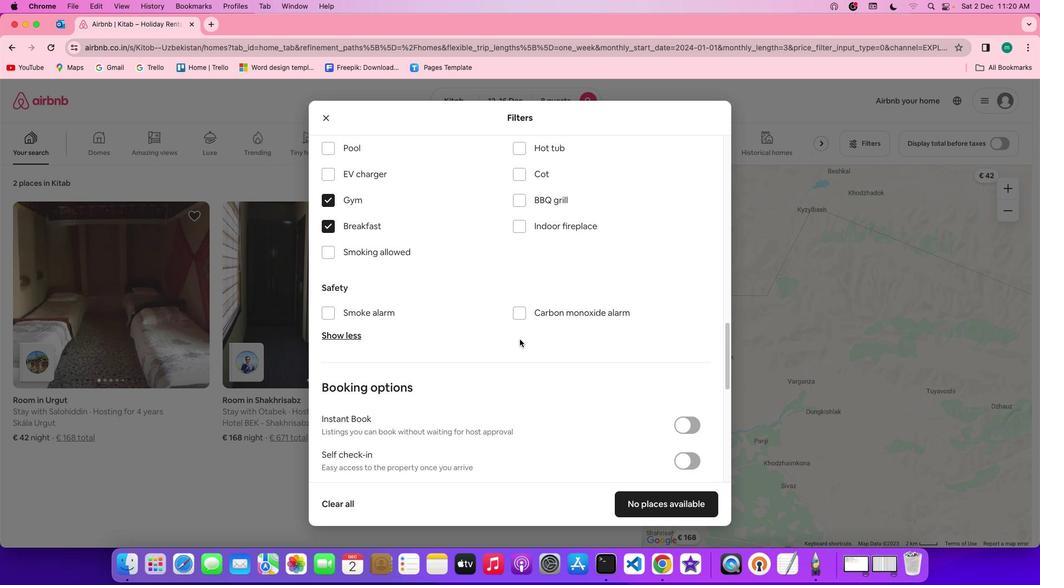 
Action: Mouse scrolled (524, 344) with delta (4, 4)
Screenshot: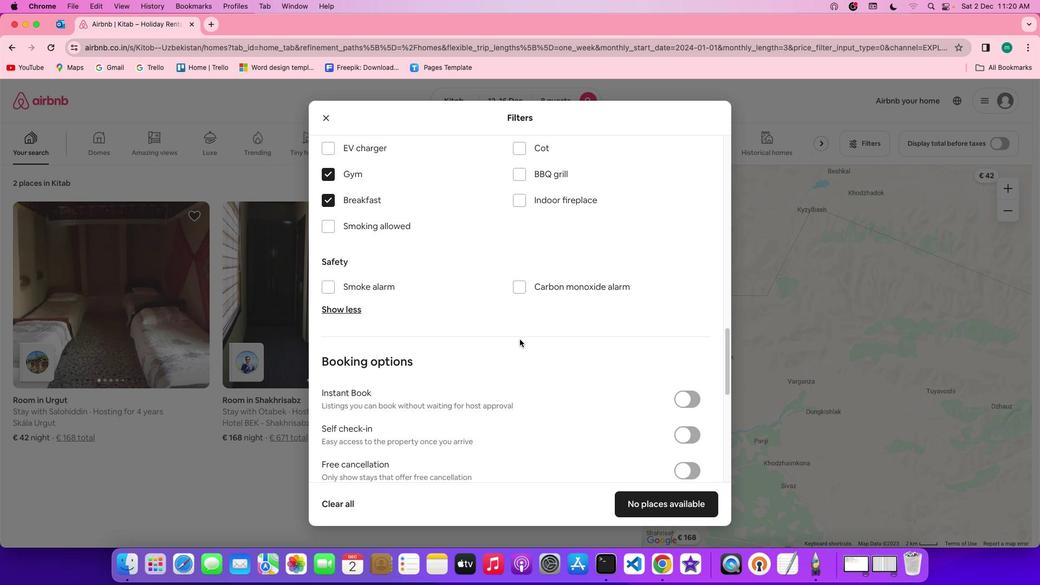 
Action: Mouse scrolled (524, 344) with delta (4, 4)
Screenshot: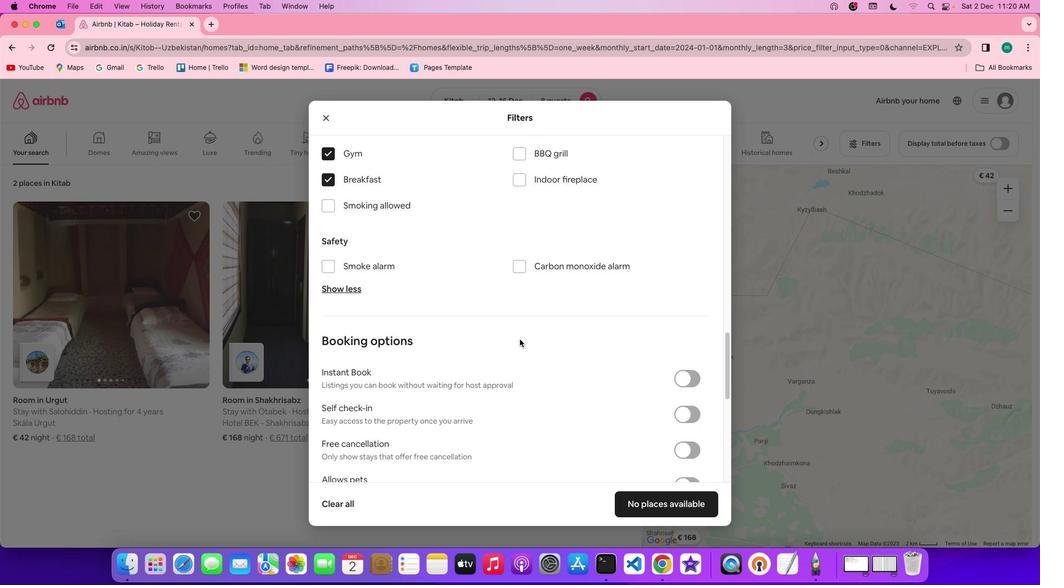 
Action: Mouse scrolled (524, 344) with delta (4, 4)
Screenshot: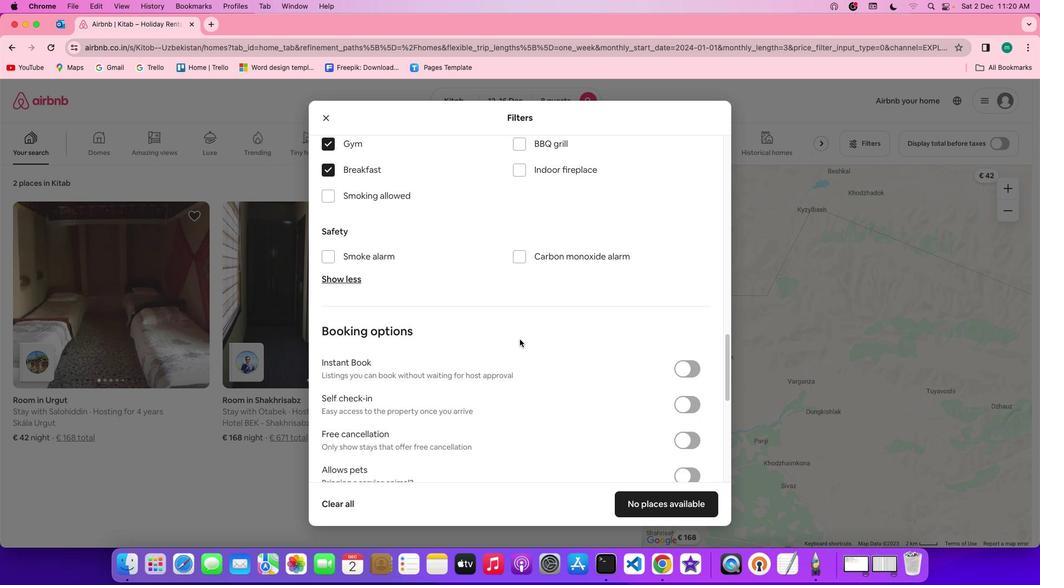 
Action: Mouse scrolled (524, 344) with delta (4, 3)
Screenshot: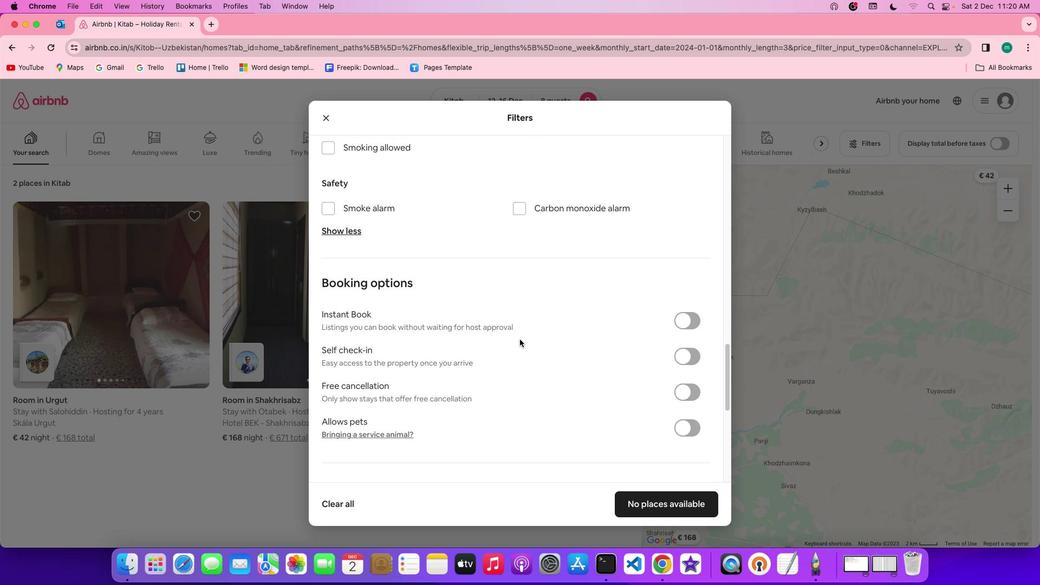 
Action: Mouse scrolled (524, 344) with delta (4, 3)
Screenshot: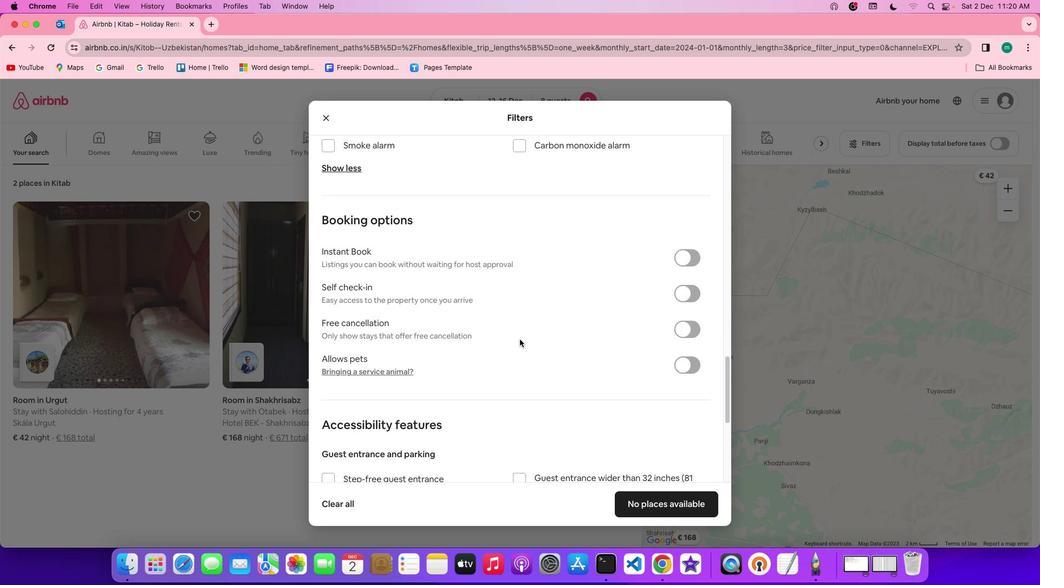 
Action: Mouse scrolled (524, 344) with delta (4, 4)
Screenshot: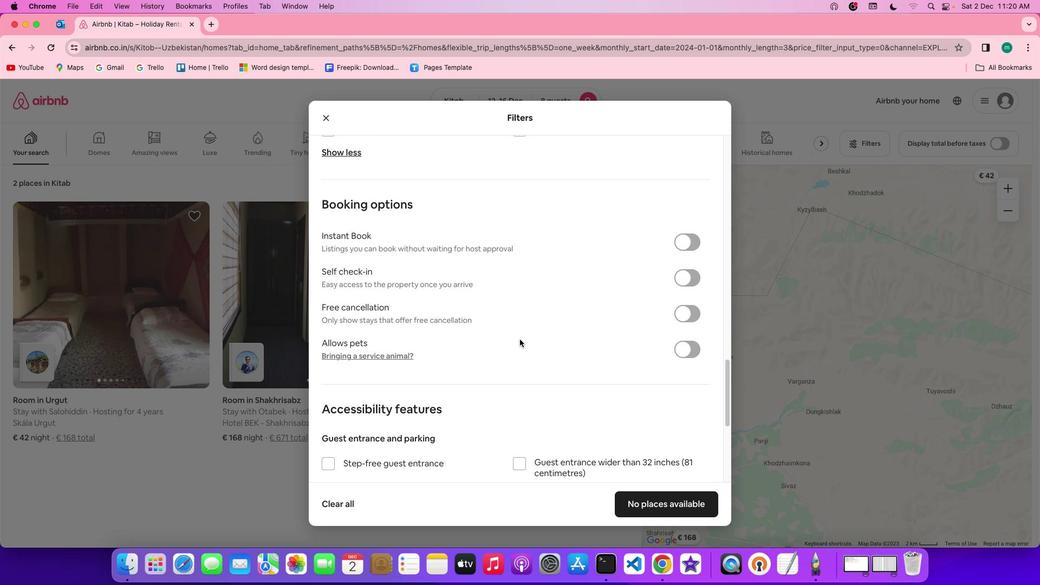 
Action: Mouse scrolled (524, 344) with delta (4, 4)
Screenshot: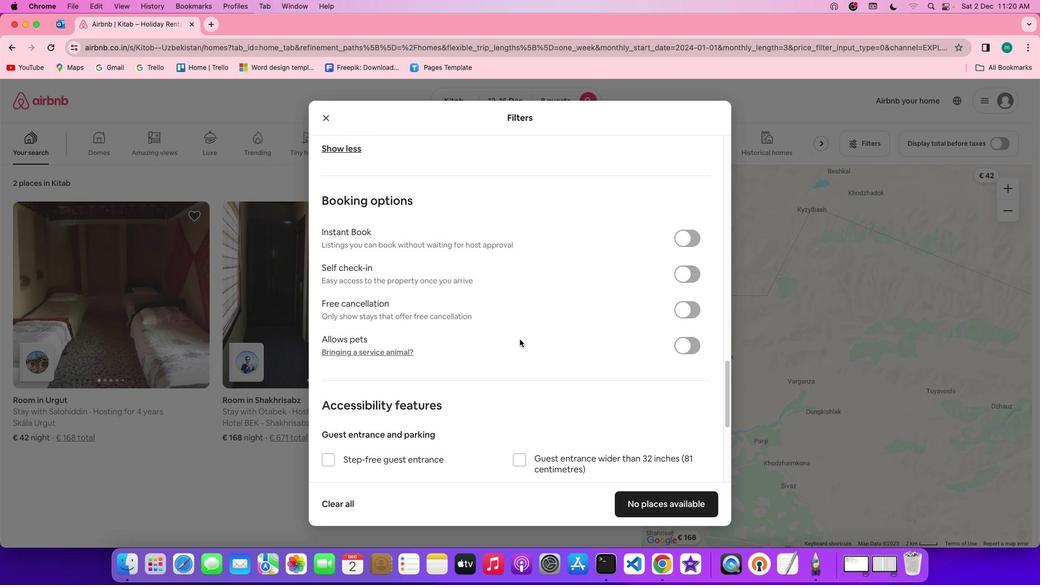 
Action: Mouse scrolled (524, 344) with delta (4, 3)
Screenshot: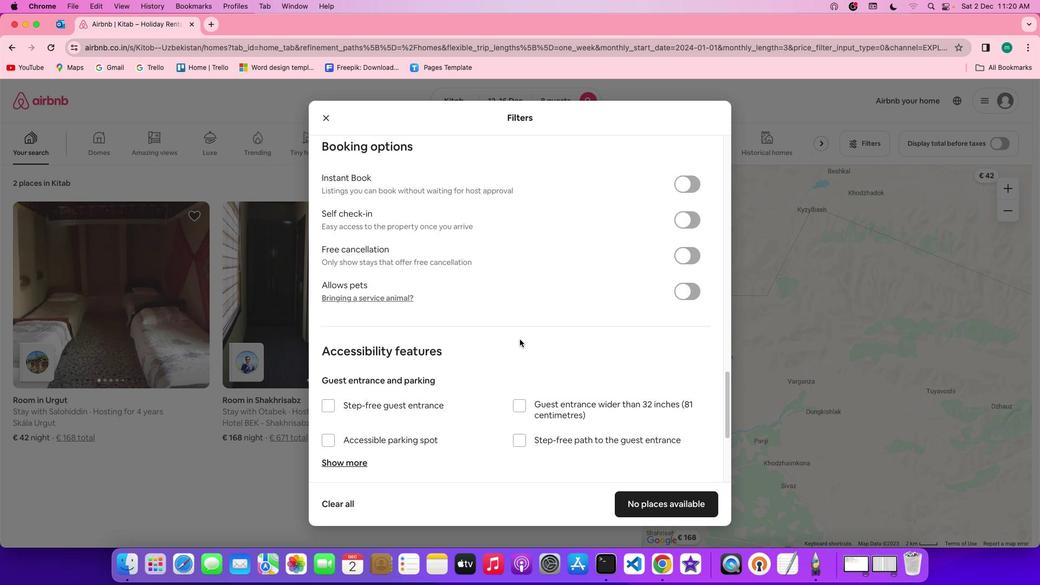 
Action: Mouse scrolled (524, 344) with delta (4, 3)
Screenshot: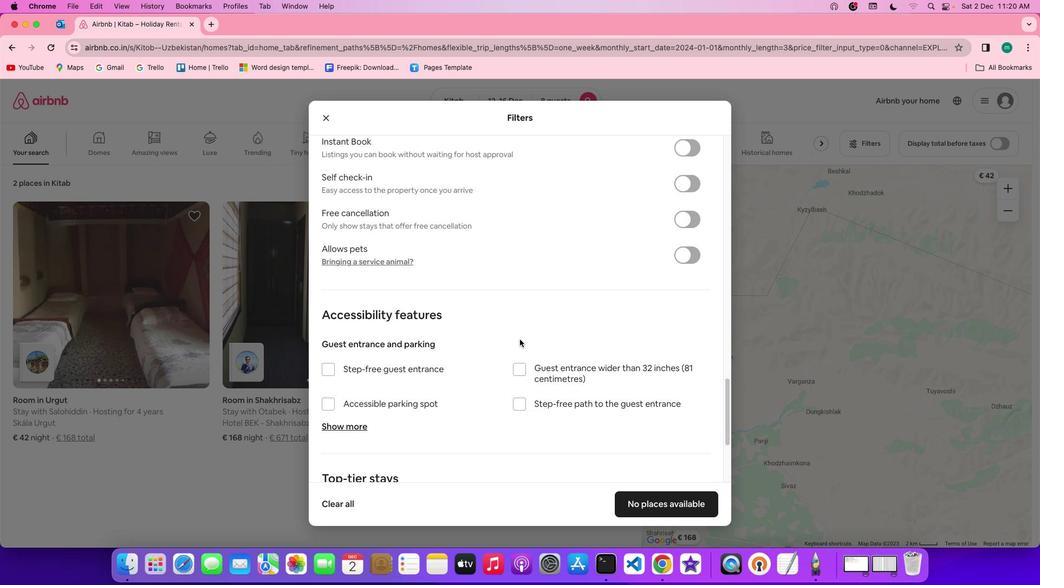 
Action: Mouse moved to (524, 345)
Screenshot: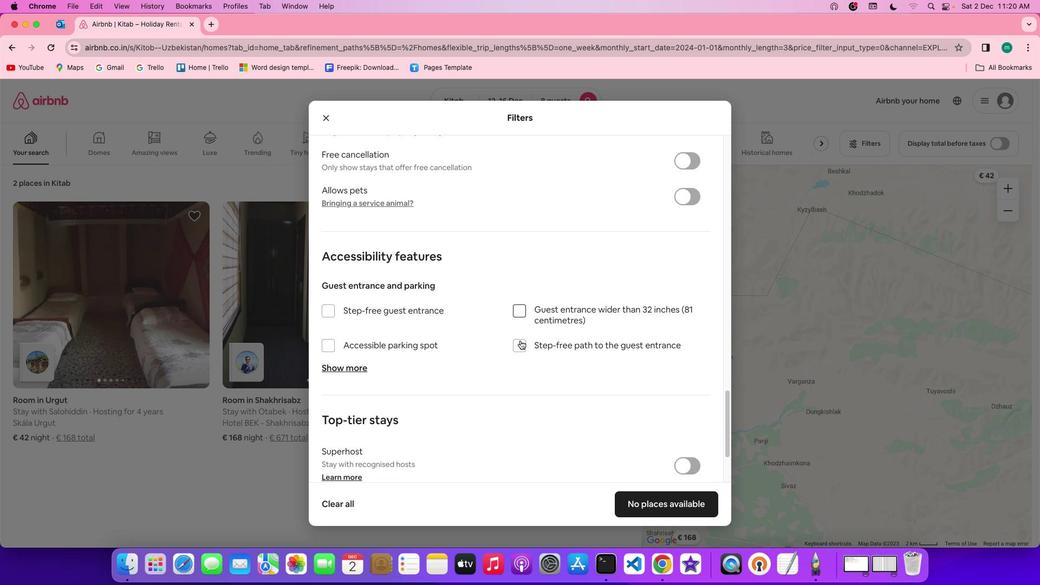 
Action: Mouse scrolled (524, 345) with delta (4, 4)
Screenshot: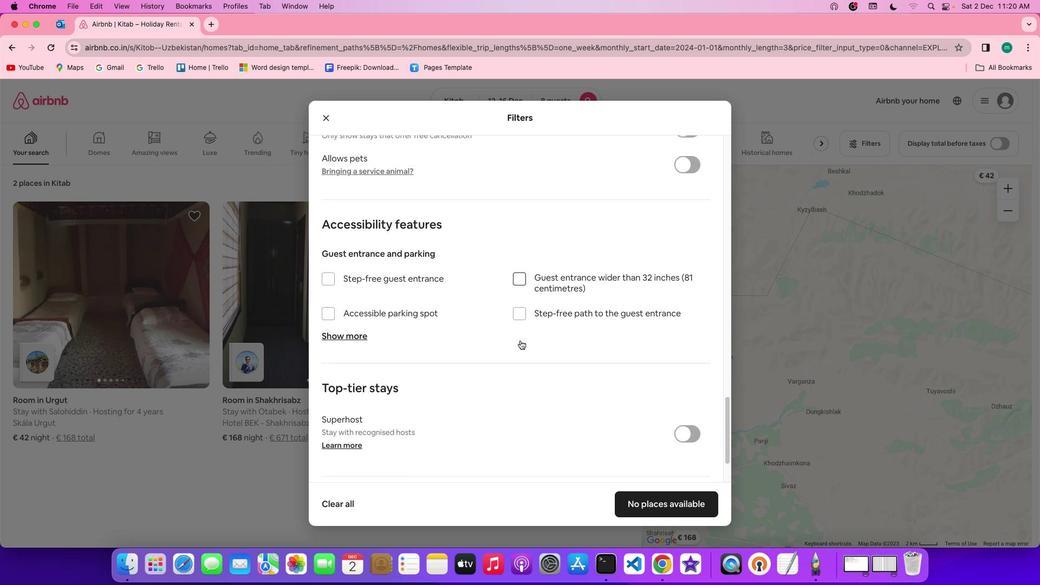 
Action: Mouse scrolled (524, 345) with delta (4, 4)
Screenshot: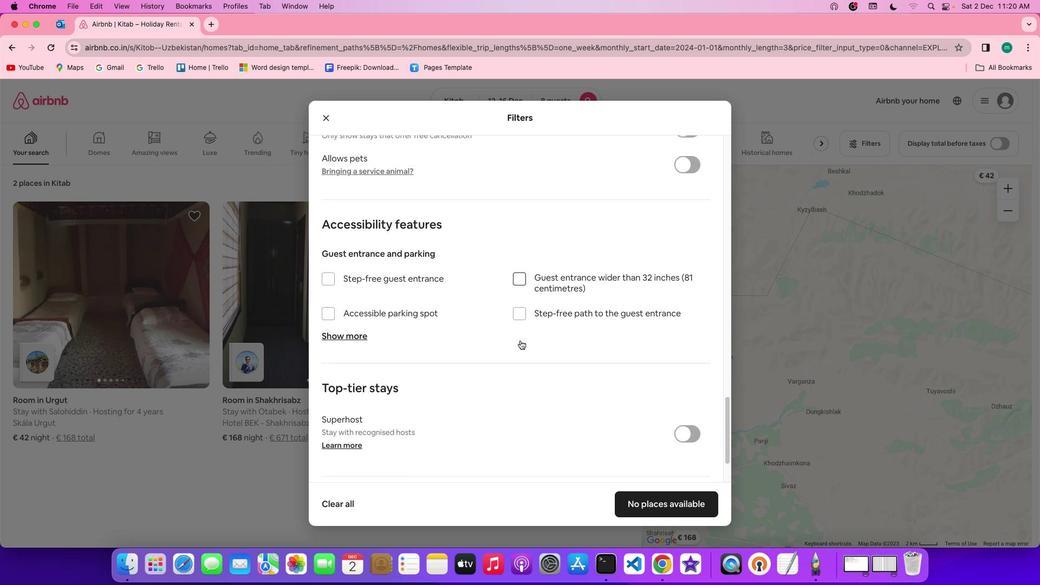
Action: Mouse scrolled (524, 345) with delta (4, 3)
Screenshot: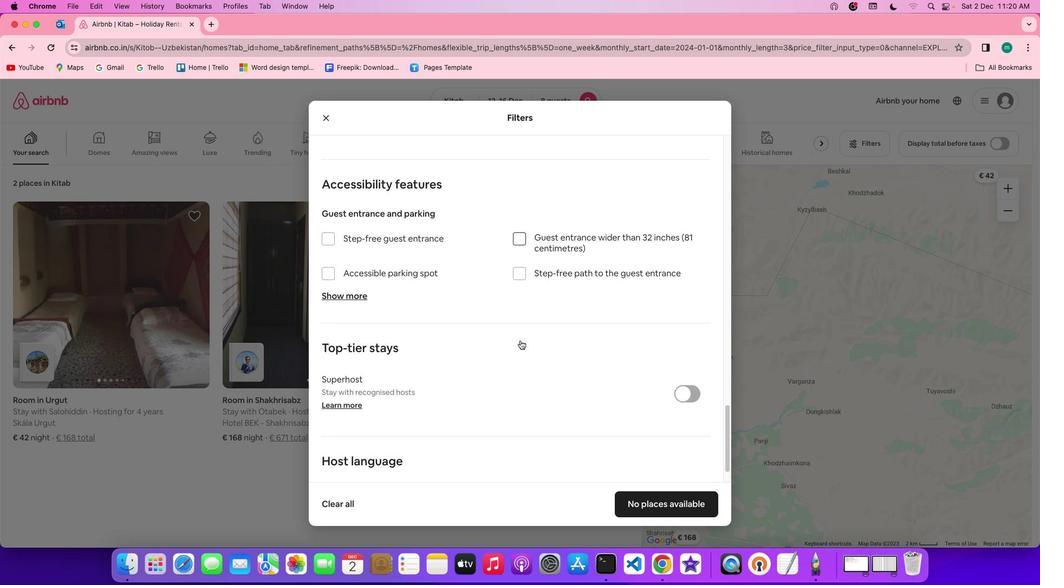 
Action: Mouse scrolled (524, 345) with delta (4, 2)
Screenshot: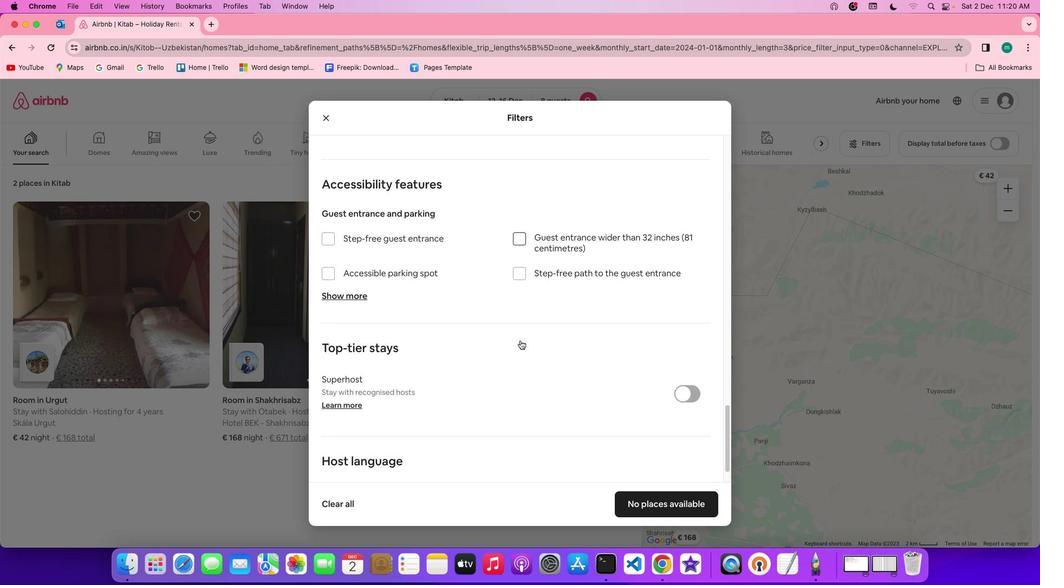 
Action: Mouse scrolled (524, 345) with delta (4, 1)
Screenshot: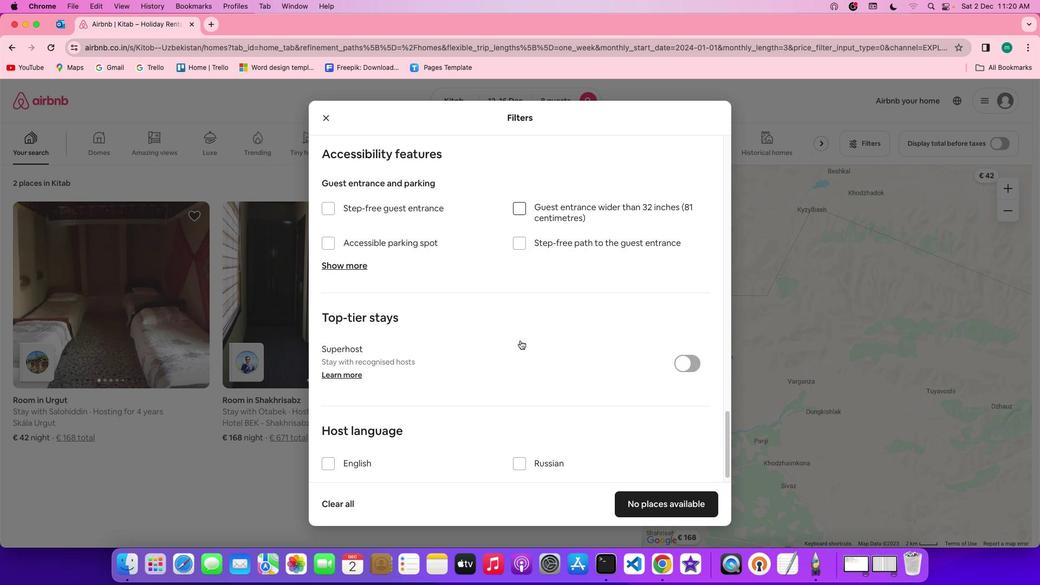
Action: Mouse scrolled (524, 345) with delta (4, 1)
Screenshot: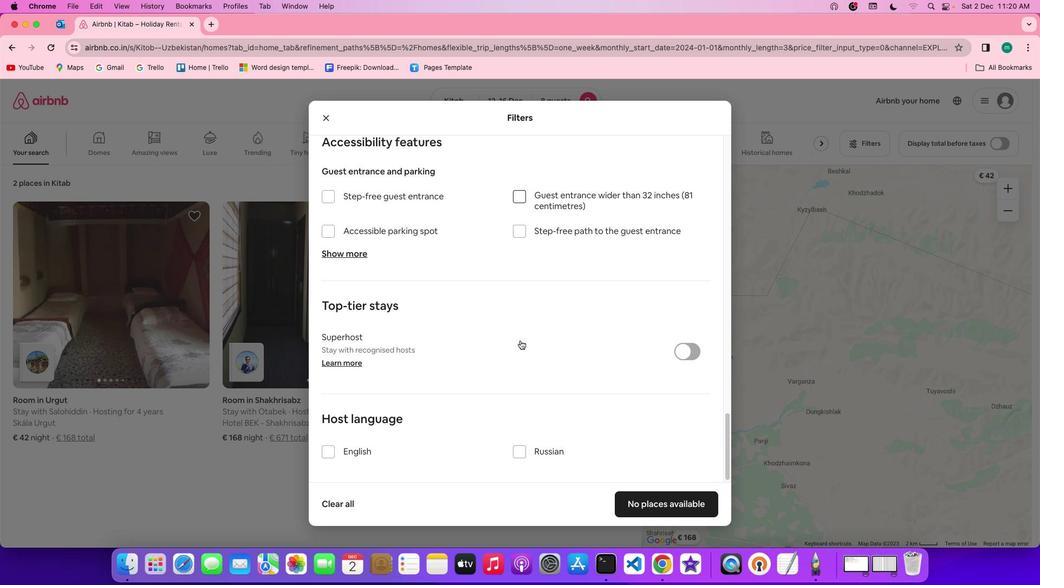 
Action: Mouse scrolled (524, 345) with delta (4, 4)
Screenshot: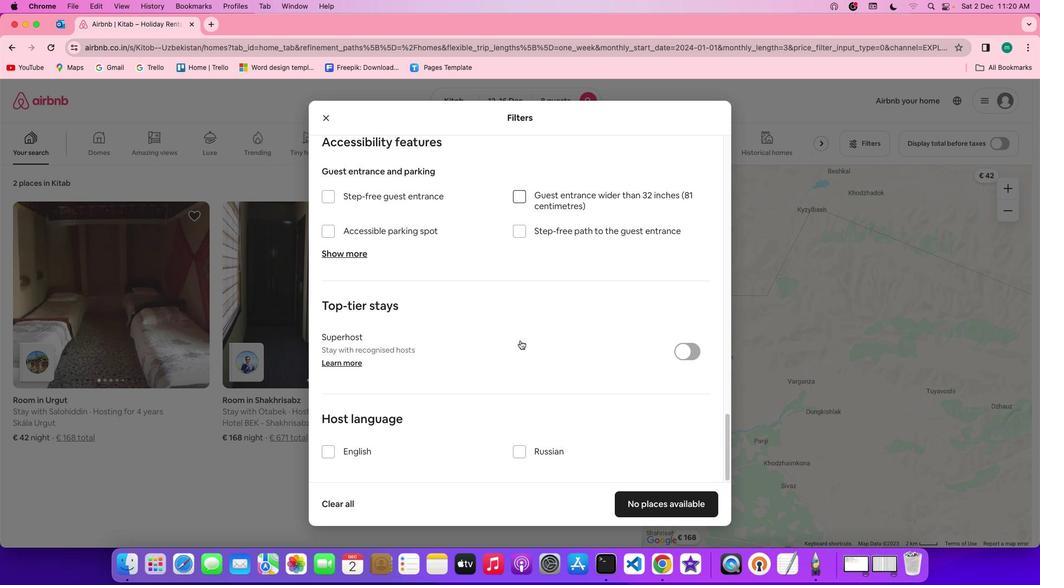 
Action: Mouse scrolled (524, 345) with delta (4, 4)
Screenshot: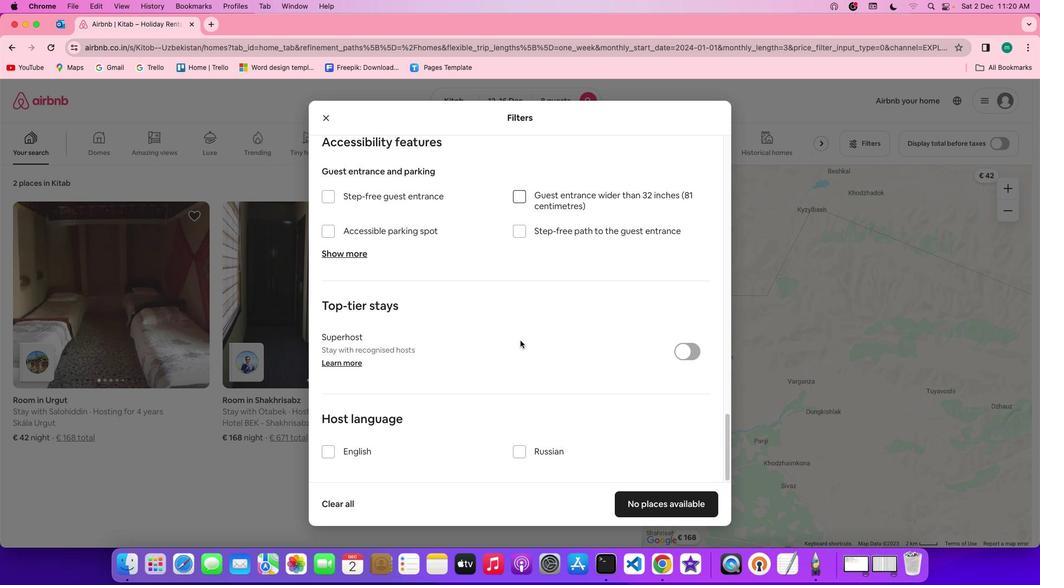 
Action: Mouse scrolled (524, 345) with delta (4, 3)
Screenshot: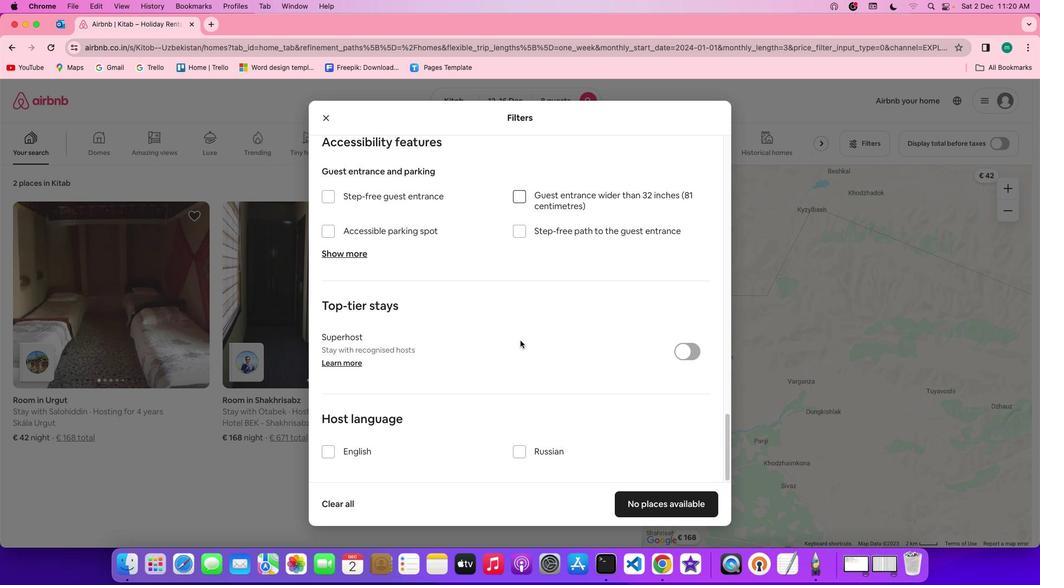 
Action: Mouse scrolled (524, 345) with delta (4, 2)
Screenshot: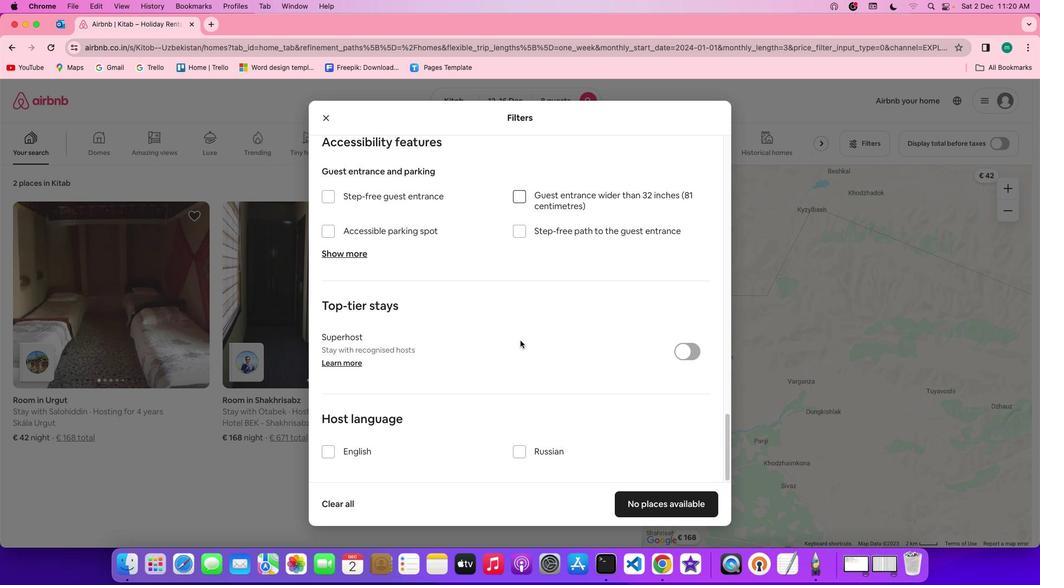 
Action: Mouse scrolled (524, 345) with delta (4, 1)
Screenshot: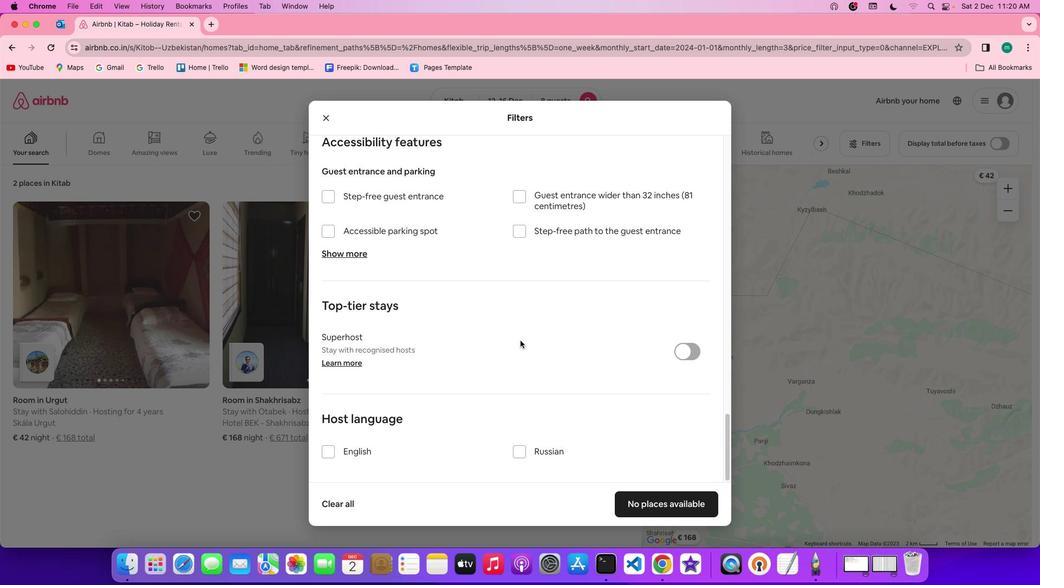 
Action: Mouse scrolled (524, 345) with delta (4, 1)
Screenshot: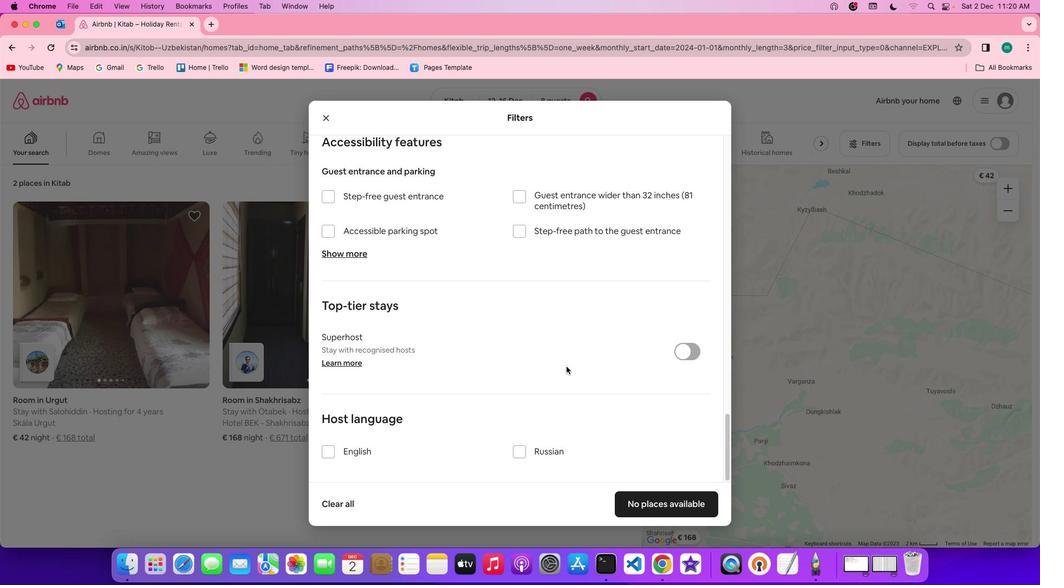 
Action: Mouse moved to (686, 510)
Screenshot: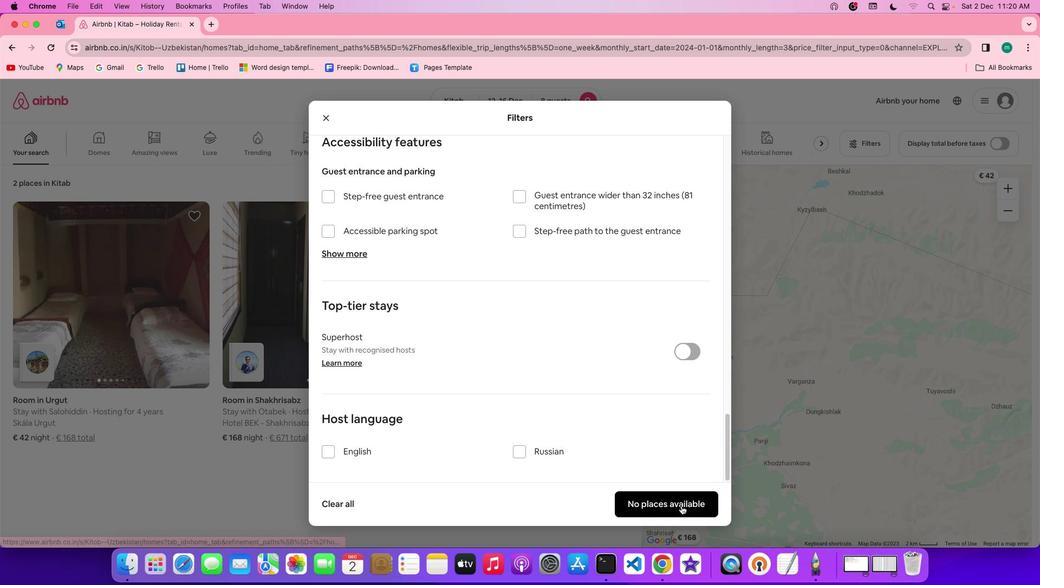 
Action: Mouse pressed left at (686, 510)
Screenshot: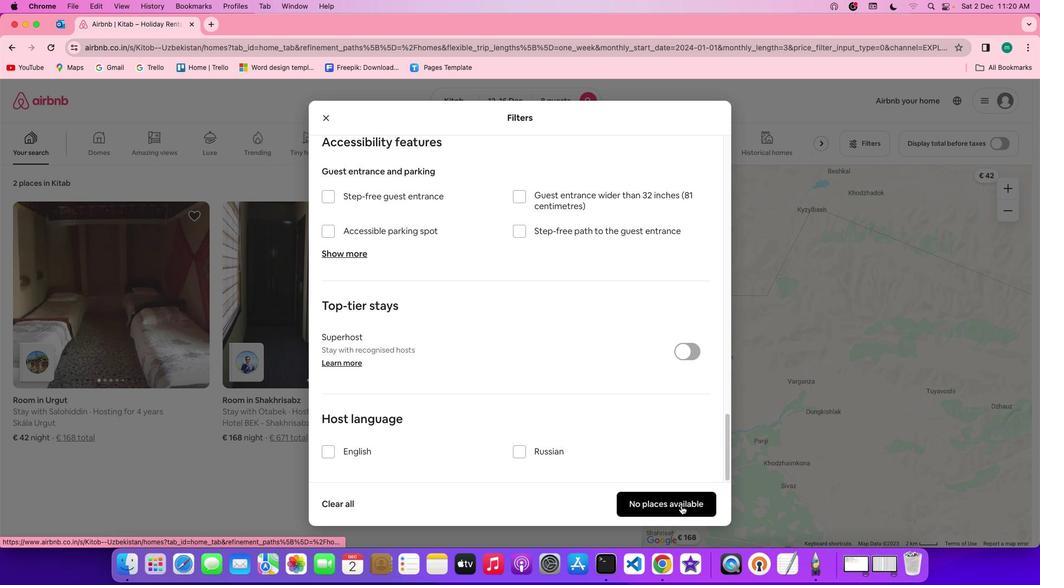 
Action: Mouse moved to (422, 379)
Screenshot: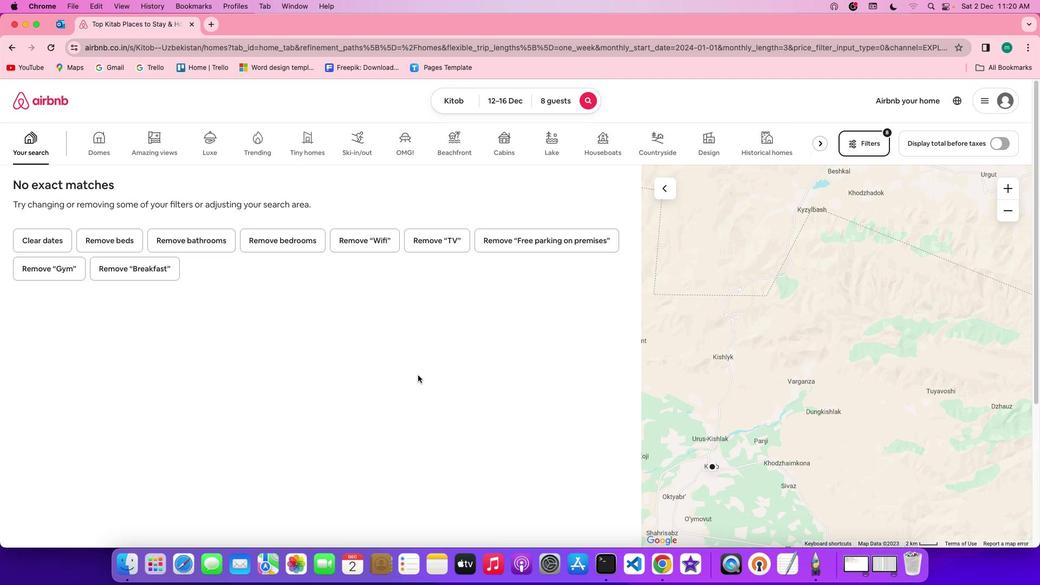 
